 Task: Create a Sprint called Sprint0000000210 in Scrum Project Project0000000070 in Jira. Set Duration of Sprint called Sprint0000000208 in Scrum Project Project0000000070 to 1 week in Jira. Set Duration of Sprint called Sprint0000000209 in Scrum Project Project0000000070 to 2 weeks in Jira. Set Duration of Sprint called Sprint0000000210 in Scrum Project Project0000000070 to 3 weeks in Jira. Create ChildIssue0000000681 as Child Issue of Issue Issue0000000341 in Backlog  in Scrum Project Project0000000069 in Jira
Action: Mouse moved to (842, 509)
Screenshot: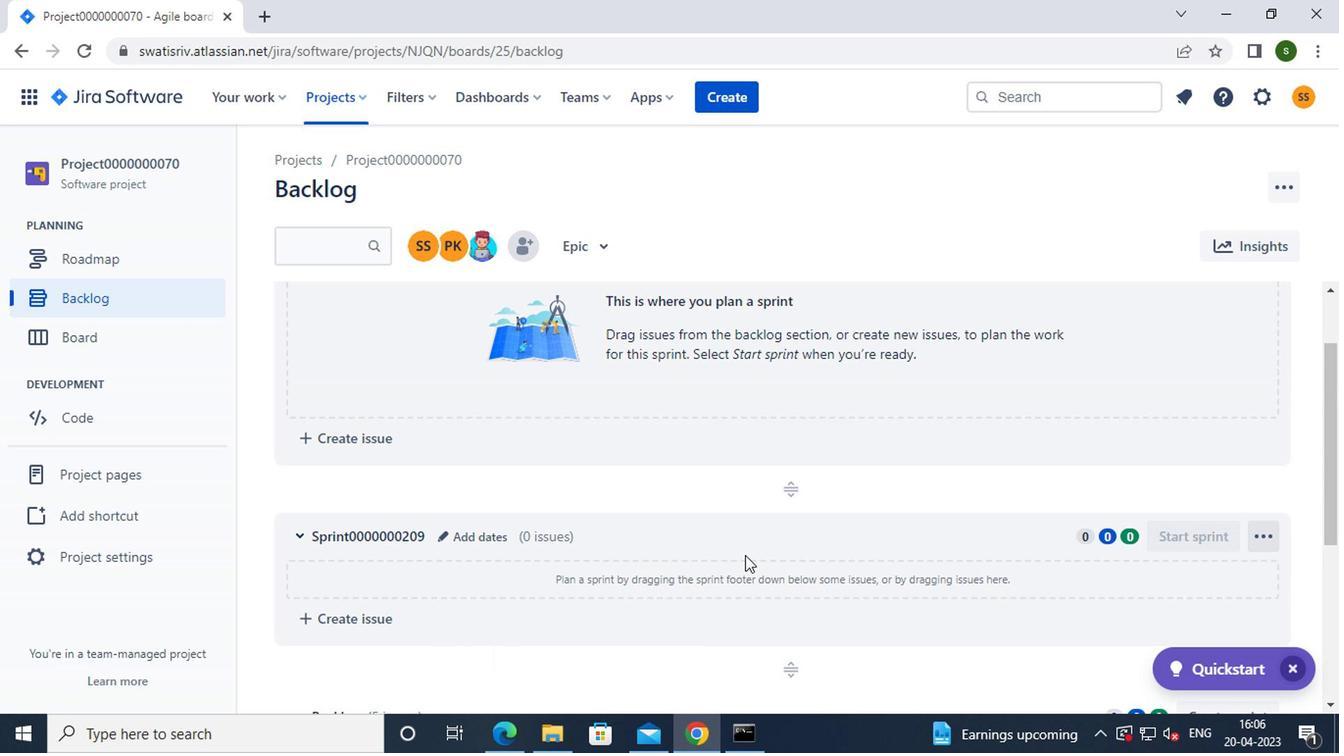 
Action: Mouse scrolled (842, 507) with delta (0, -1)
Screenshot: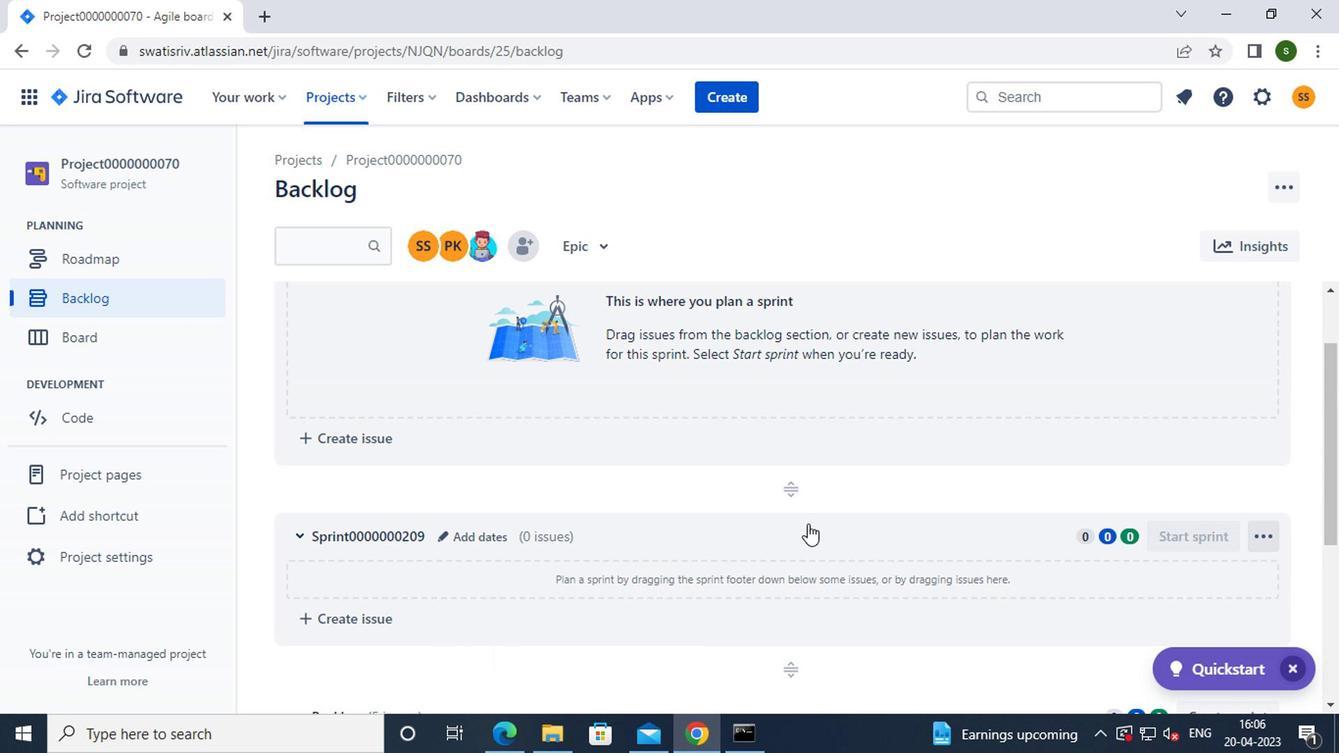 
Action: Mouse scrolled (842, 507) with delta (0, -1)
Screenshot: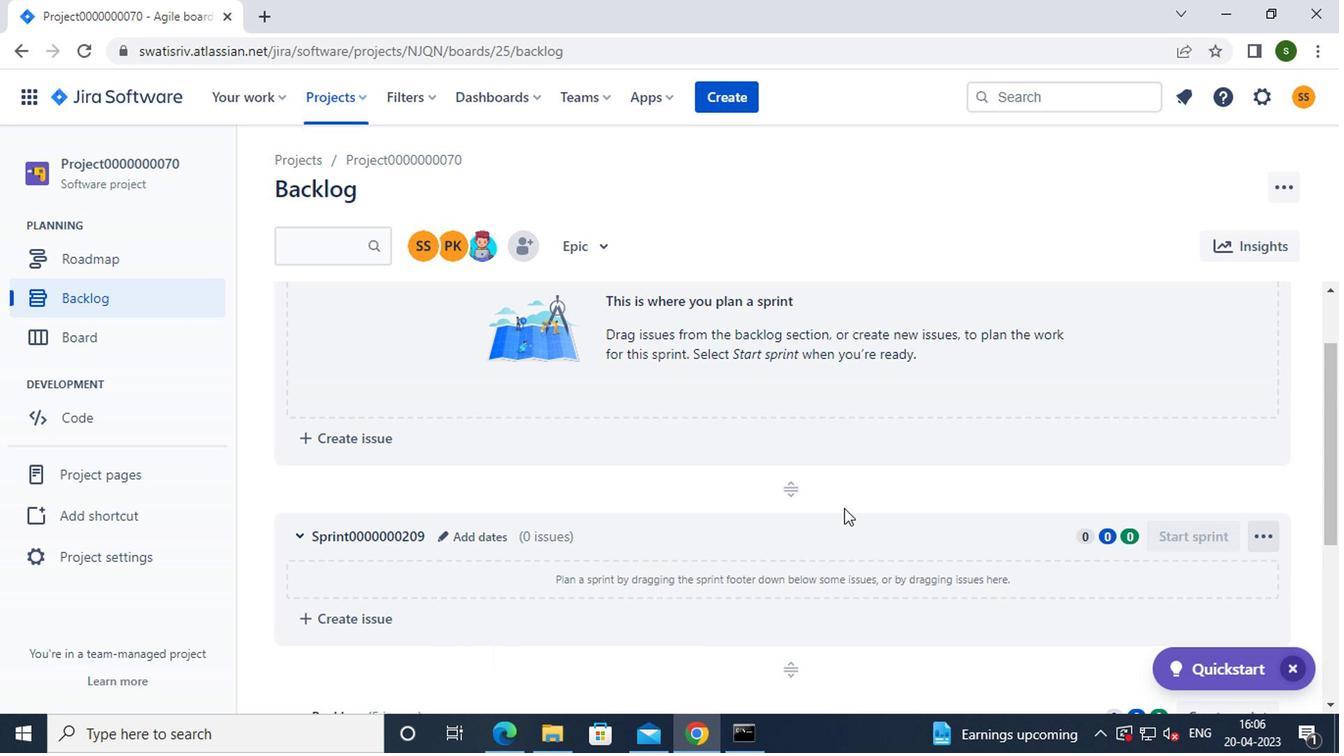 
Action: Mouse moved to (1203, 529)
Screenshot: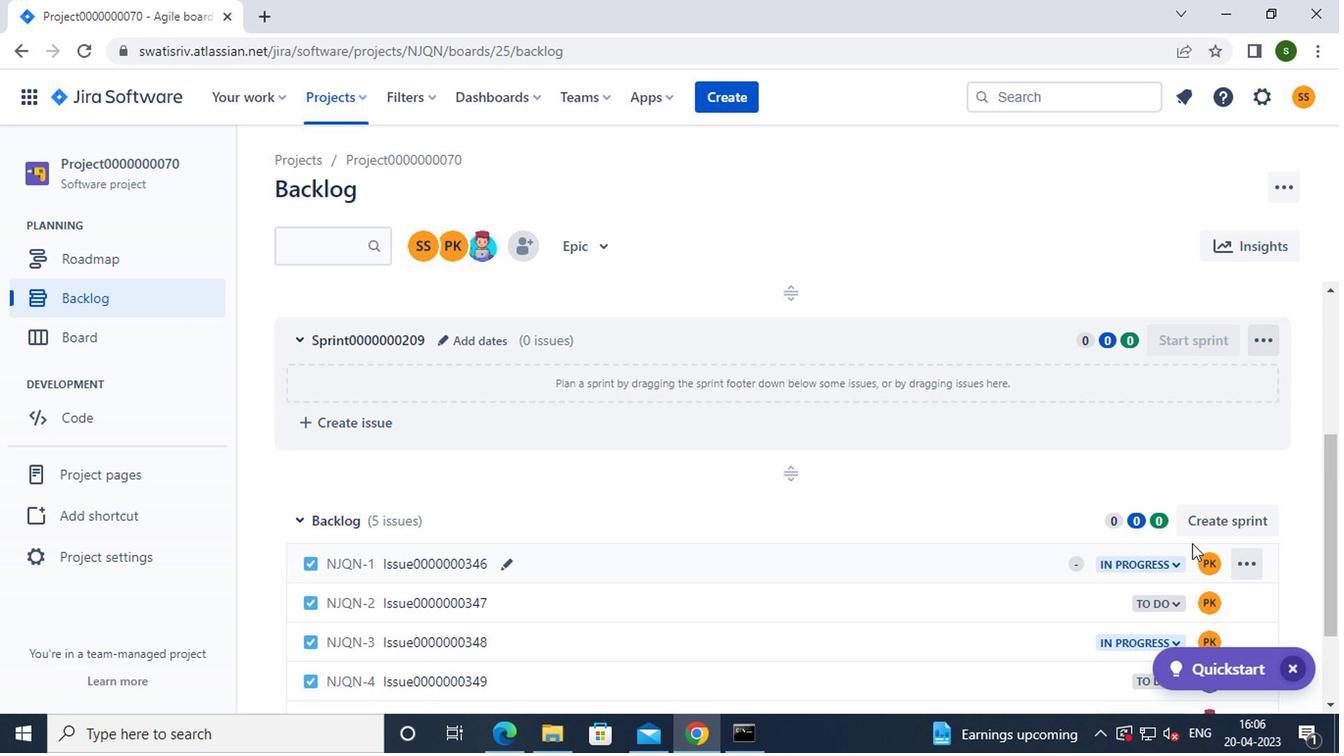 
Action: Mouse pressed left at (1203, 529)
Screenshot: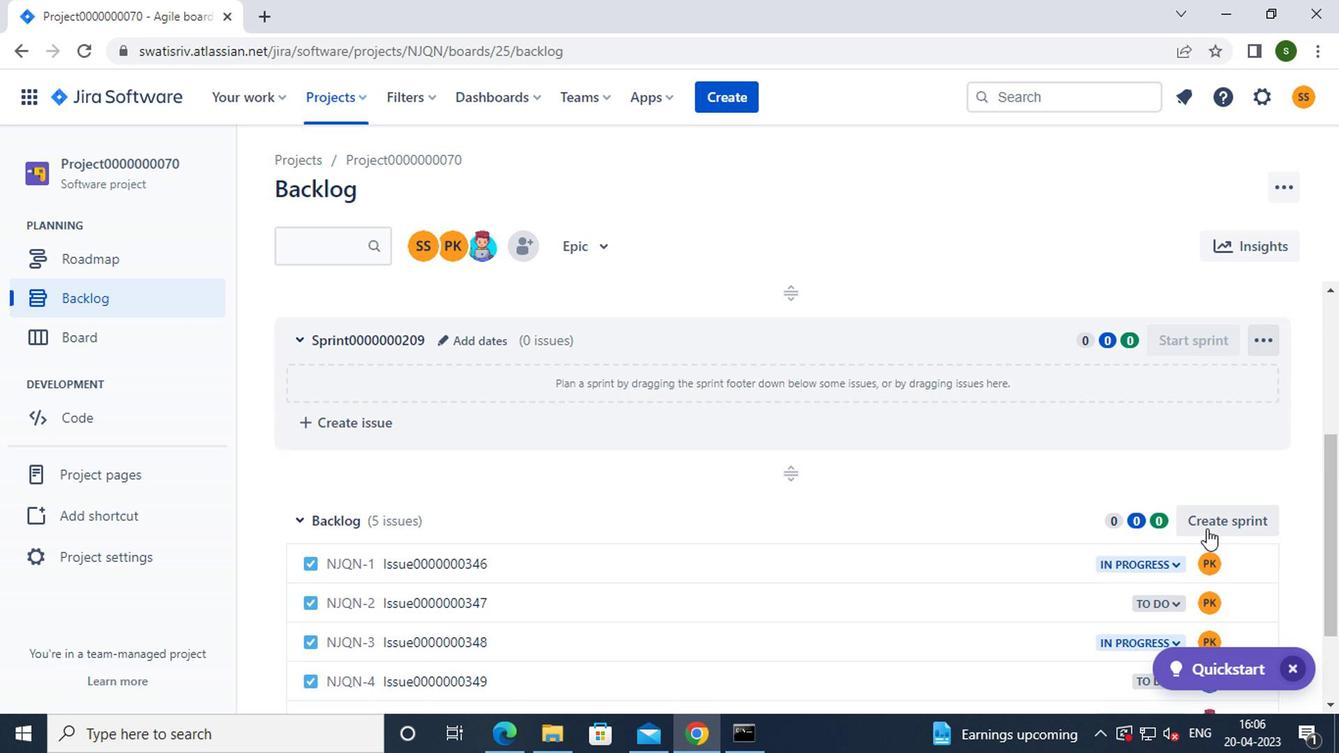 
Action: Mouse moved to (1259, 521)
Screenshot: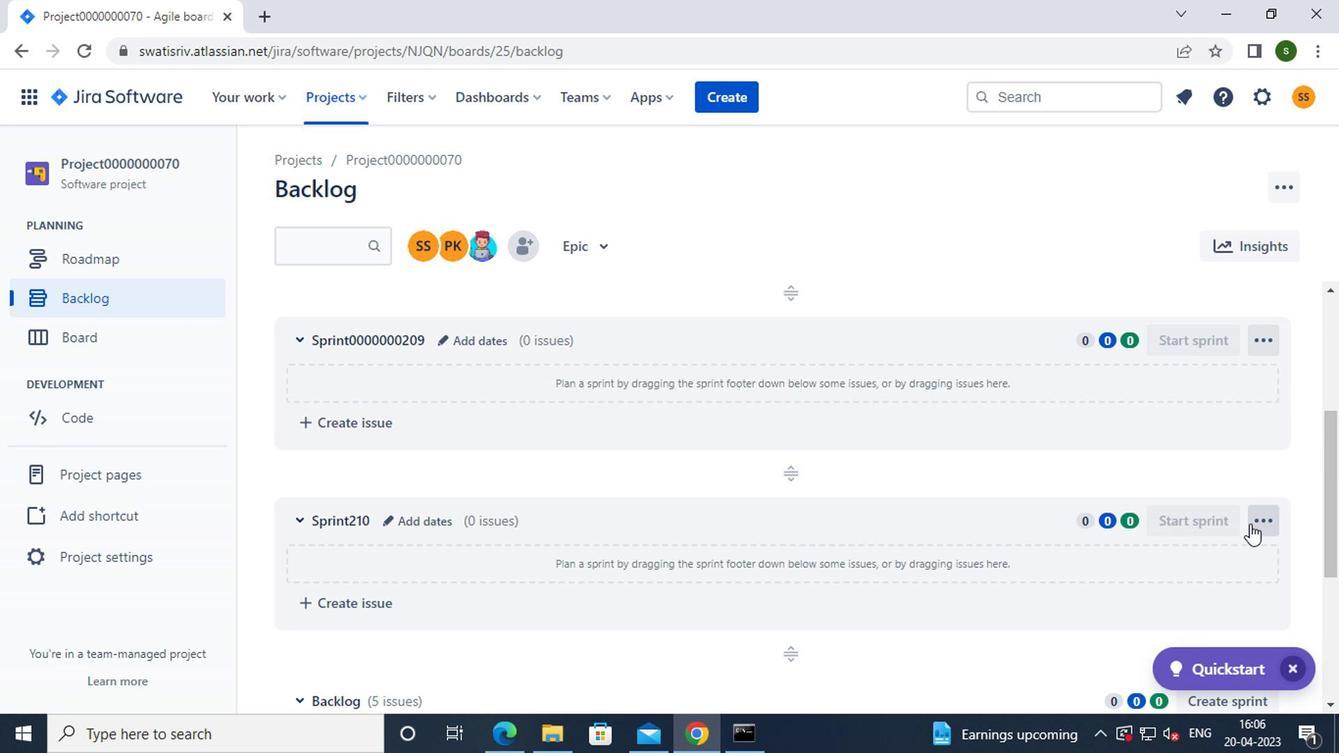 
Action: Mouse pressed left at (1259, 521)
Screenshot: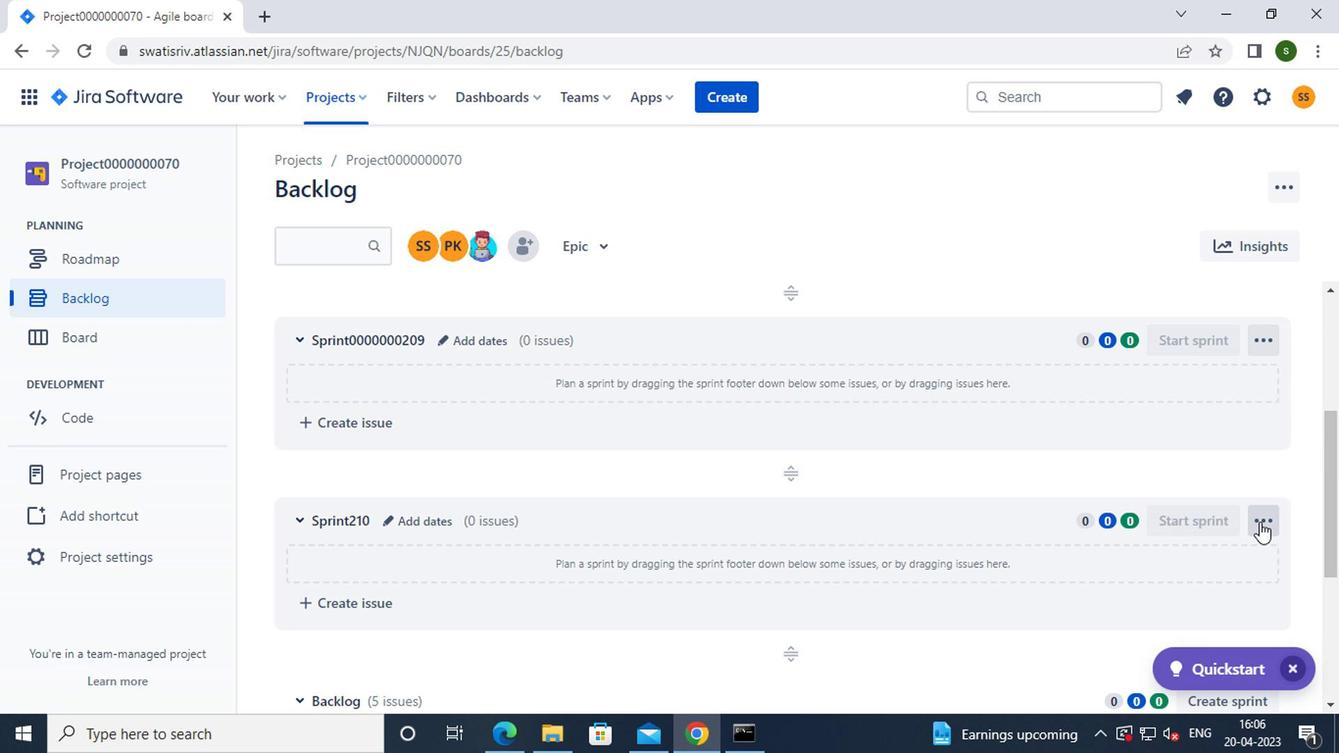 
Action: Mouse moved to (1212, 593)
Screenshot: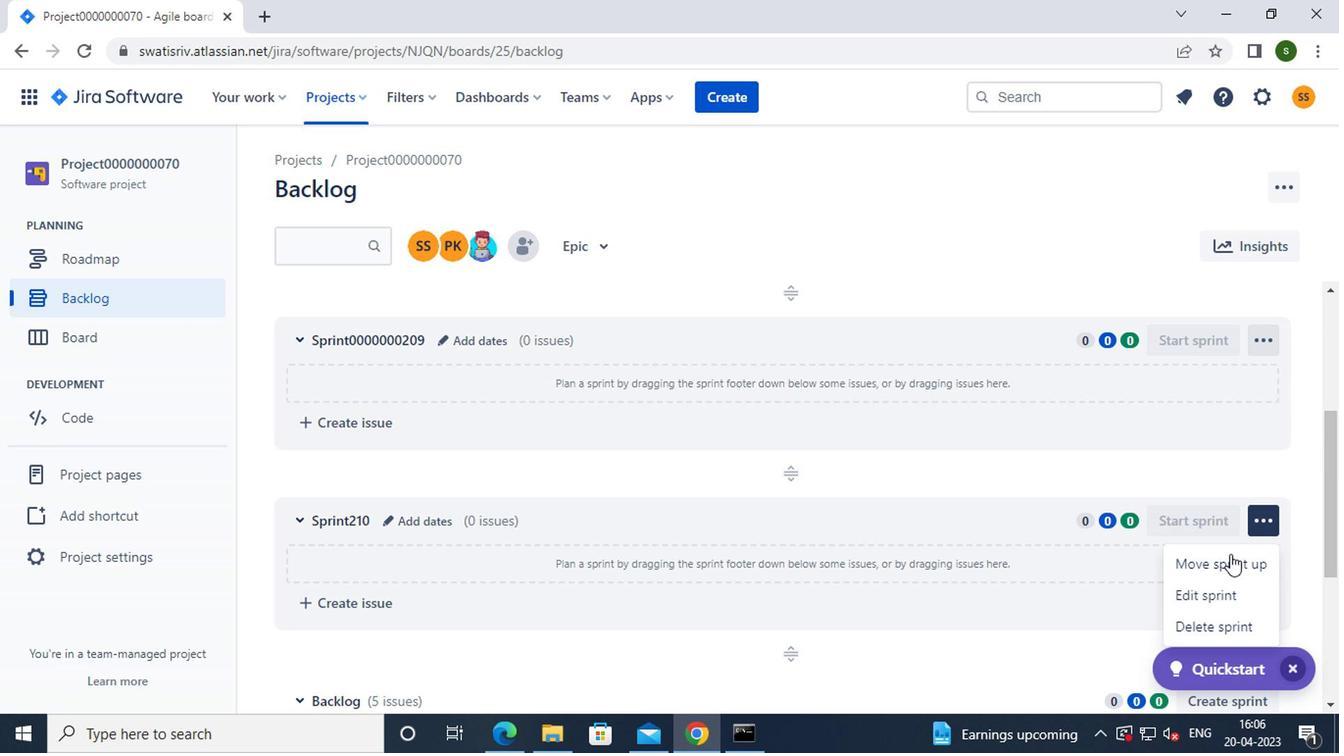 
Action: Mouse pressed left at (1212, 593)
Screenshot: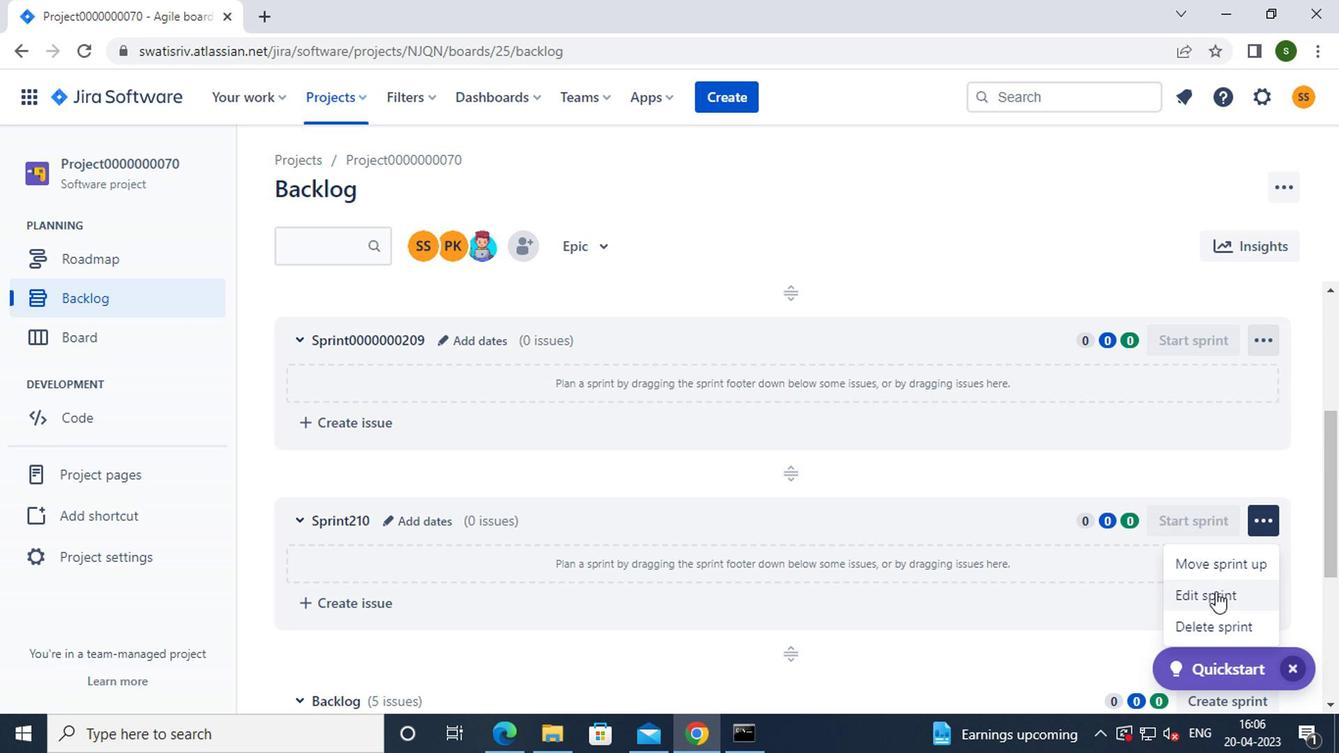 
Action: Mouse moved to (517, 249)
Screenshot: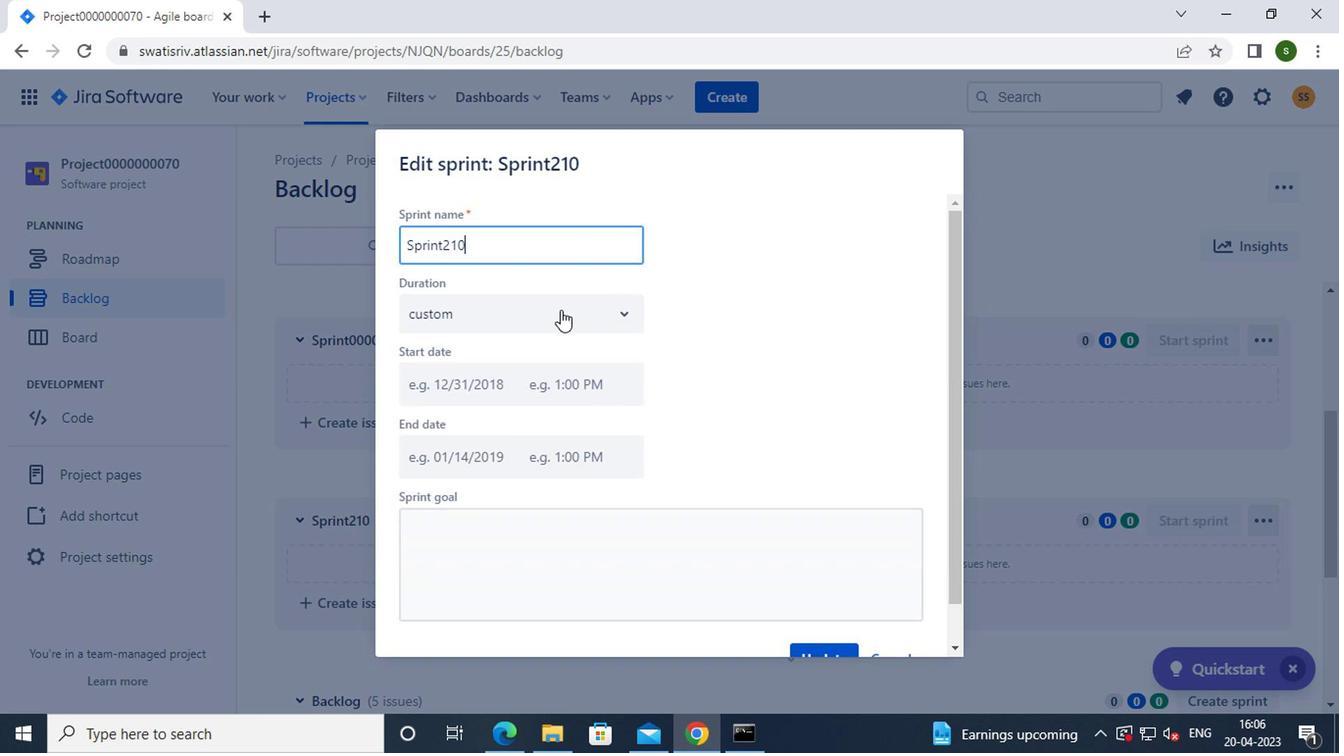 
Action: Key pressed <Key.backspace><Key.backspace><Key.backspace><Key.backspace><Key.backspace><Key.backspace><Key.backspace><Key.backspace><Key.backspace><Key.backspace><Key.backspace><Key.backspace><Key.backspace><Key.caps_lock><Key.caps_lock>s<Key.caps_lock>print0000000210
Screenshot: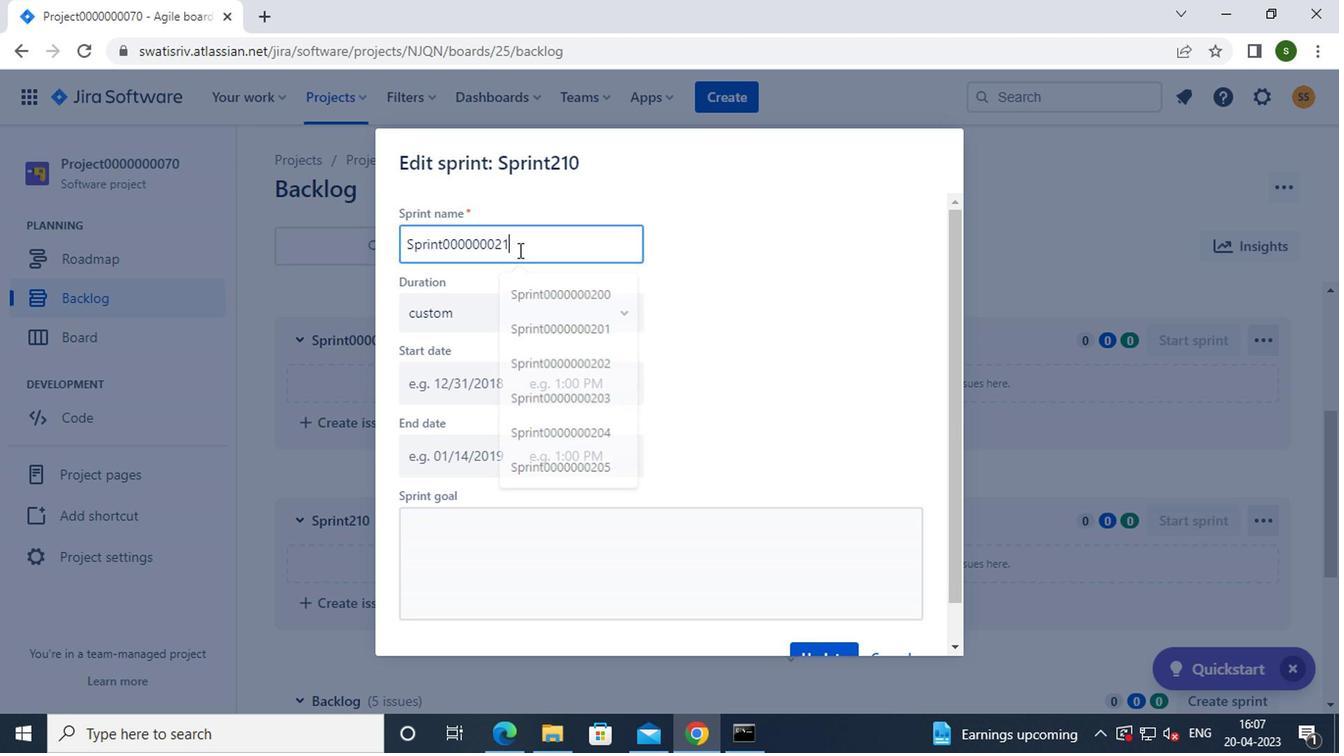 
Action: Mouse moved to (817, 378)
Screenshot: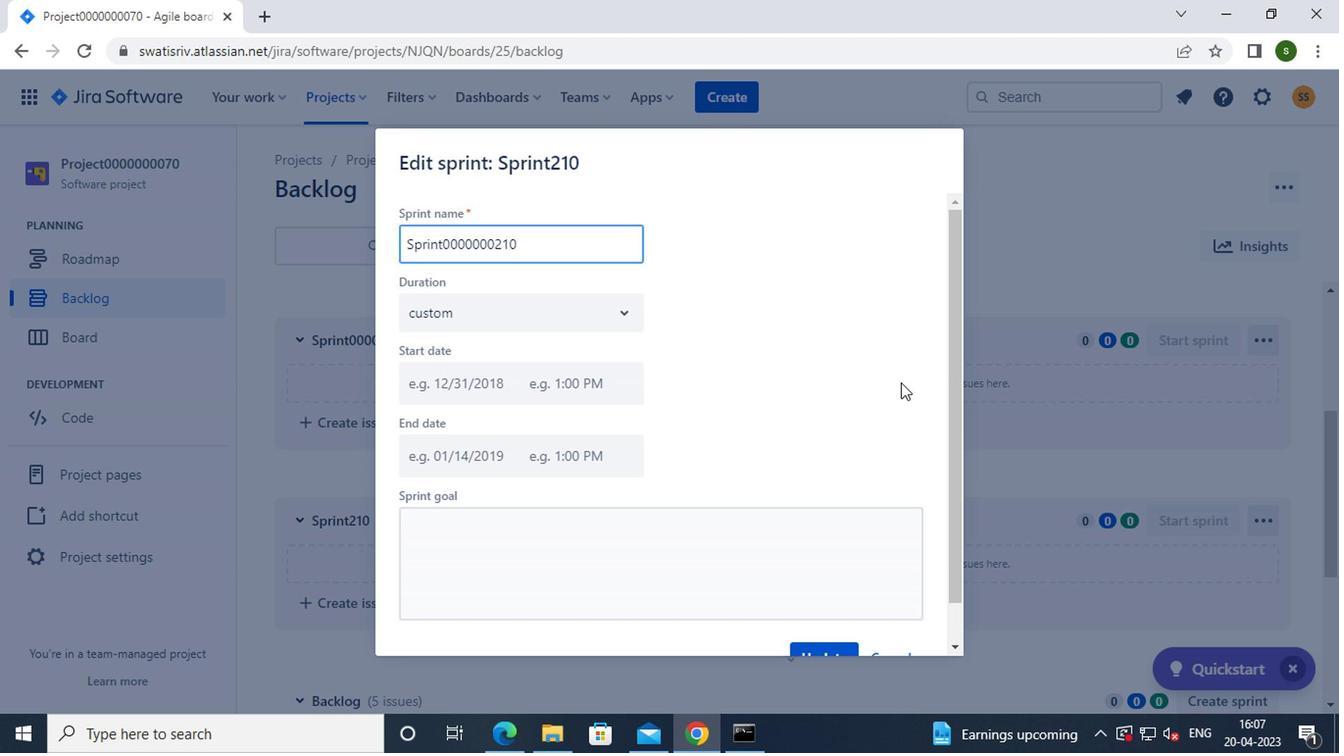 
Action: Mouse scrolled (817, 376) with delta (0, -1)
Screenshot: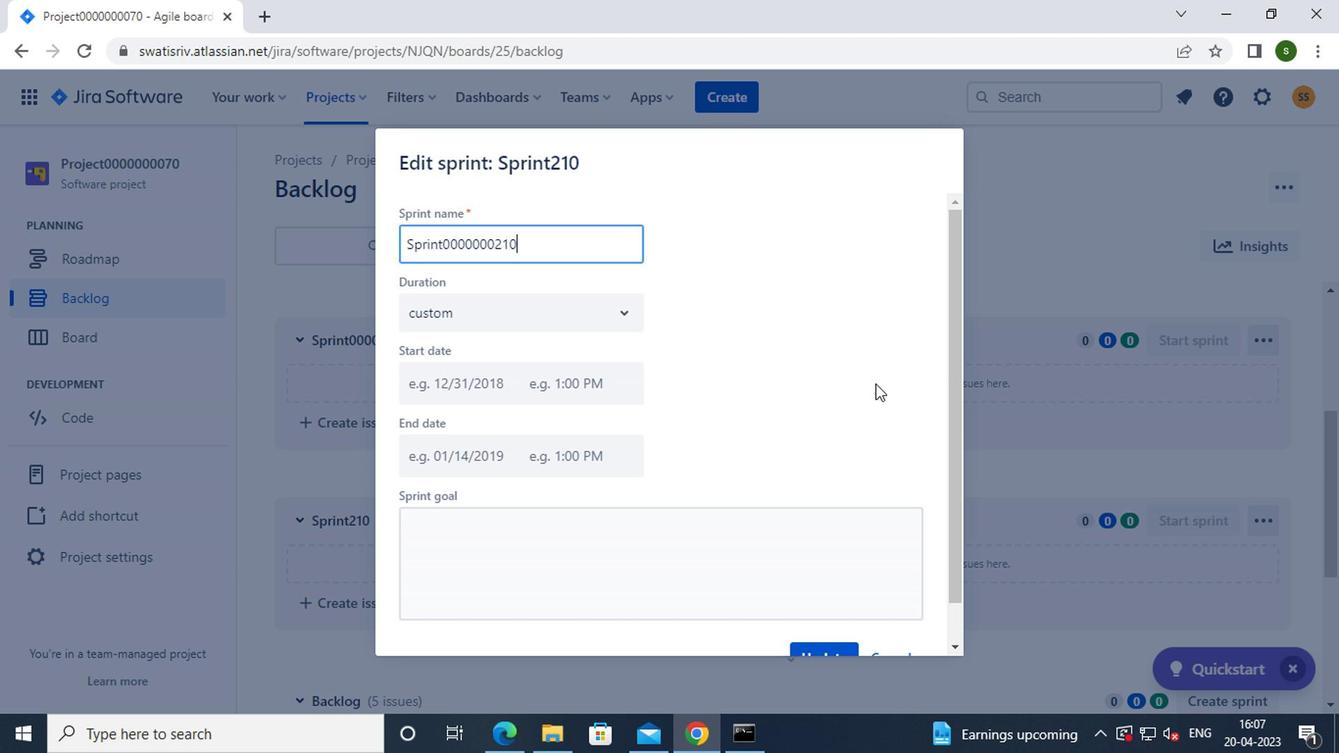 
Action: Mouse scrolled (817, 376) with delta (0, -1)
Screenshot: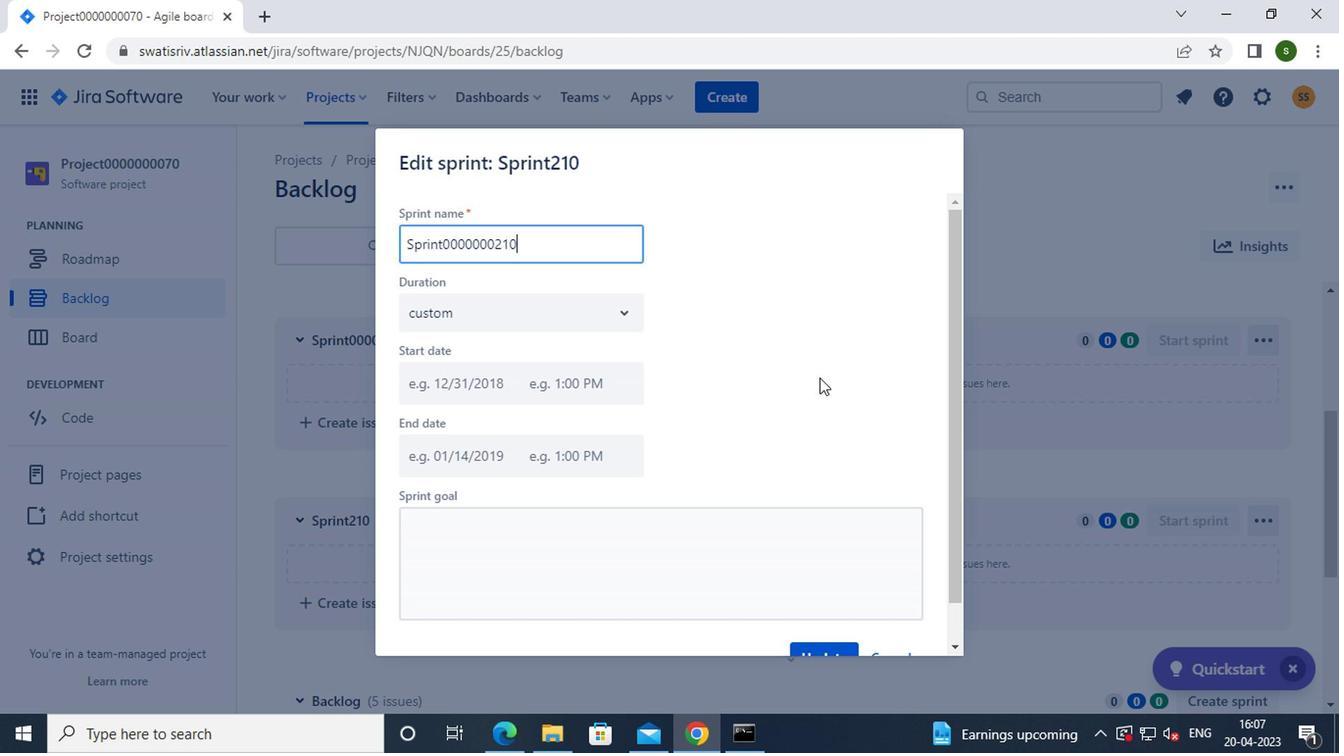 
Action: Mouse scrolled (817, 376) with delta (0, -1)
Screenshot: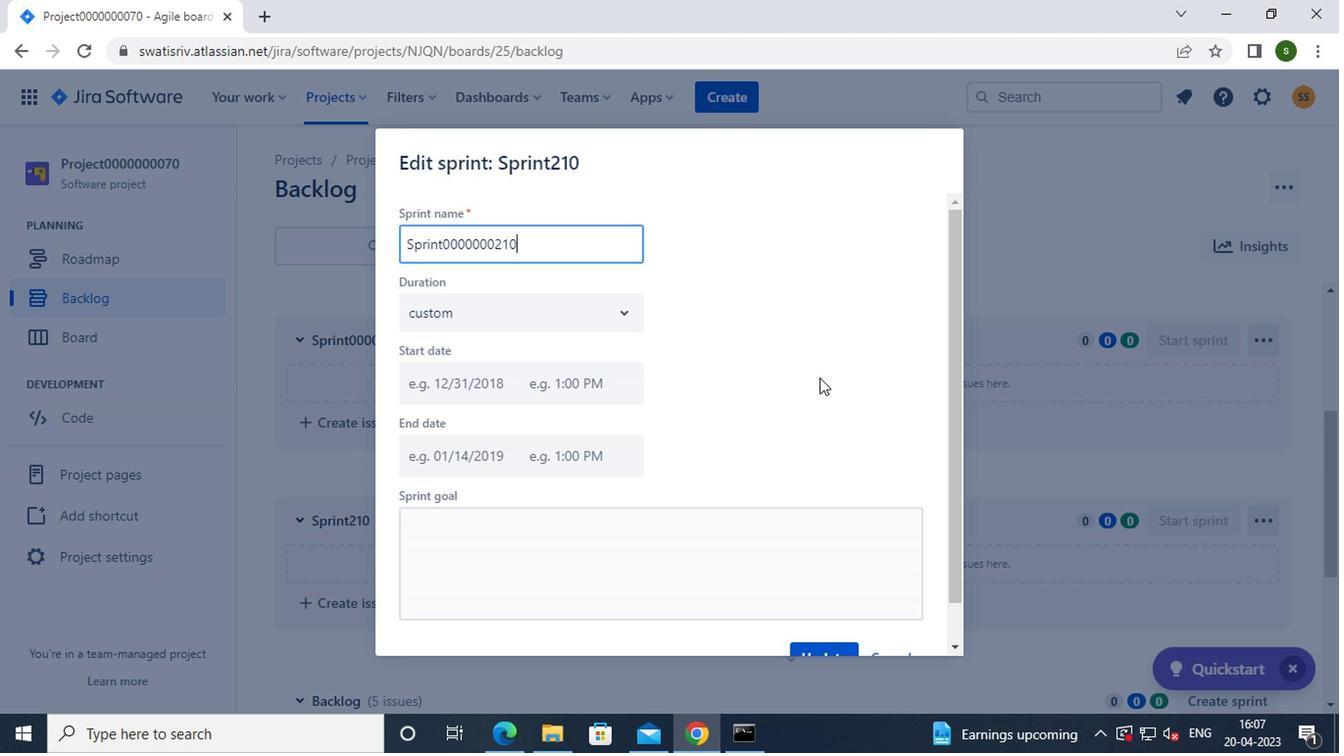 
Action: Mouse moved to (824, 614)
Screenshot: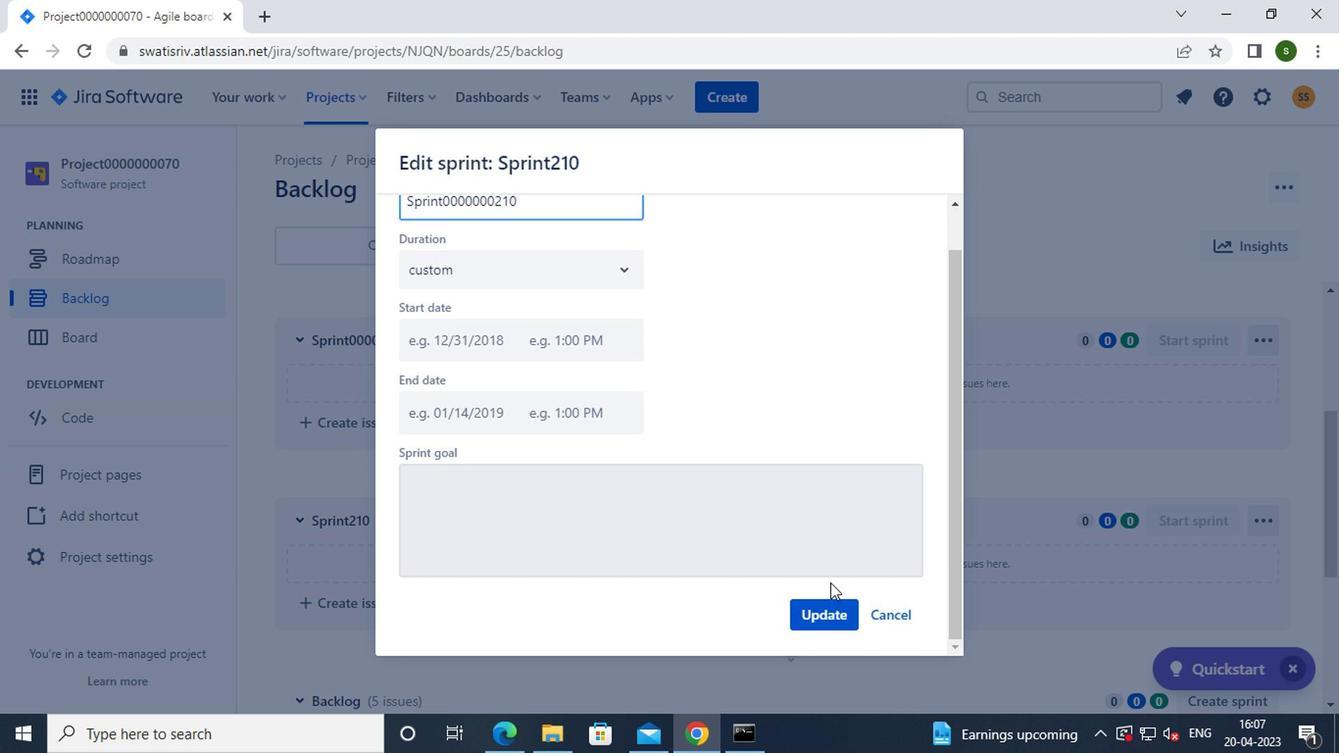 
Action: Mouse pressed left at (824, 614)
Screenshot: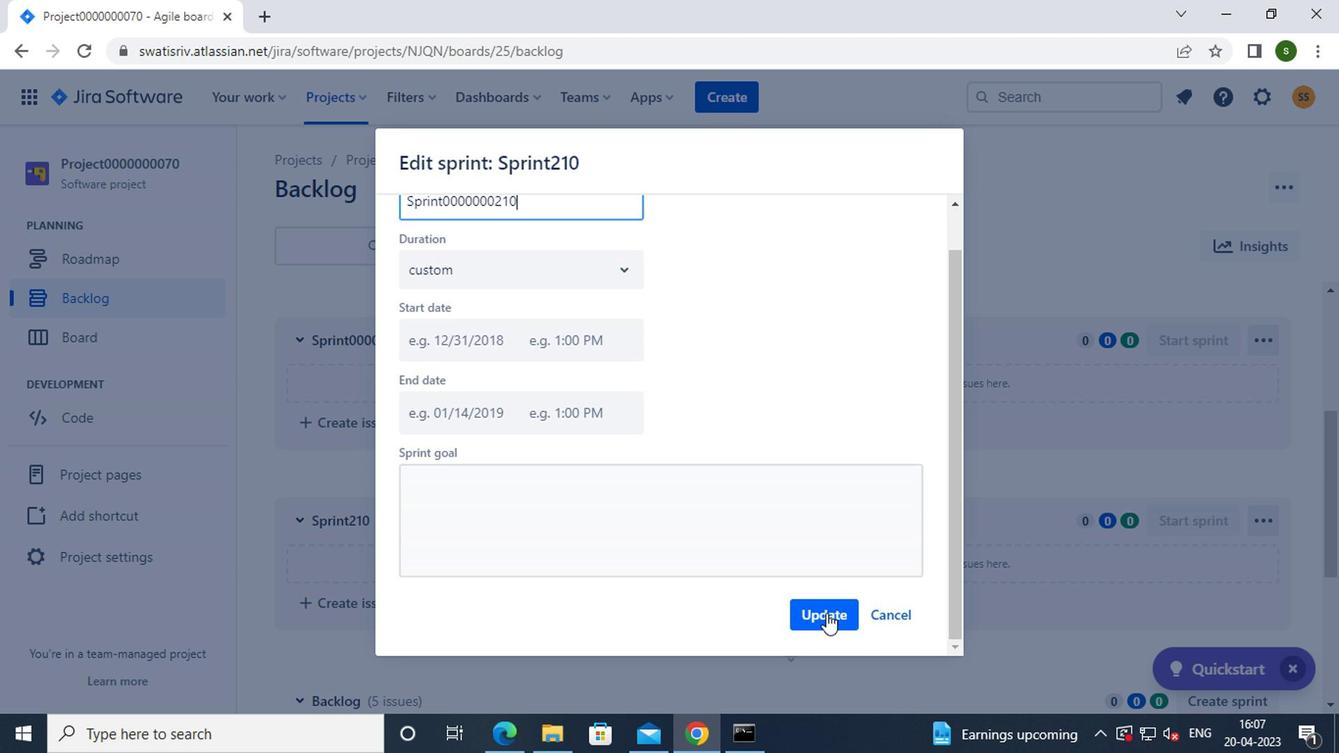 
Action: Mouse moved to (795, 526)
Screenshot: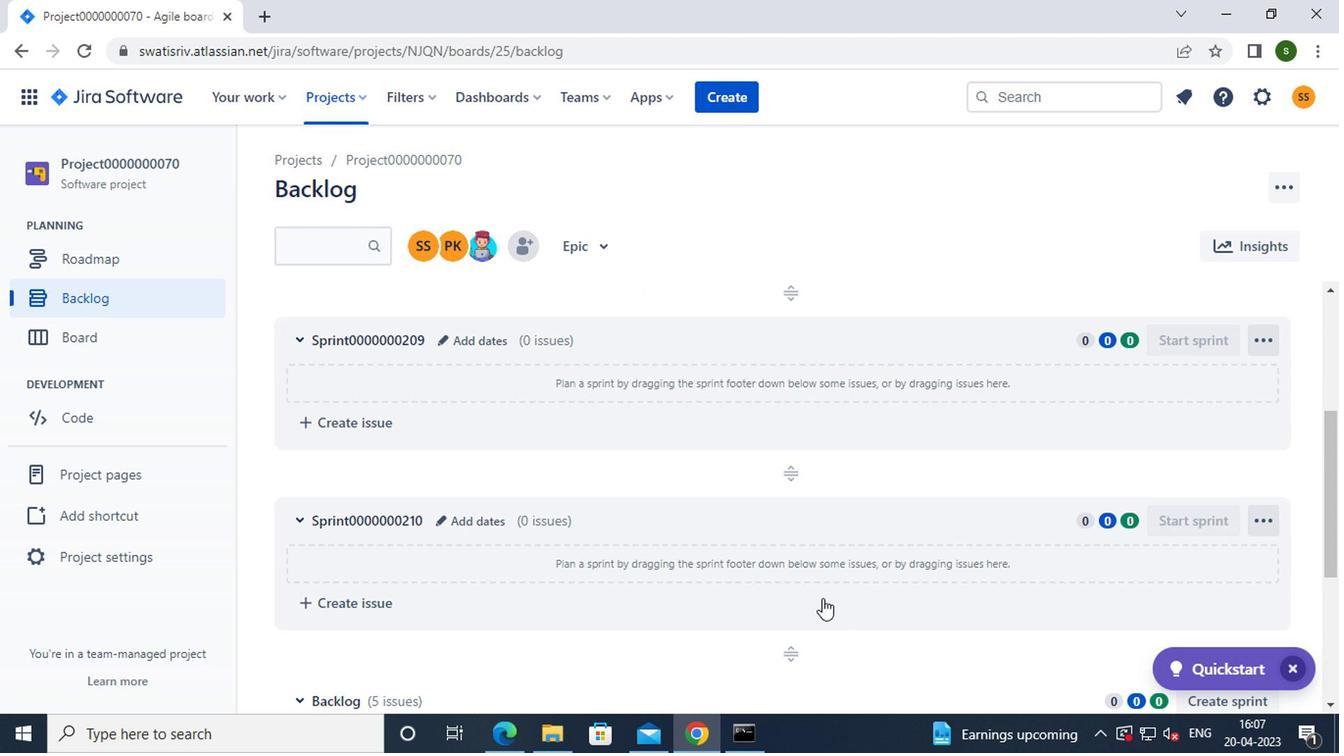 
Action: Mouse scrolled (795, 526) with delta (0, 0)
Screenshot: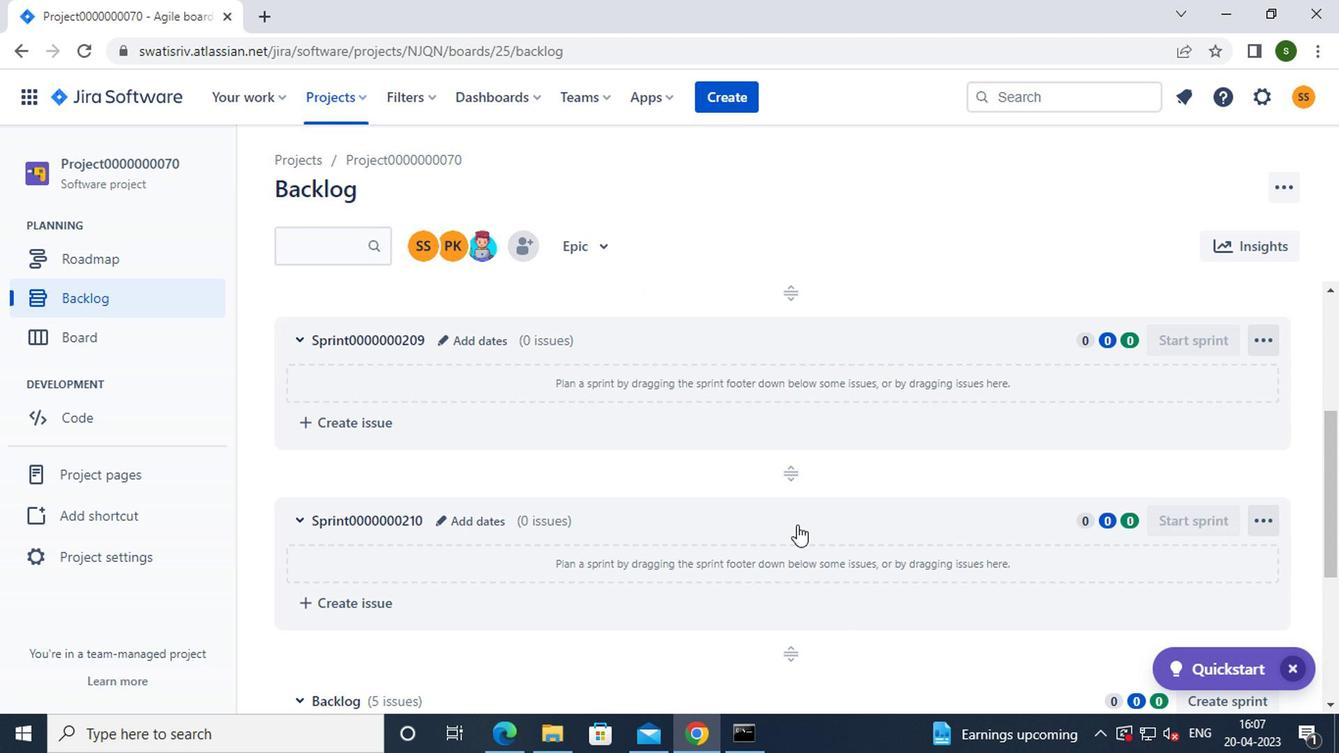 
Action: Mouse scrolled (795, 526) with delta (0, 0)
Screenshot: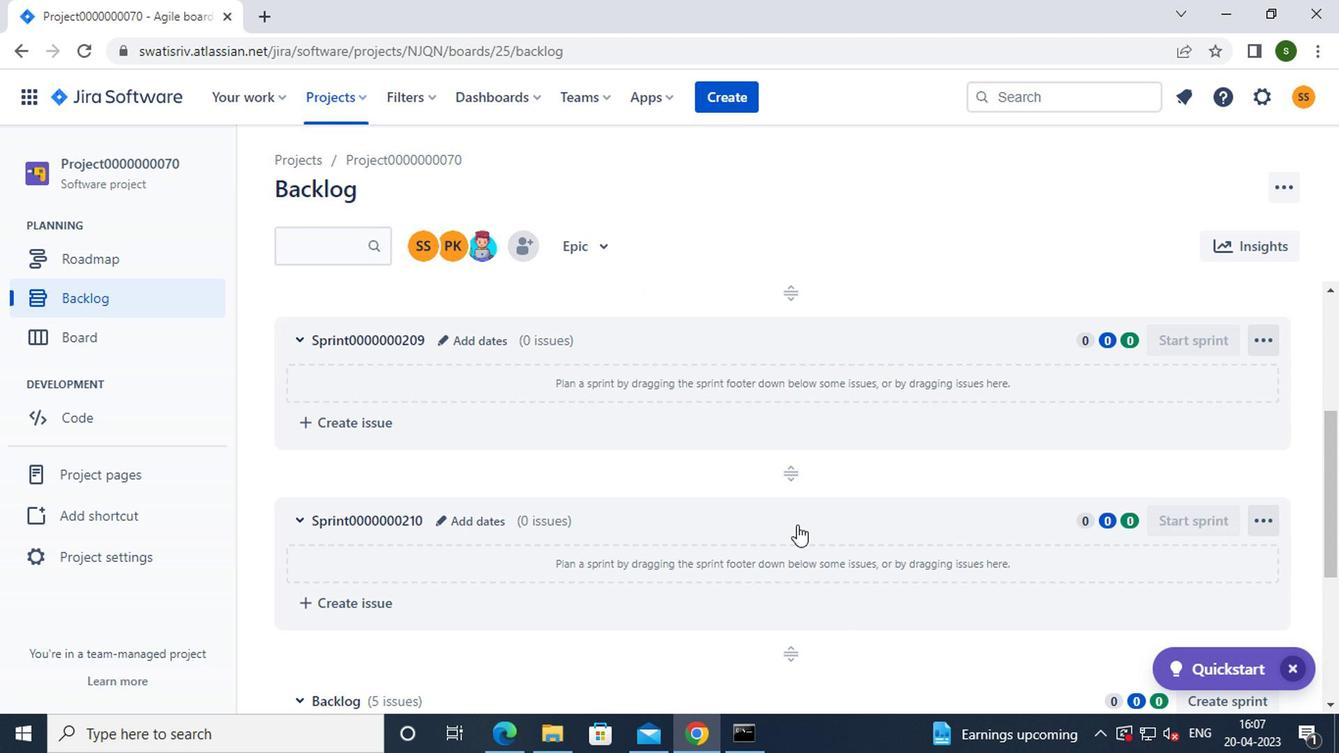 
Action: Mouse moved to (703, 512)
Screenshot: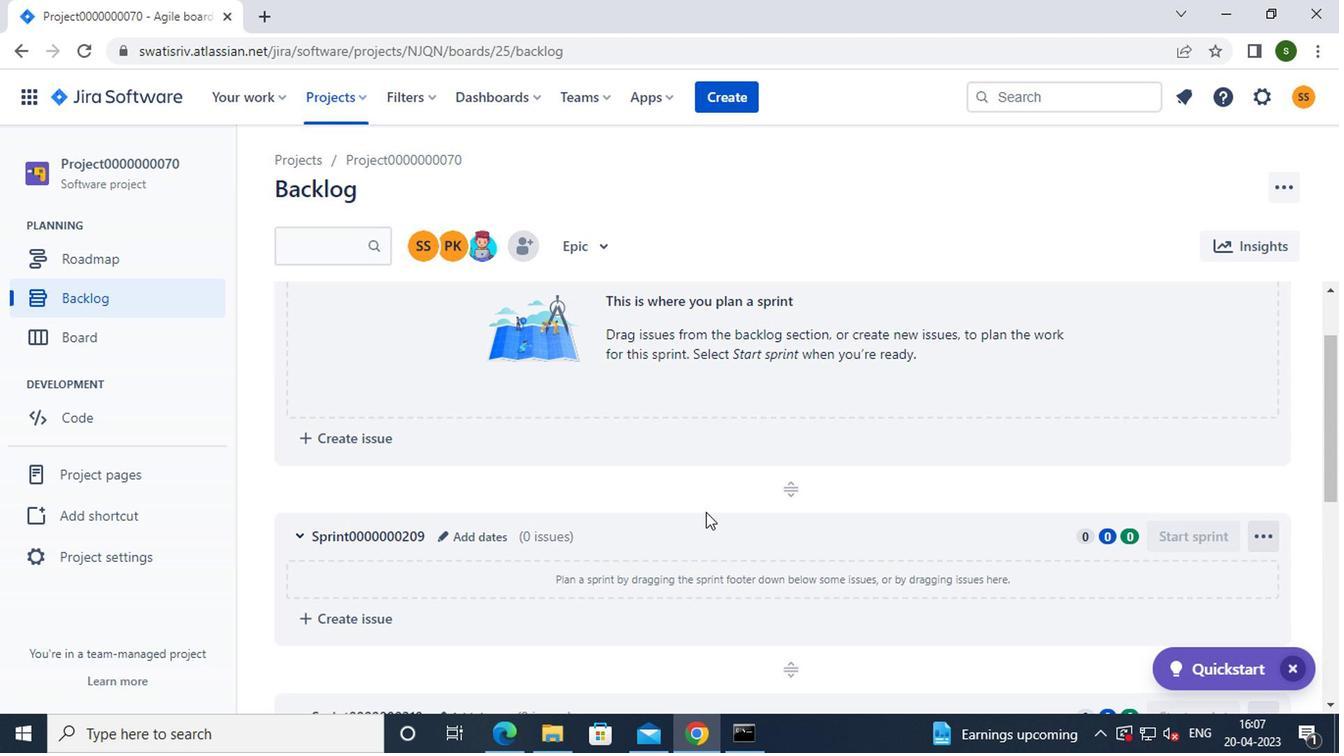
Action: Mouse scrolled (703, 514) with delta (0, 1)
Screenshot: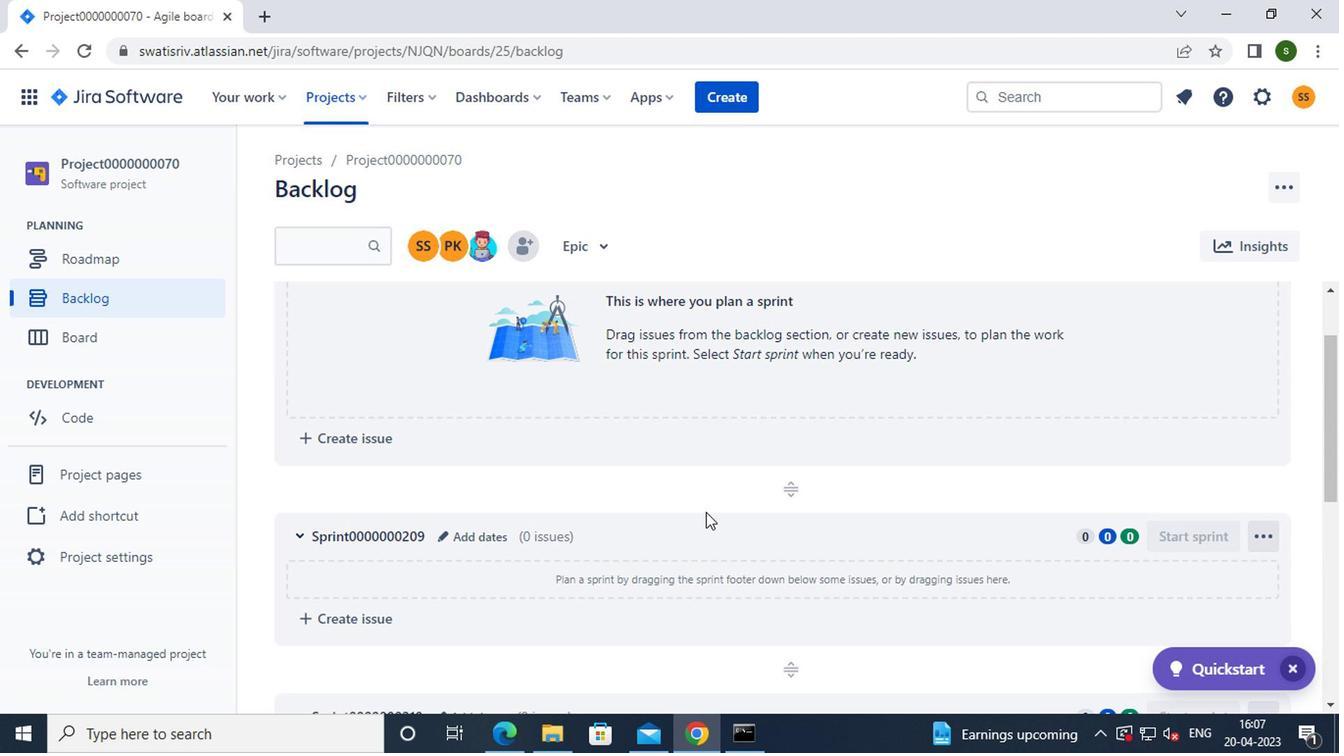 
Action: Mouse scrolled (703, 514) with delta (0, 1)
Screenshot: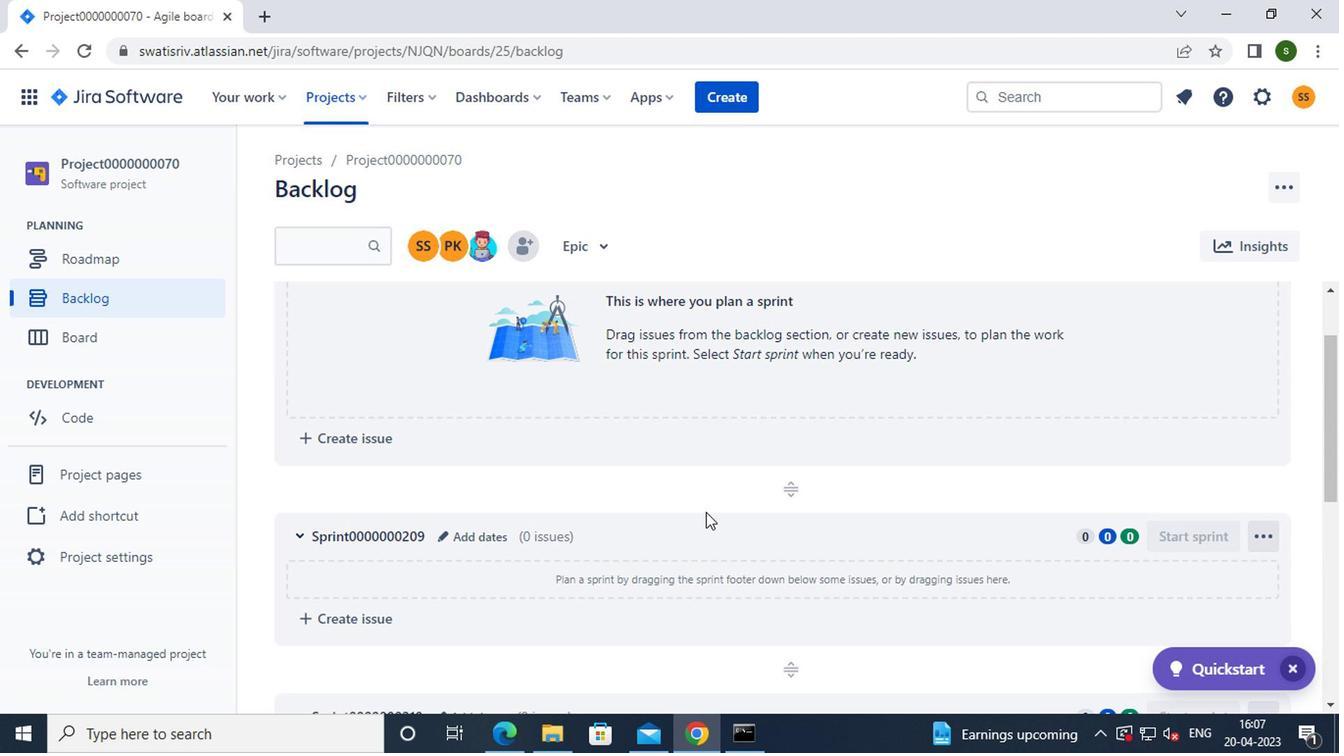 
Action: Mouse scrolled (703, 514) with delta (0, 1)
Screenshot: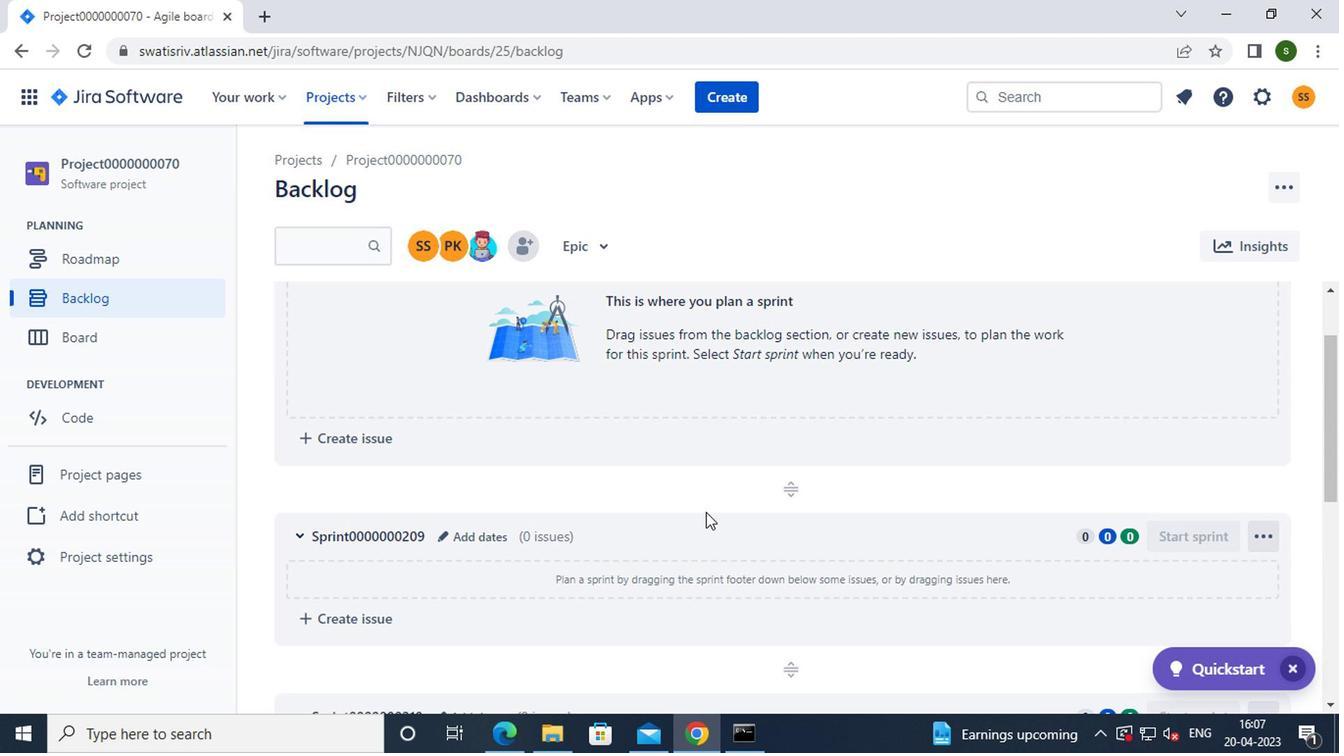 
Action: Mouse moved to (486, 312)
Screenshot: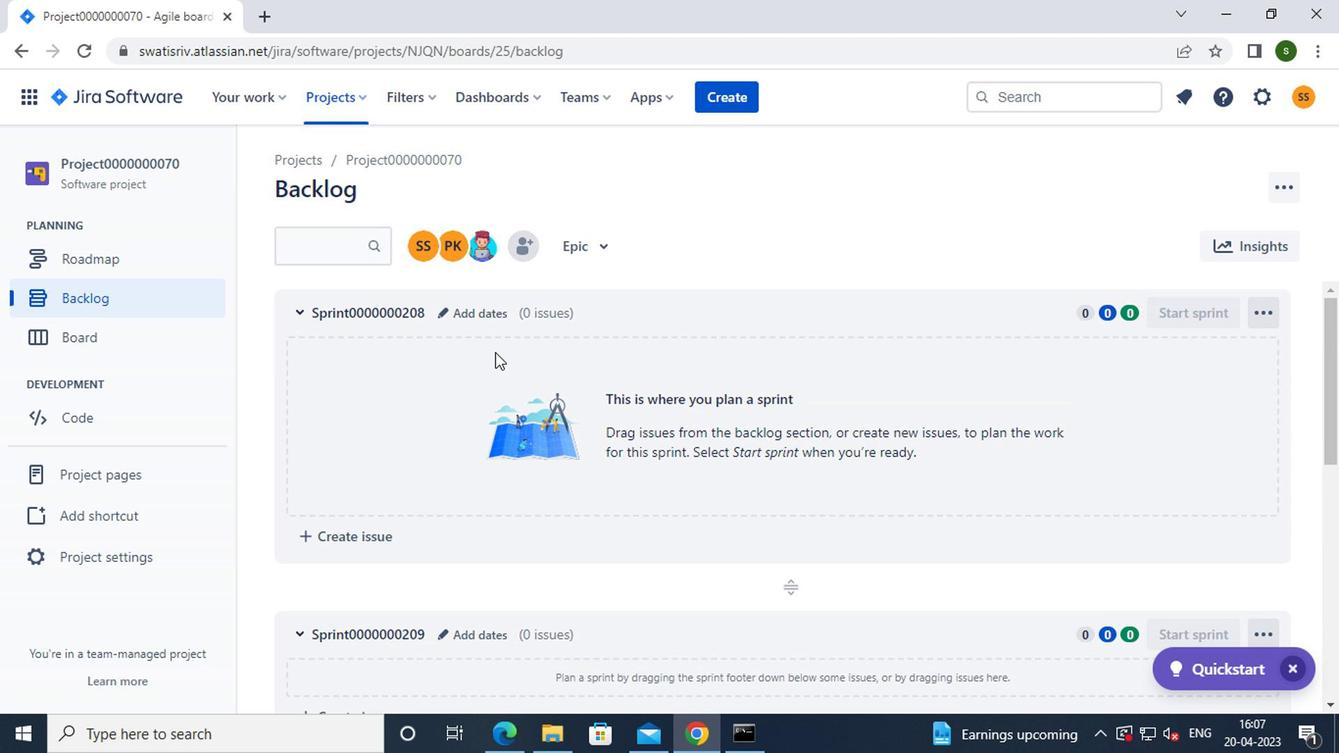 
Action: Mouse pressed left at (486, 312)
Screenshot: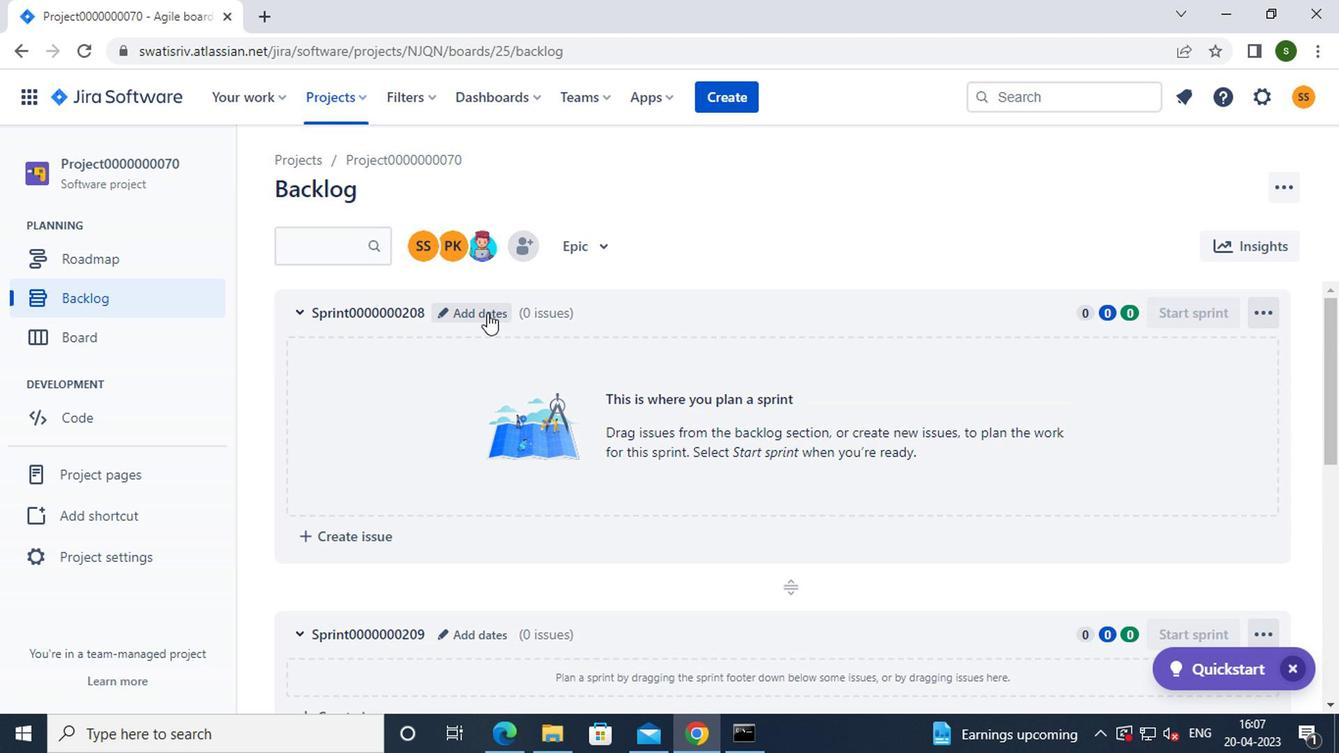 
Action: Mouse moved to (542, 305)
Screenshot: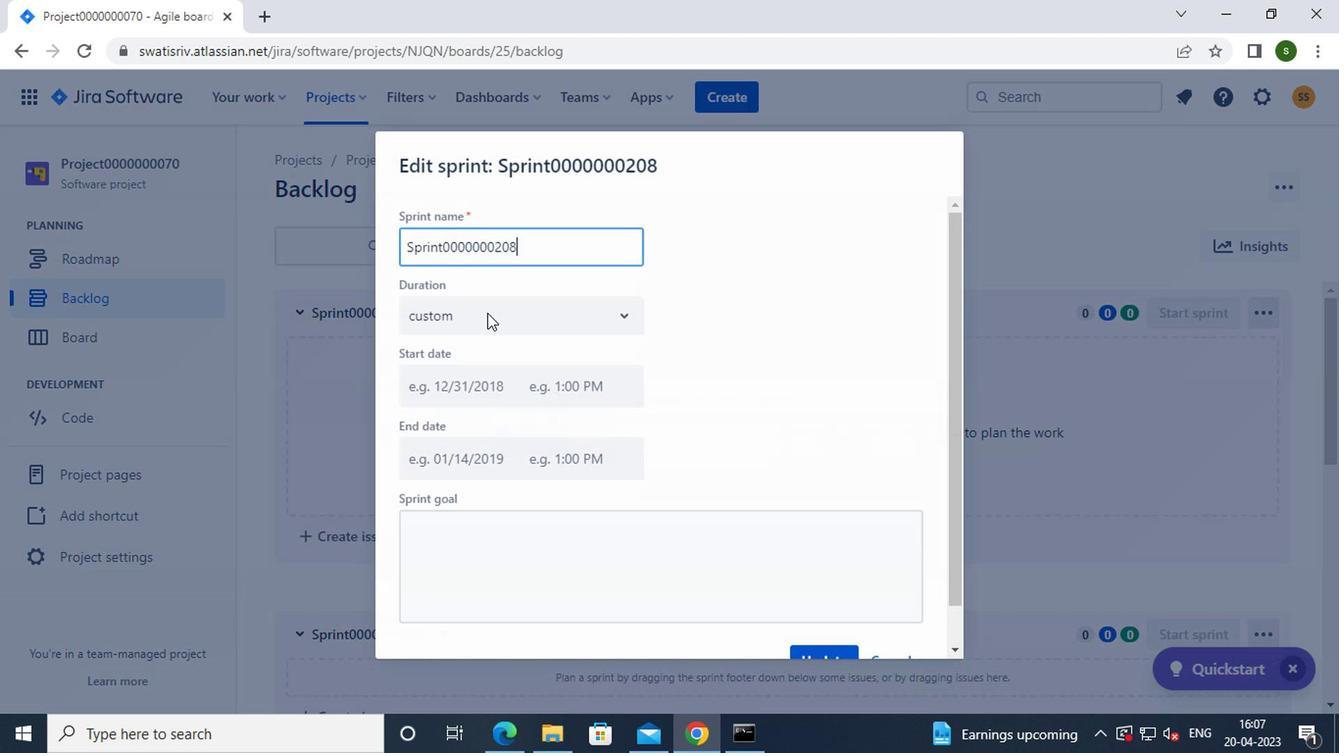 
Action: Mouse pressed left at (542, 305)
Screenshot: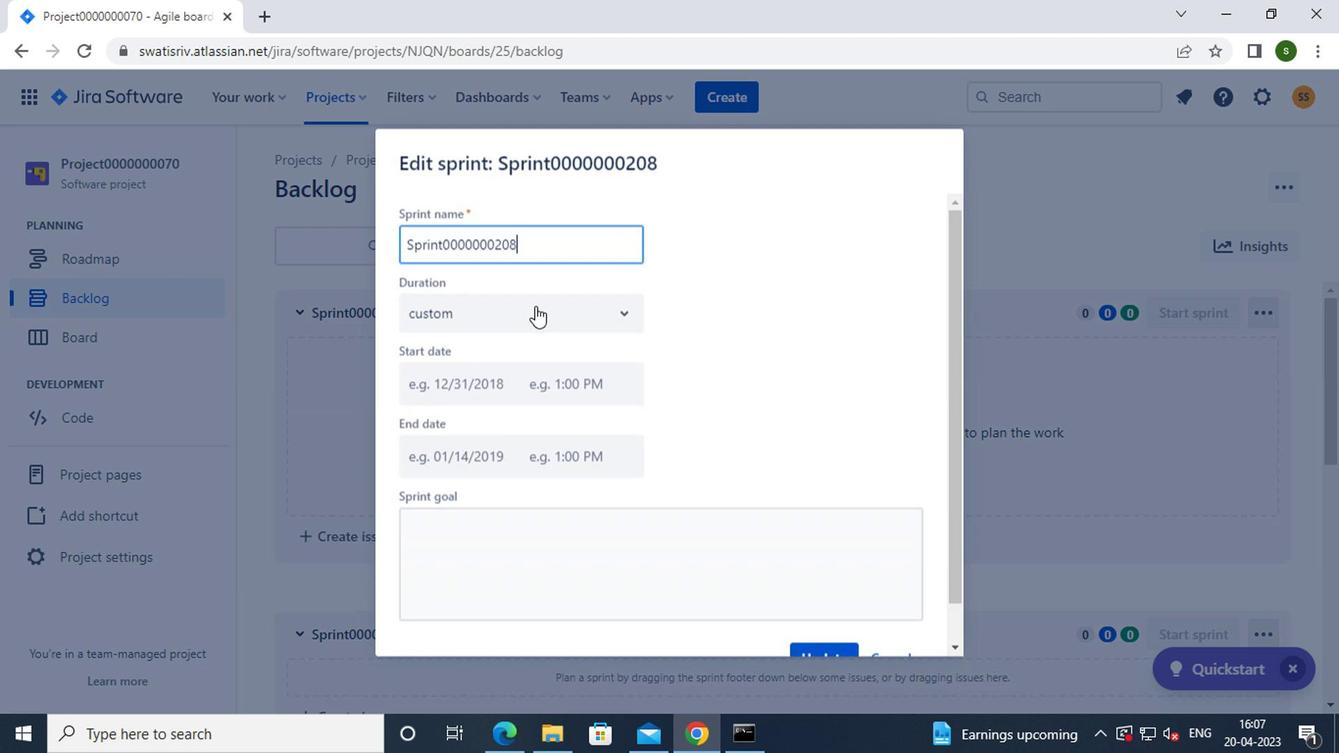 
Action: Mouse moved to (519, 359)
Screenshot: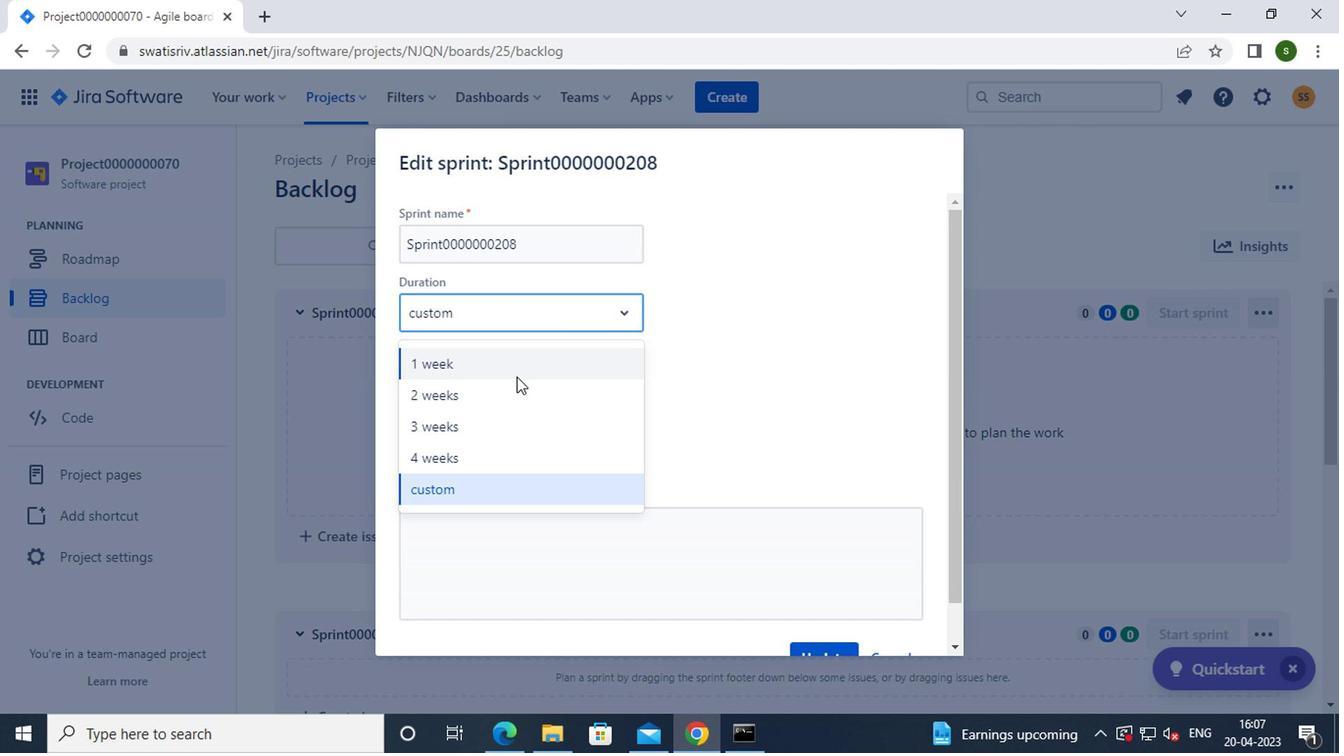 
Action: Mouse pressed left at (519, 359)
Screenshot: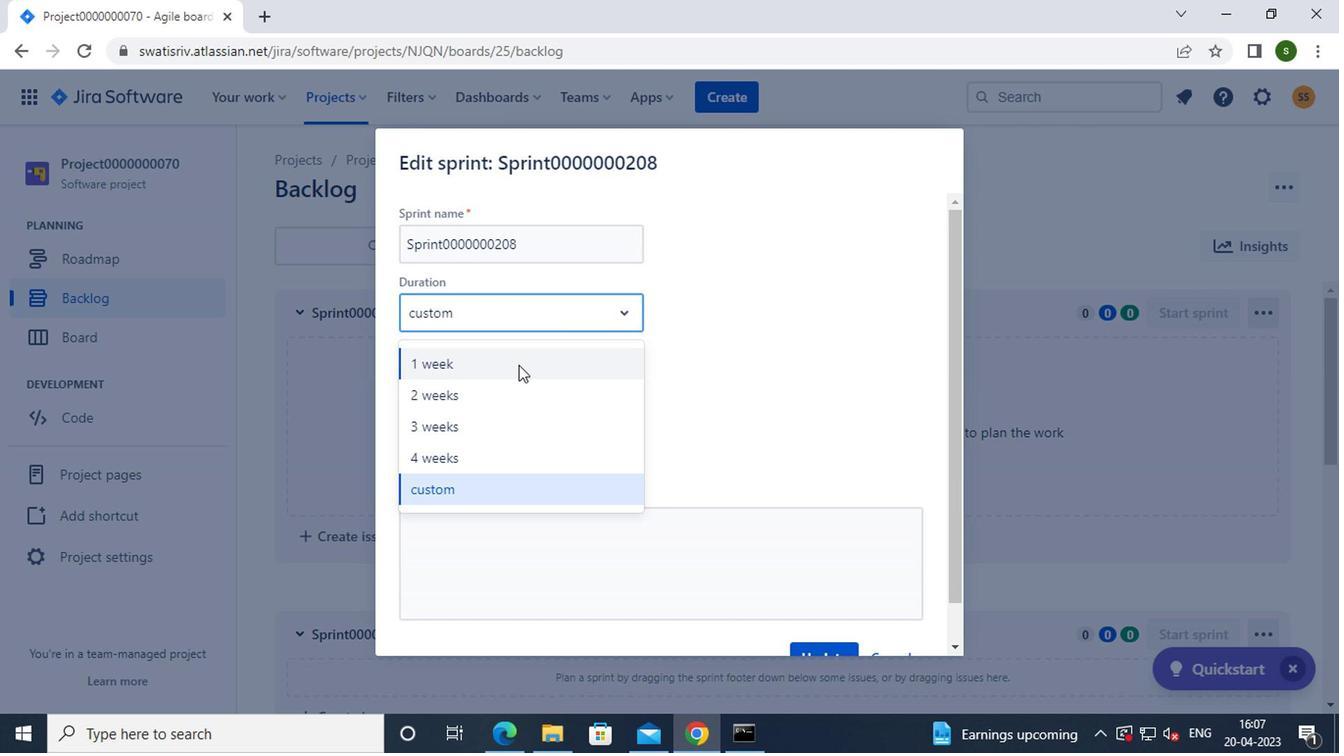 
Action: Mouse moved to (807, 465)
Screenshot: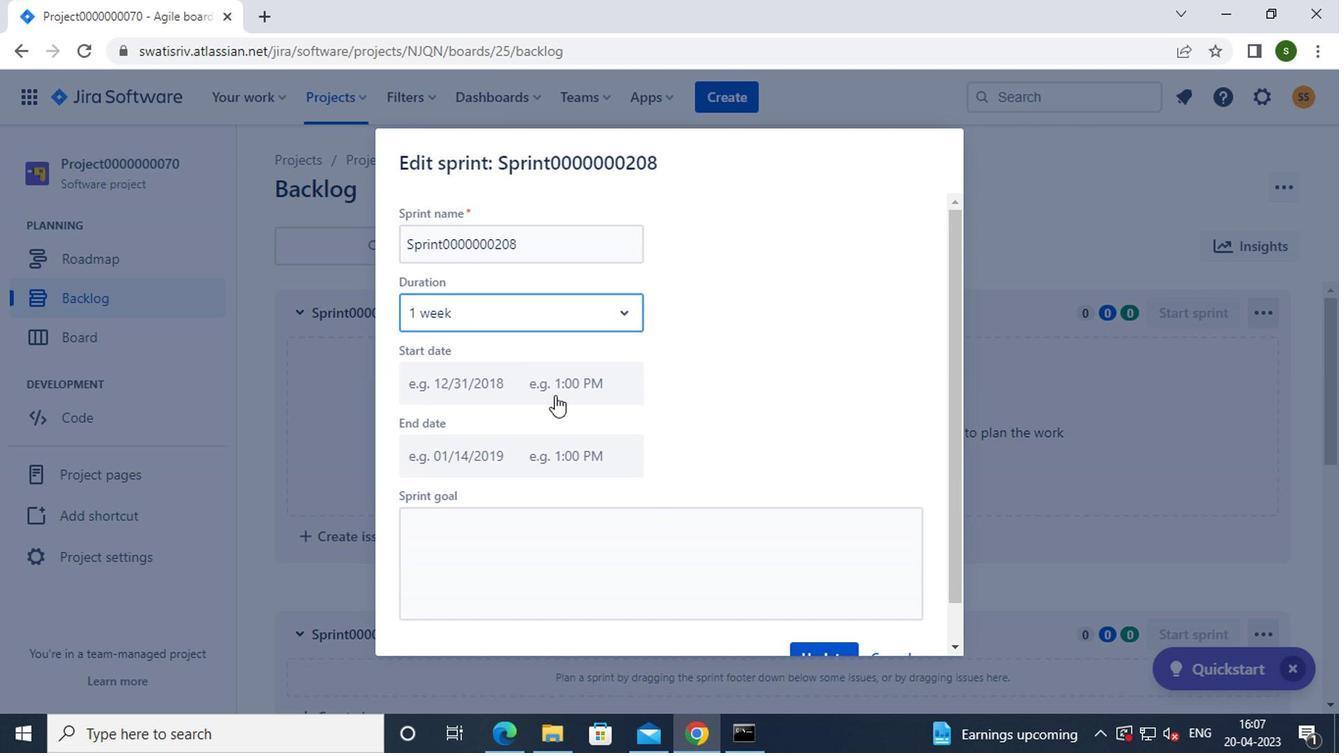
Action: Mouse scrolled (807, 464) with delta (0, 0)
Screenshot: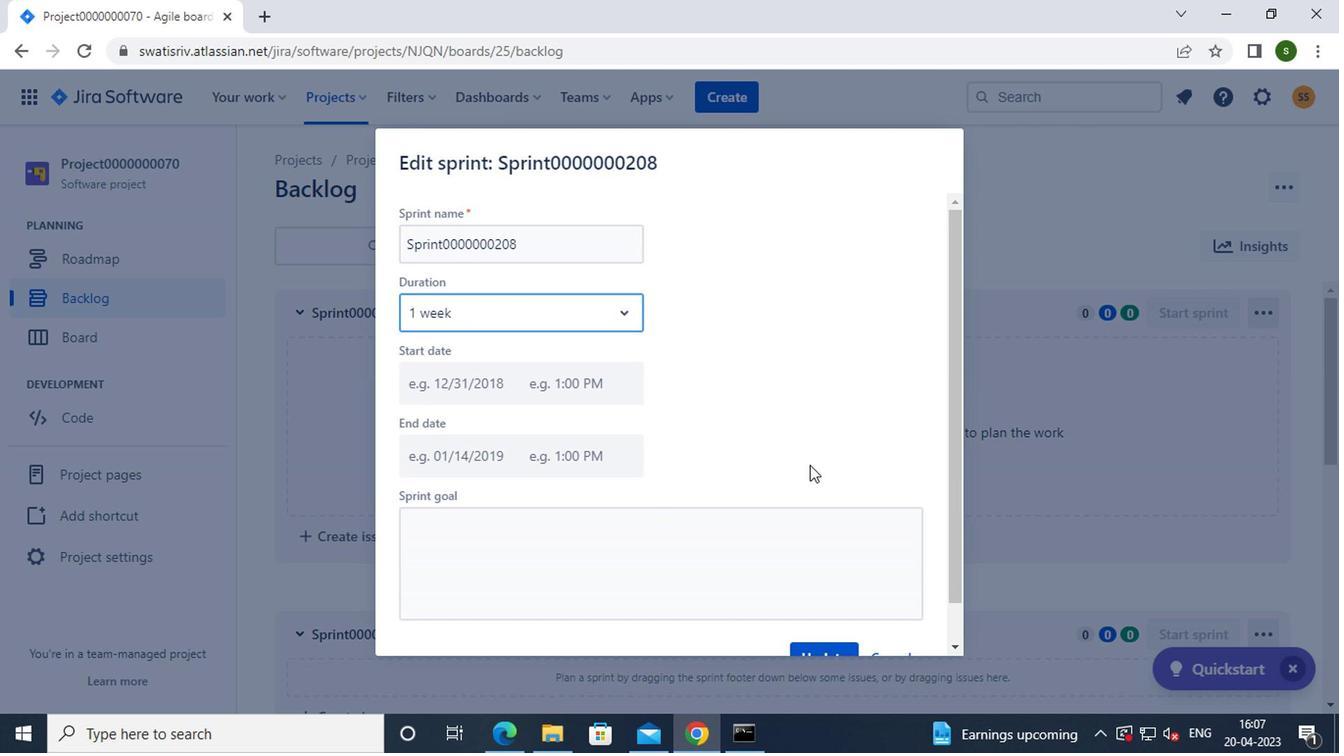 
Action: Mouse scrolled (807, 464) with delta (0, 0)
Screenshot: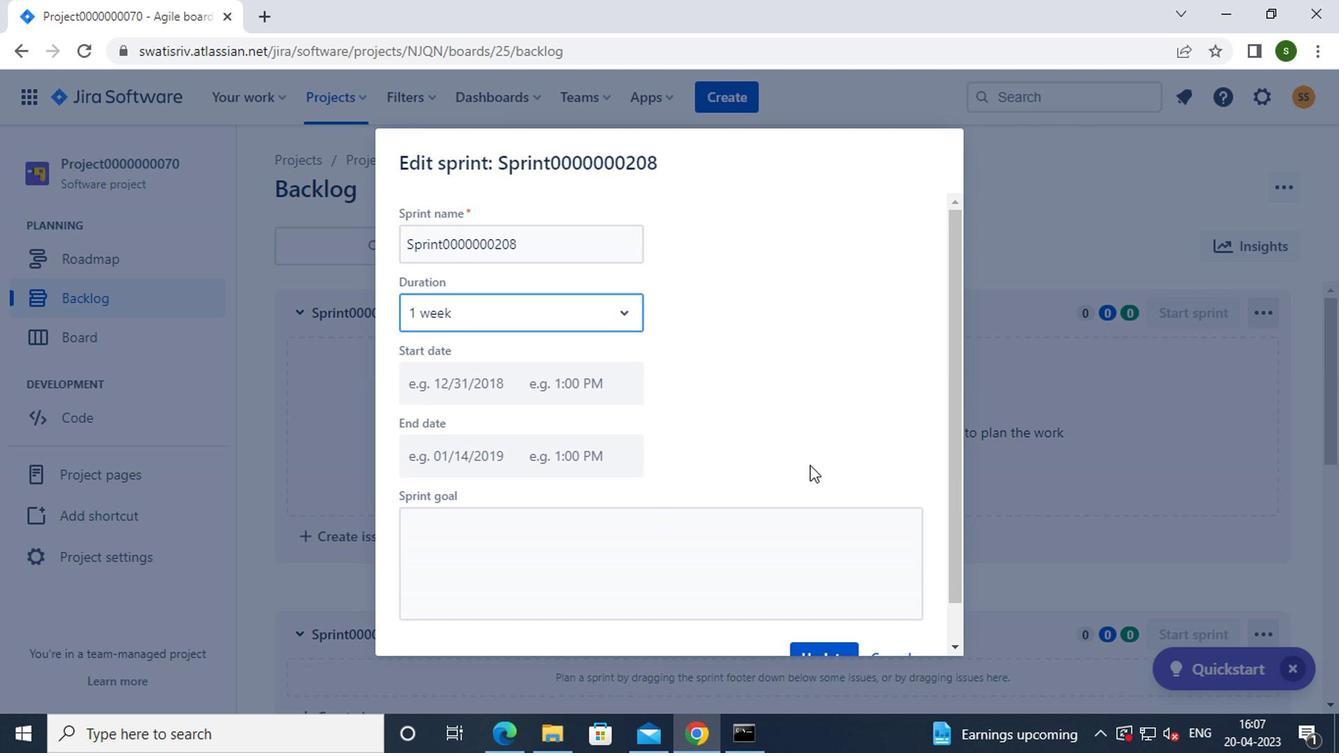 
Action: Mouse moved to (814, 613)
Screenshot: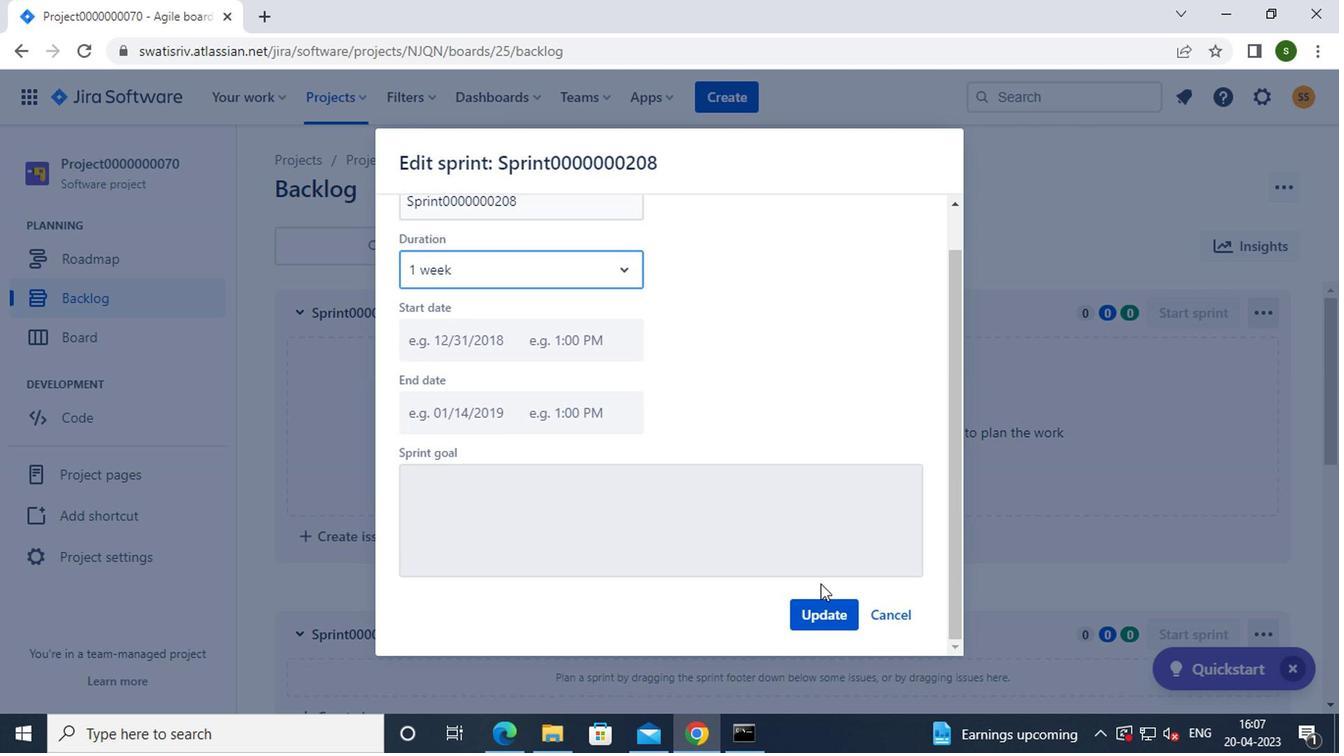 
Action: Mouse pressed left at (814, 613)
Screenshot: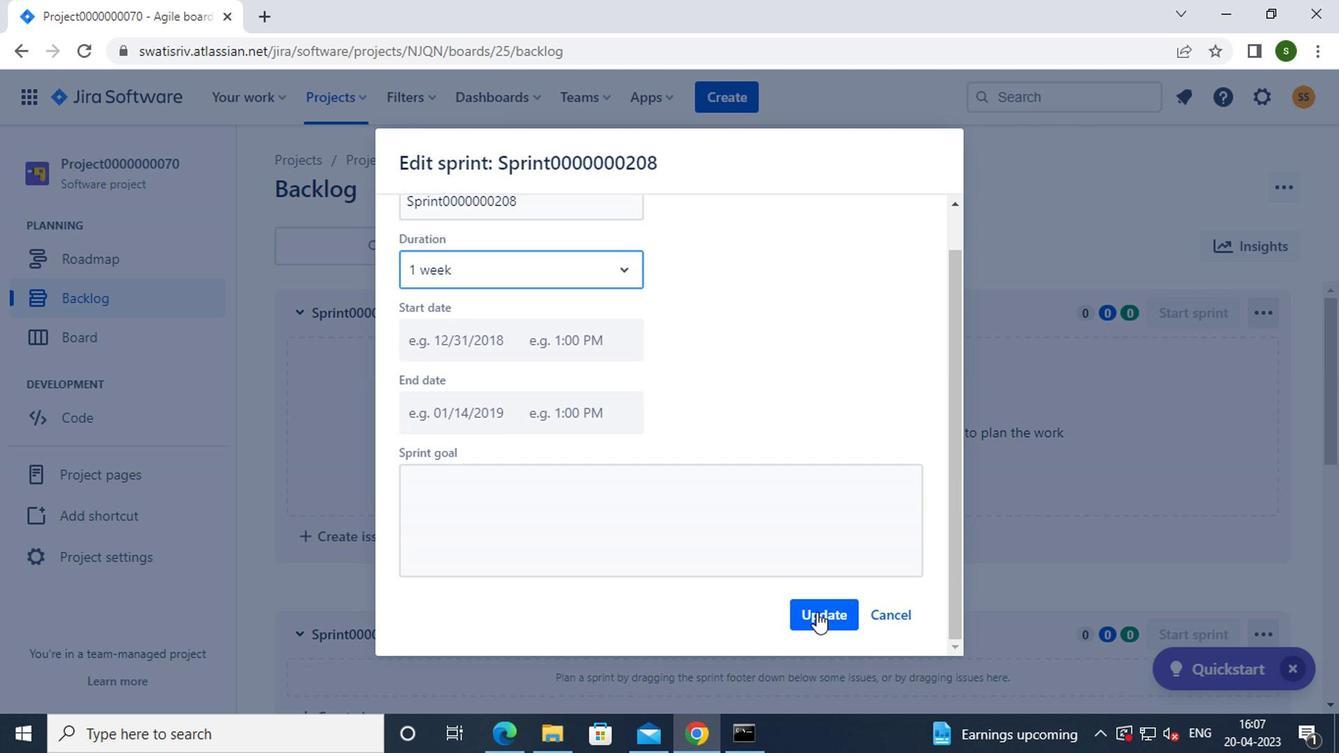 
Action: Mouse moved to (616, 465)
Screenshot: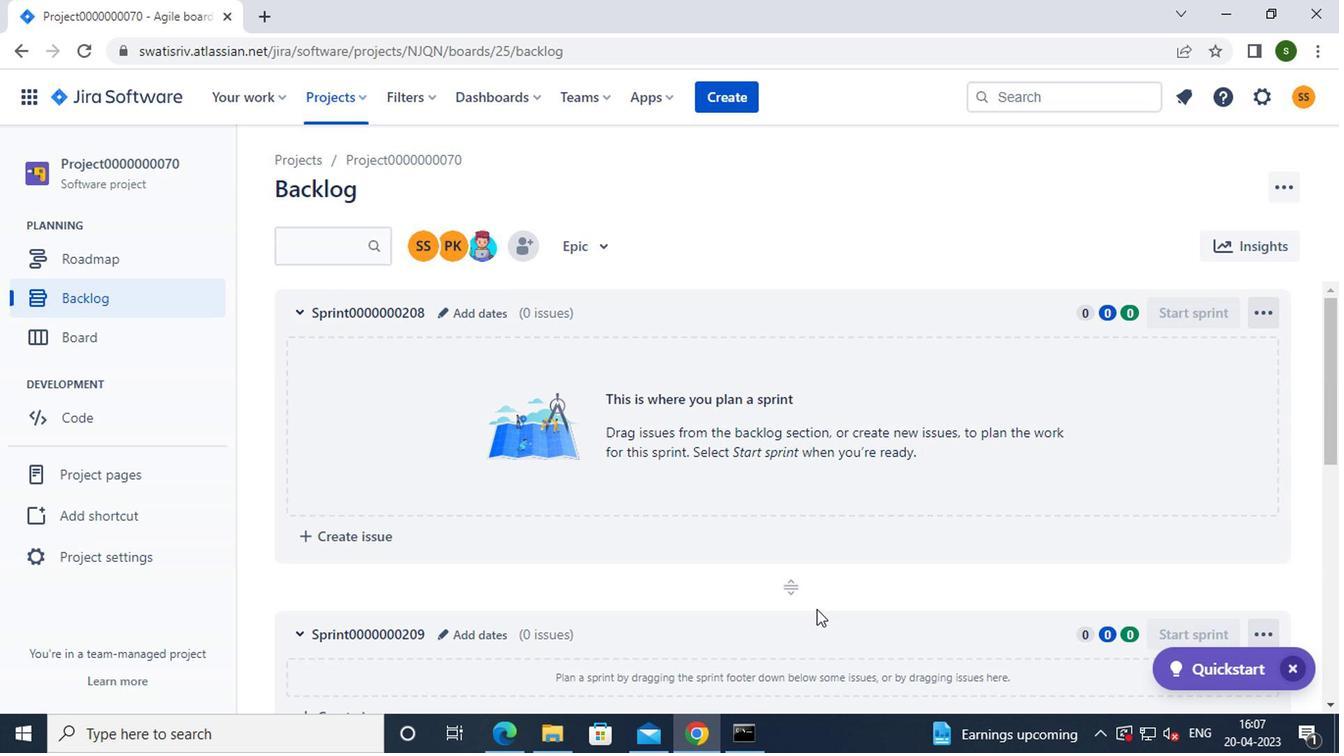 
Action: Mouse scrolled (616, 464) with delta (0, 0)
Screenshot: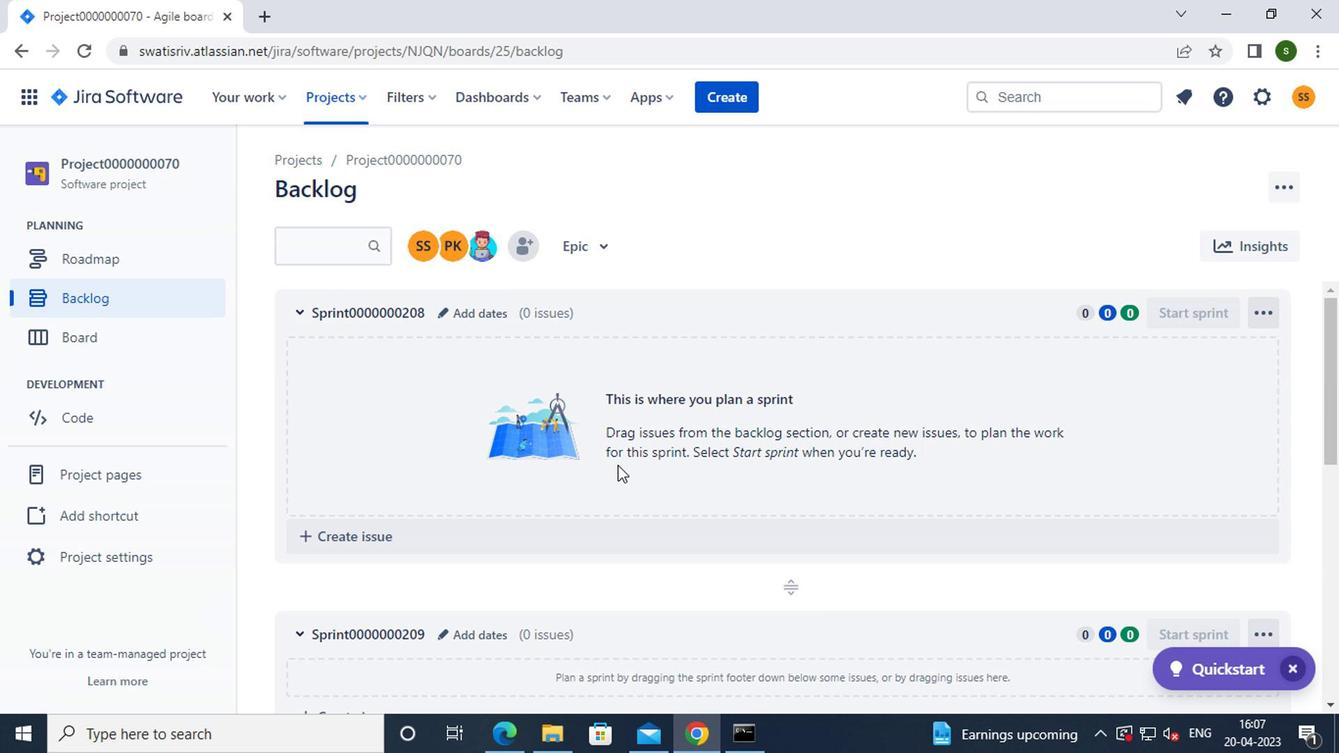 
Action: Mouse scrolled (616, 464) with delta (0, 0)
Screenshot: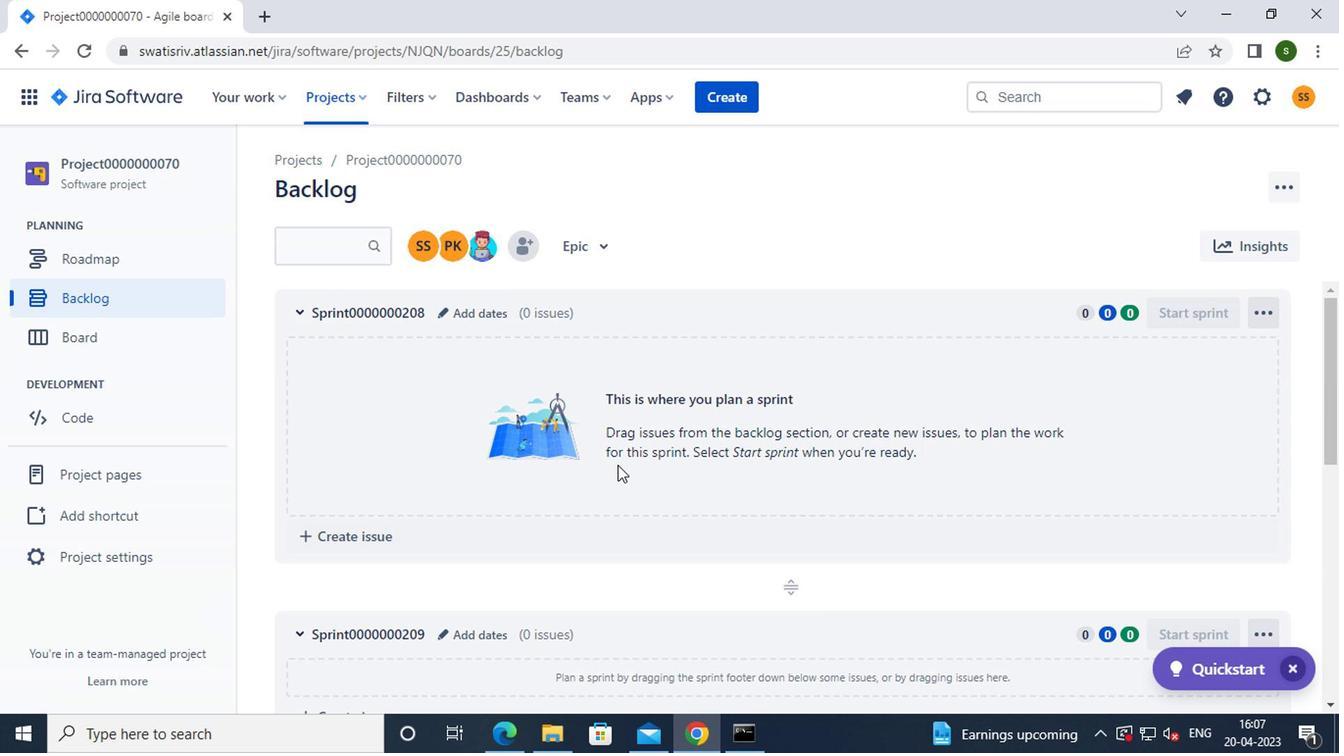 
Action: Mouse scrolled (616, 464) with delta (0, 0)
Screenshot: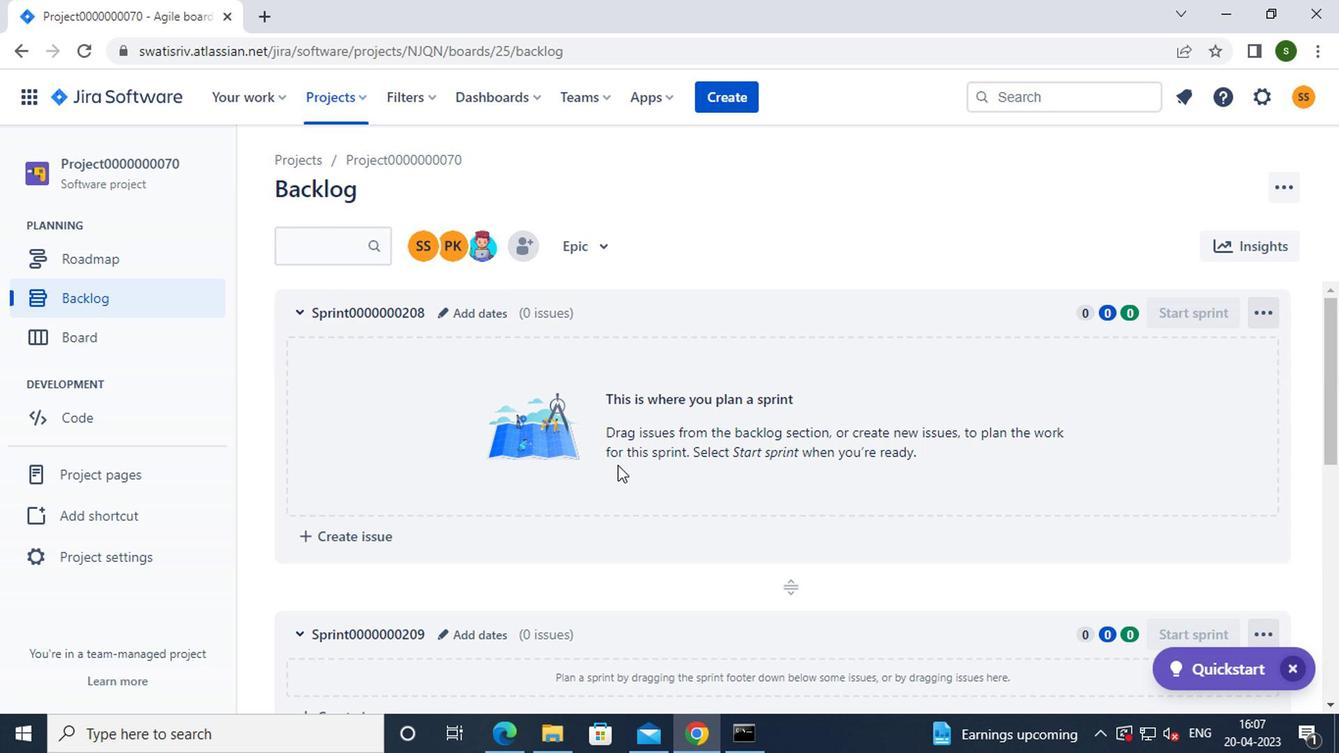 
Action: Mouse moved to (486, 332)
Screenshot: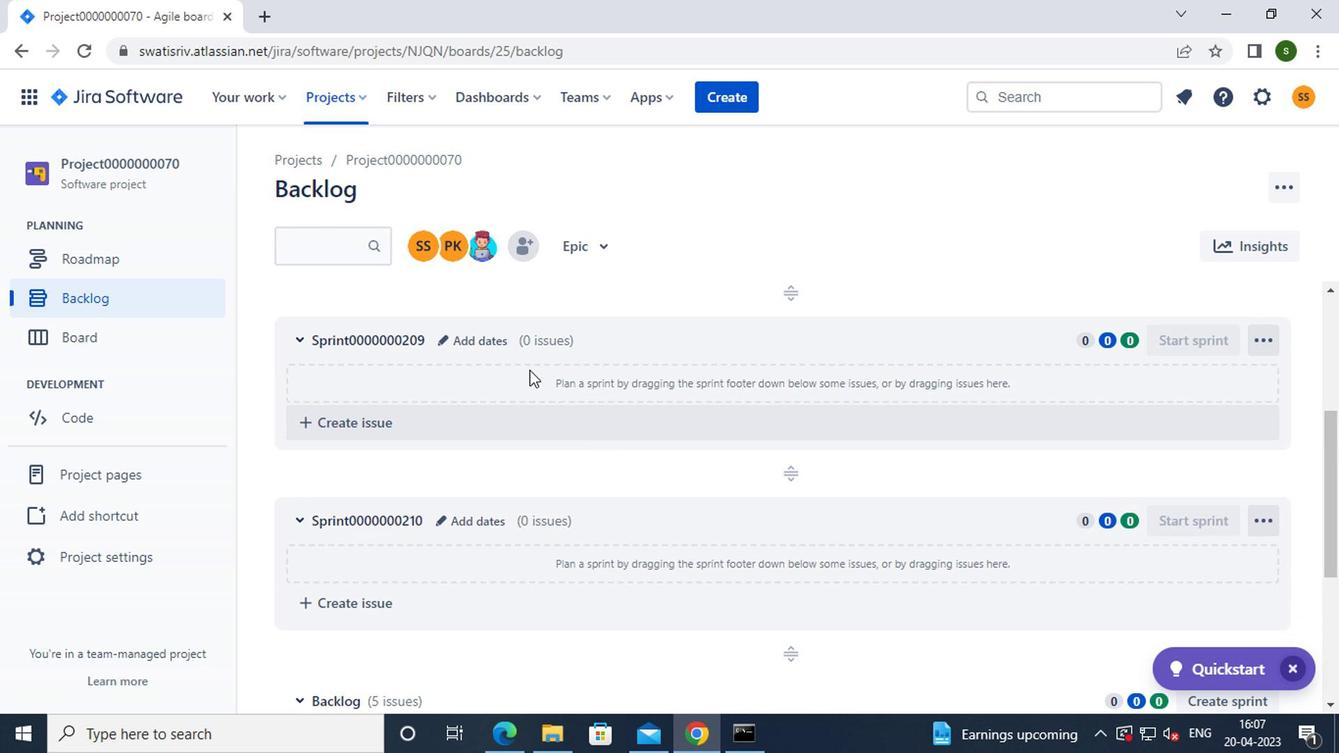 
Action: Mouse pressed left at (486, 332)
Screenshot: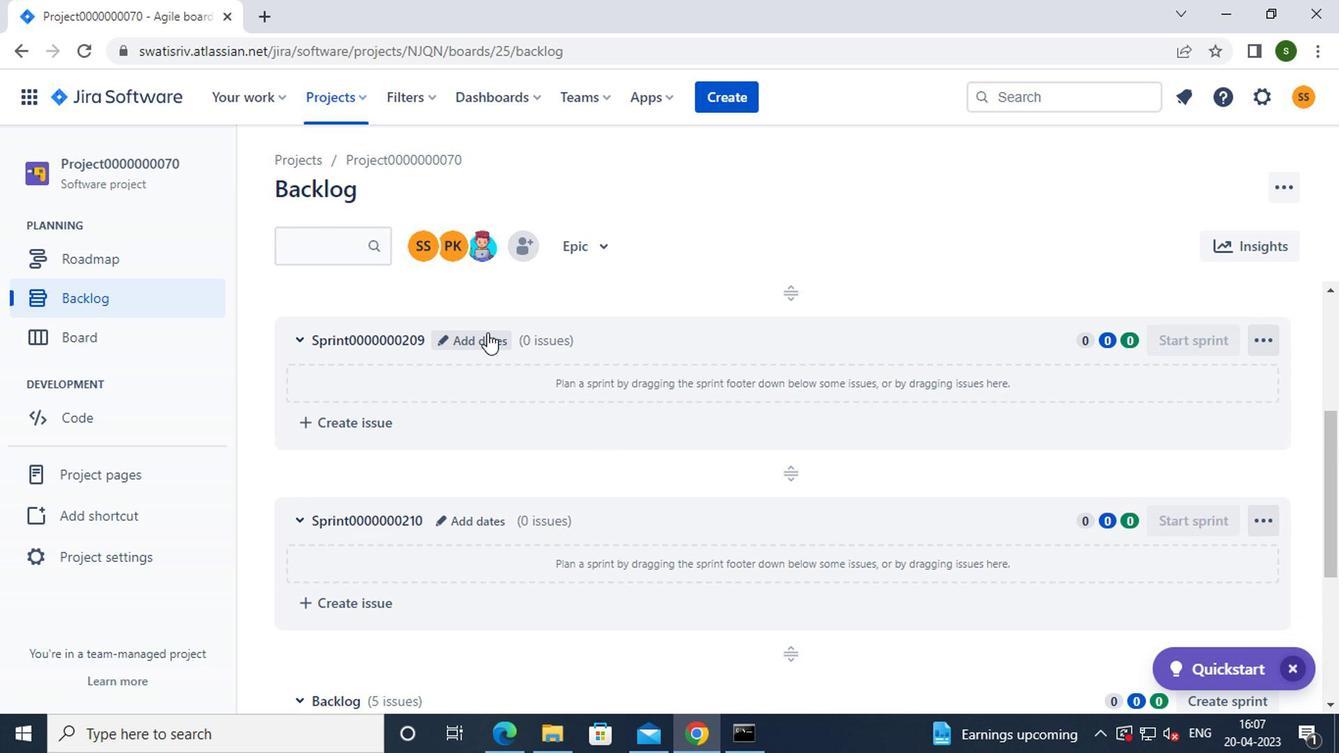 
Action: Mouse moved to (533, 317)
Screenshot: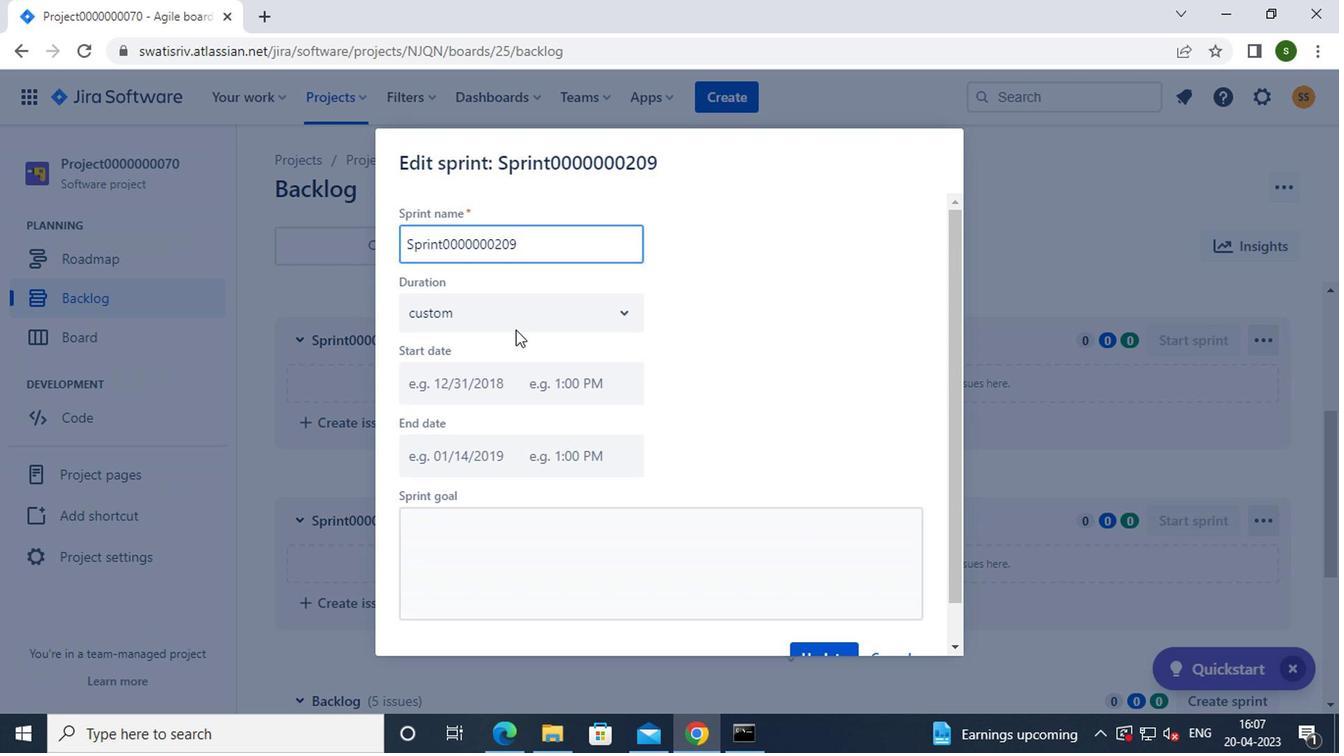 
Action: Mouse pressed left at (533, 317)
Screenshot: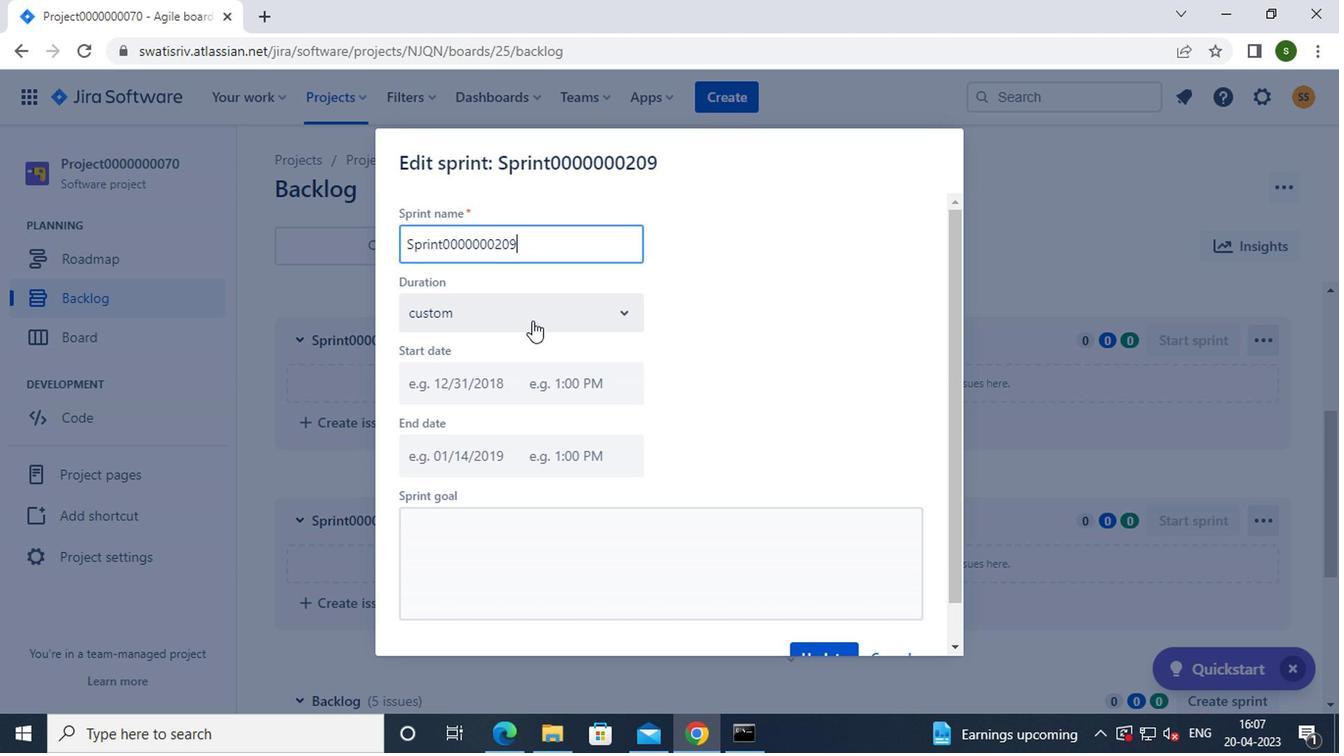 
Action: Mouse moved to (488, 396)
Screenshot: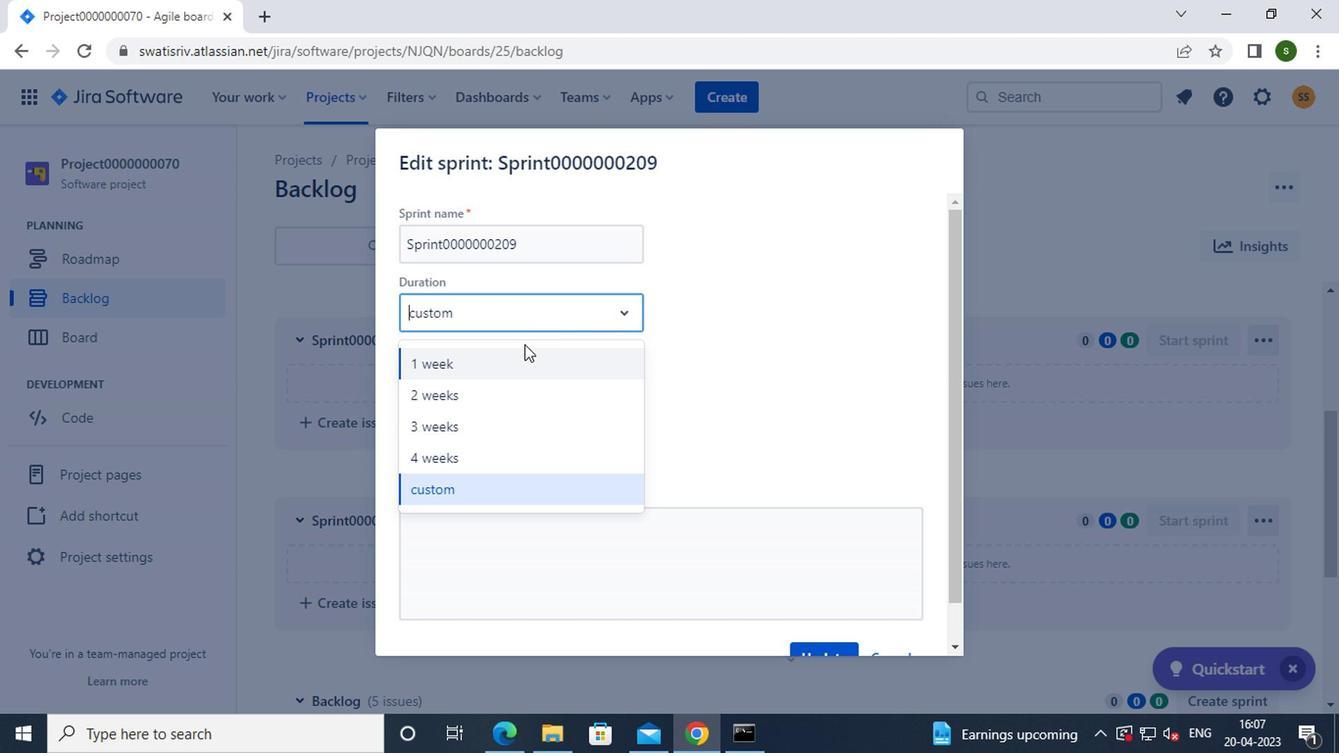 
Action: Mouse pressed left at (488, 396)
Screenshot: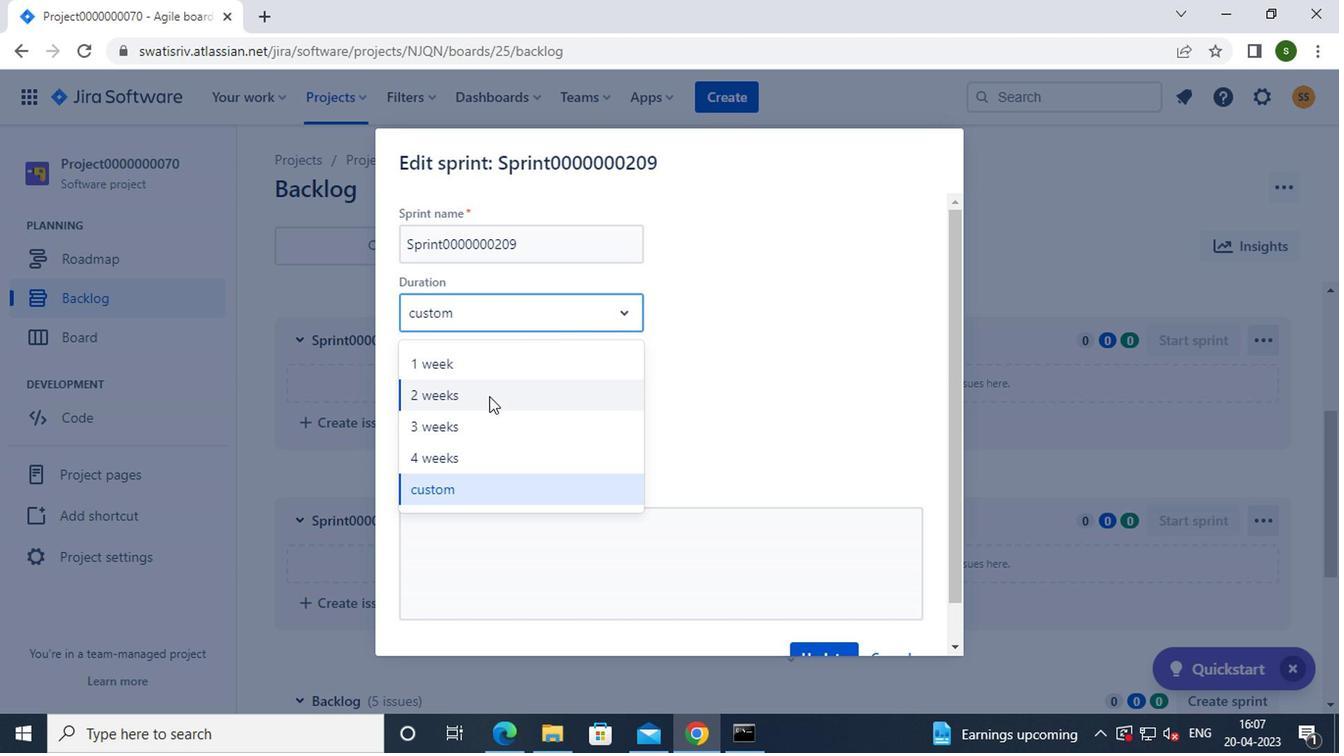
Action: Mouse moved to (830, 500)
Screenshot: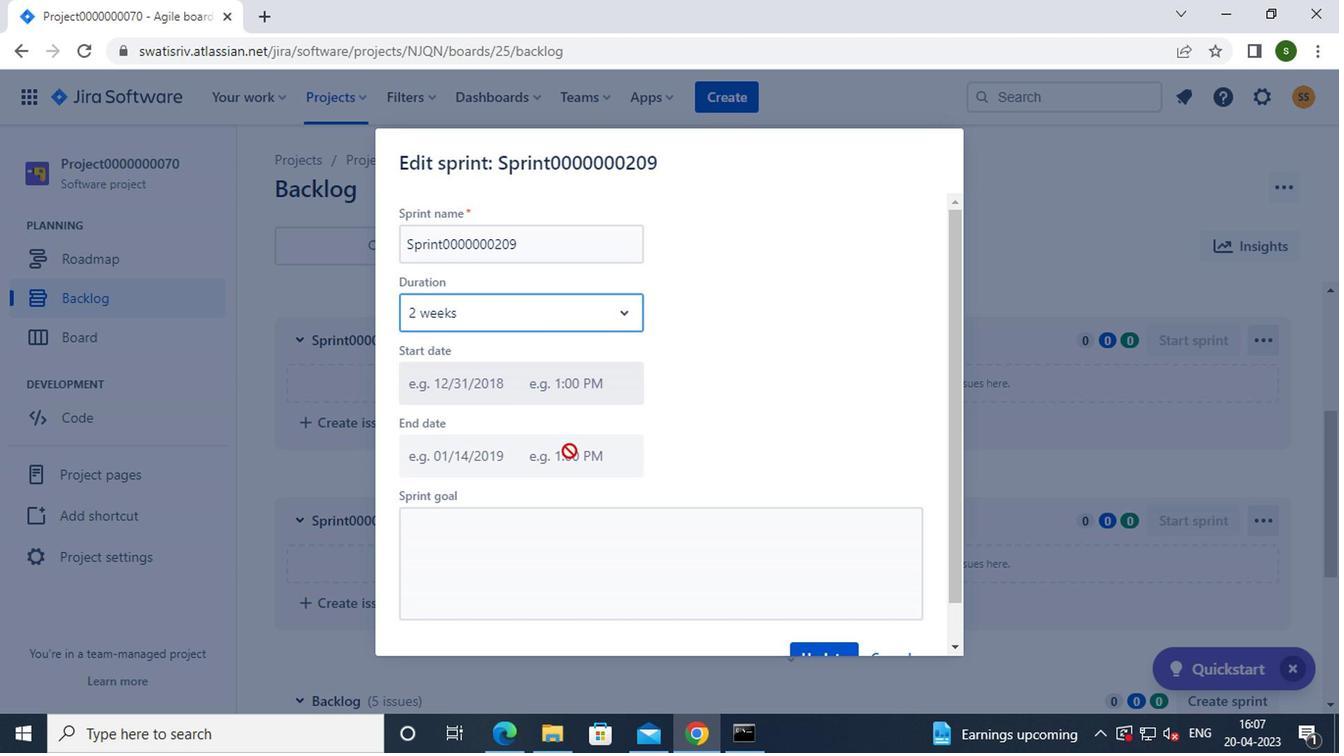 
Action: Mouse scrolled (830, 499) with delta (0, 0)
Screenshot: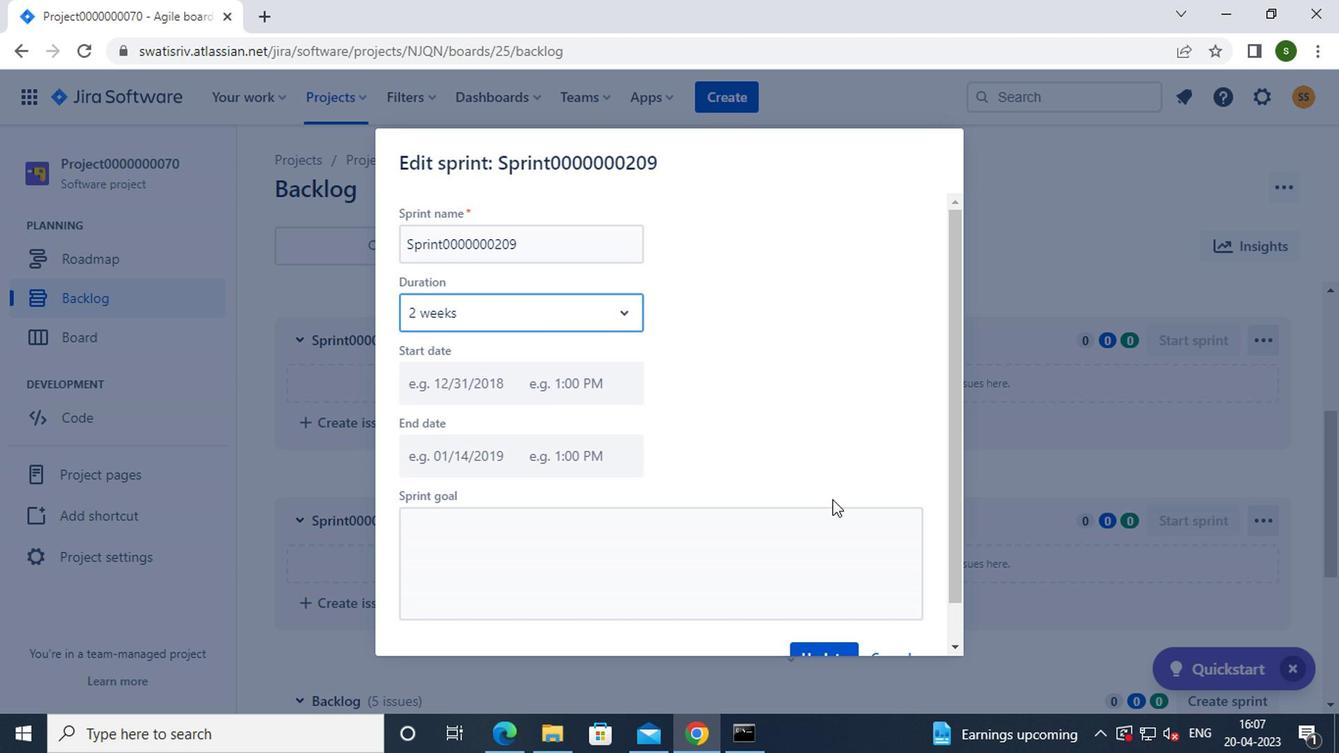 
Action: Mouse moved to (832, 503)
Screenshot: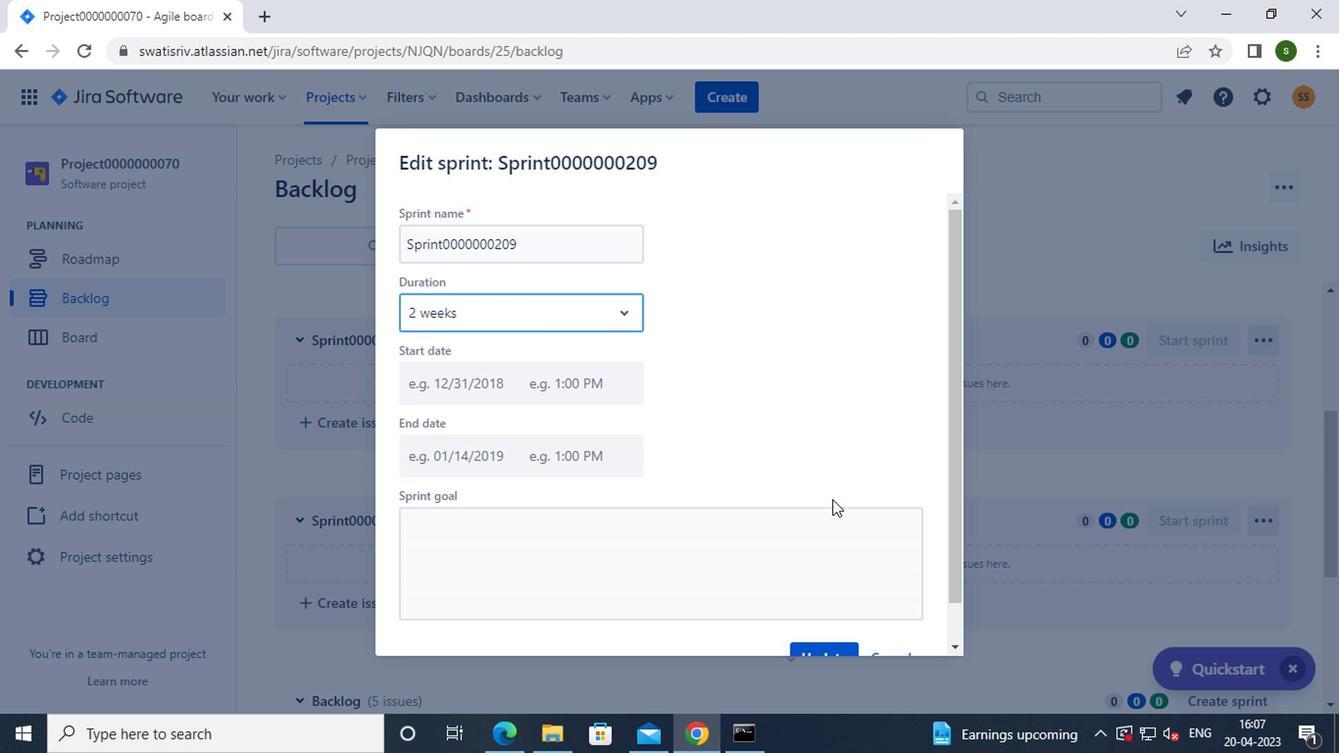 
Action: Mouse scrolled (832, 502) with delta (0, 0)
Screenshot: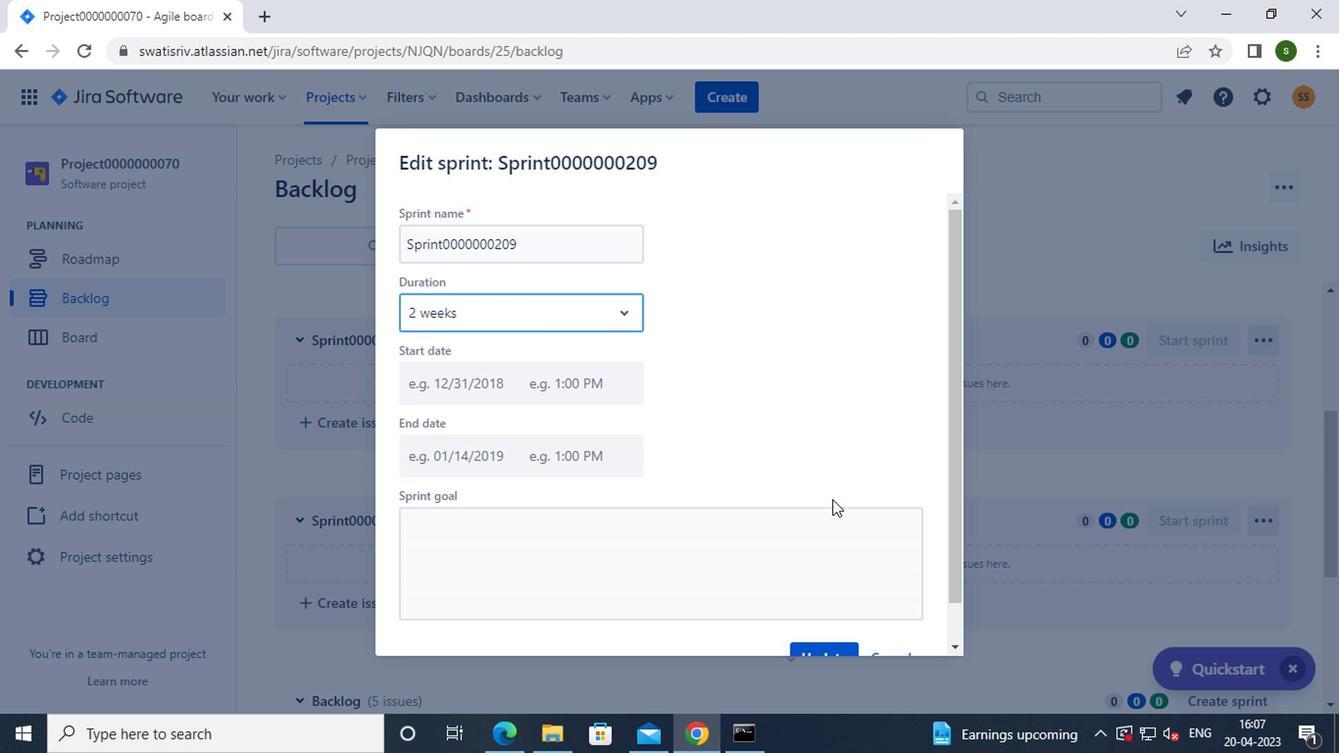 
Action: Mouse moved to (826, 610)
Screenshot: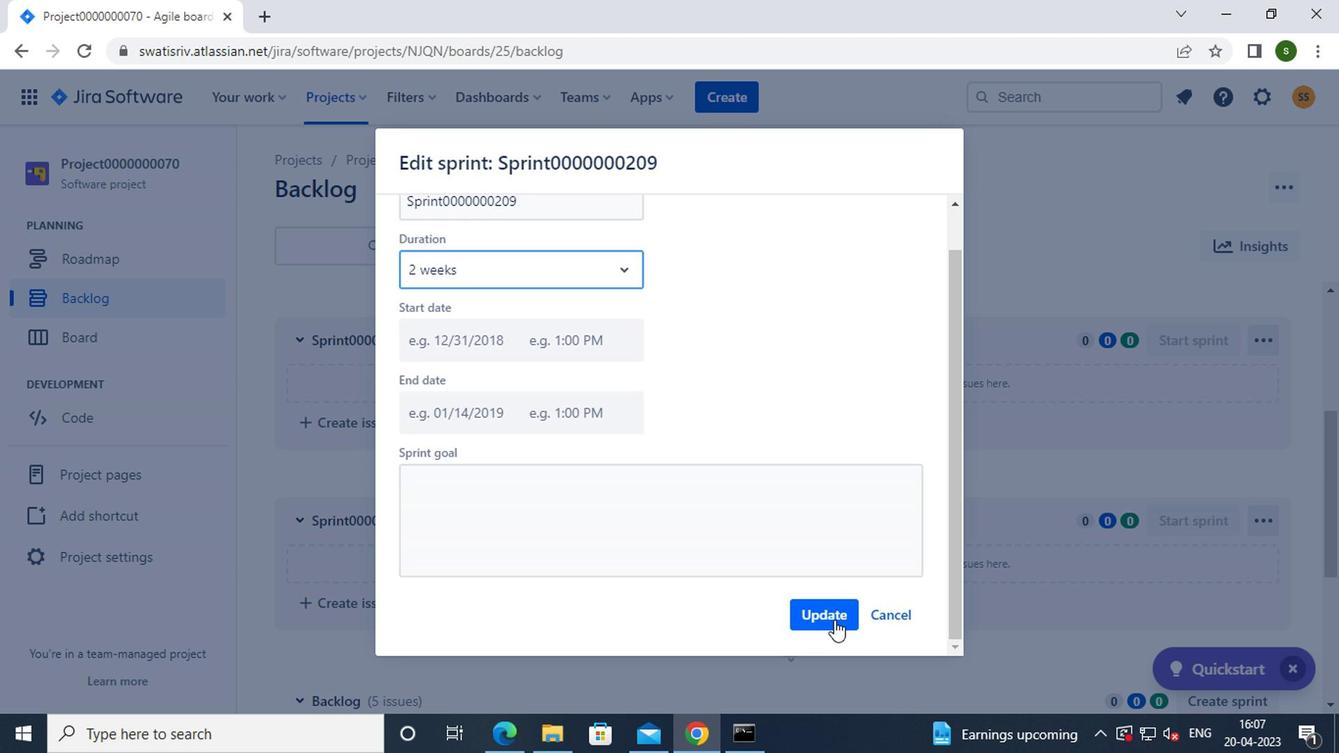 
Action: Mouse pressed left at (826, 610)
Screenshot: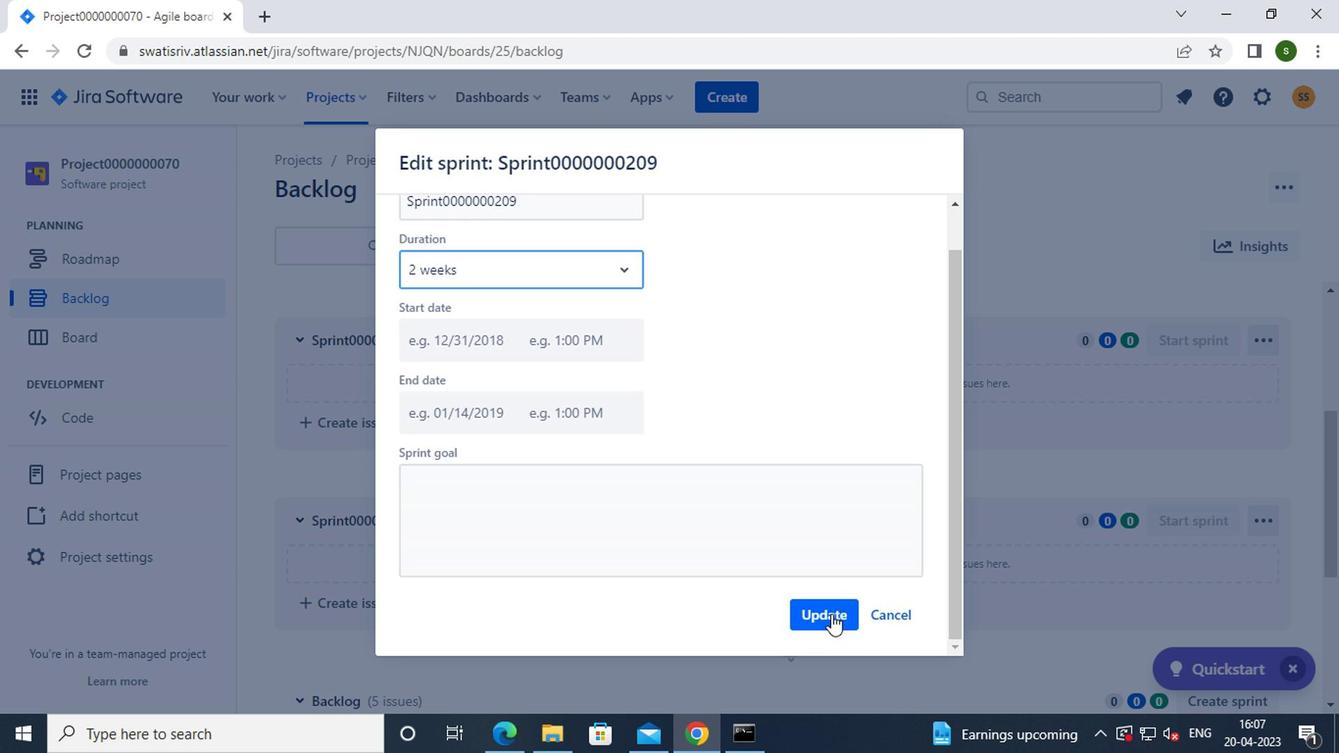 
Action: Mouse moved to (726, 524)
Screenshot: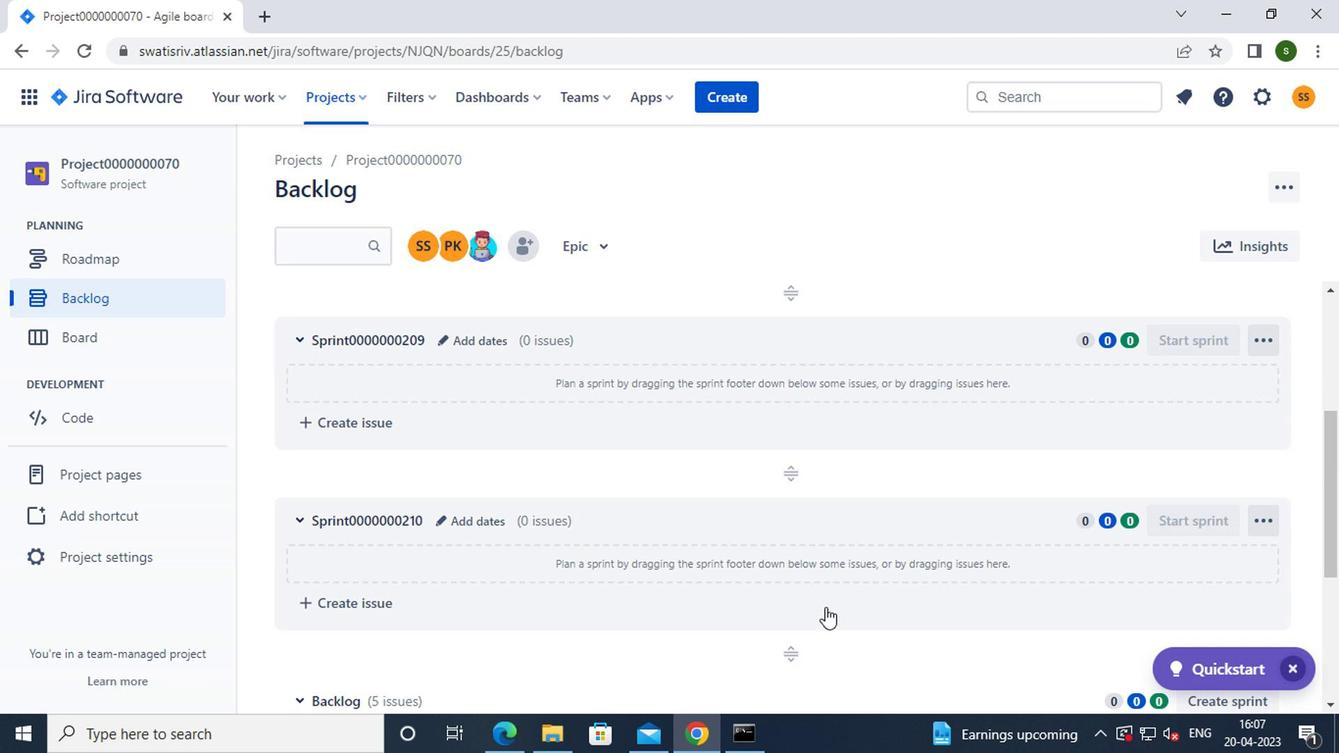 
Action: Mouse scrolled (726, 523) with delta (0, 0)
Screenshot: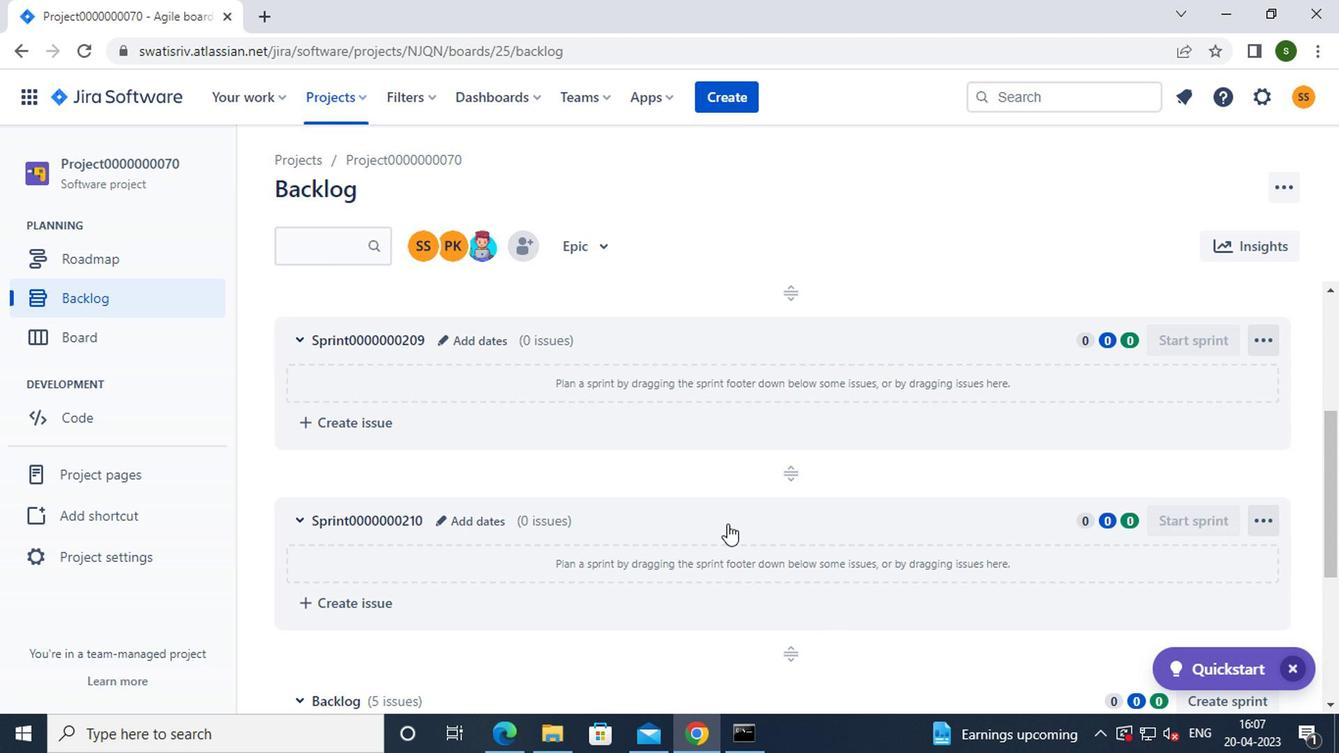 
Action: Mouse moved to (482, 418)
Screenshot: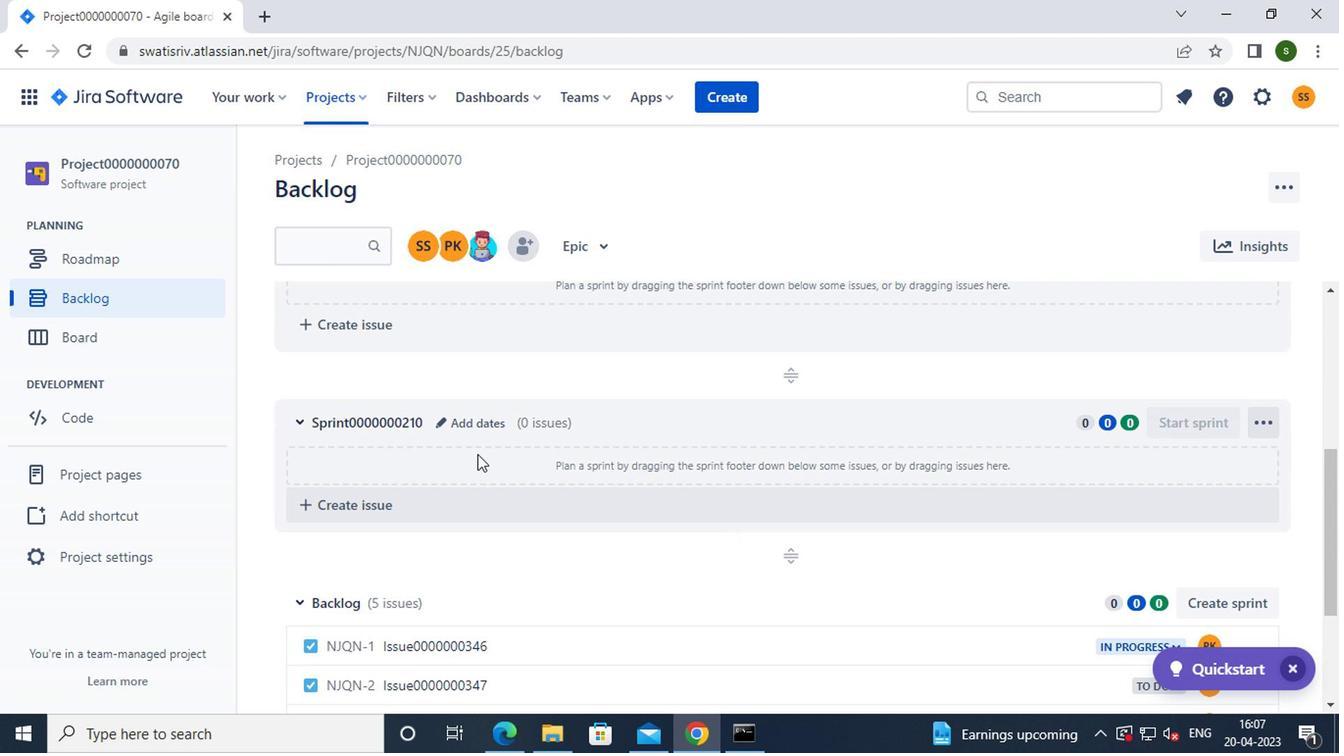 
Action: Mouse pressed left at (482, 418)
Screenshot: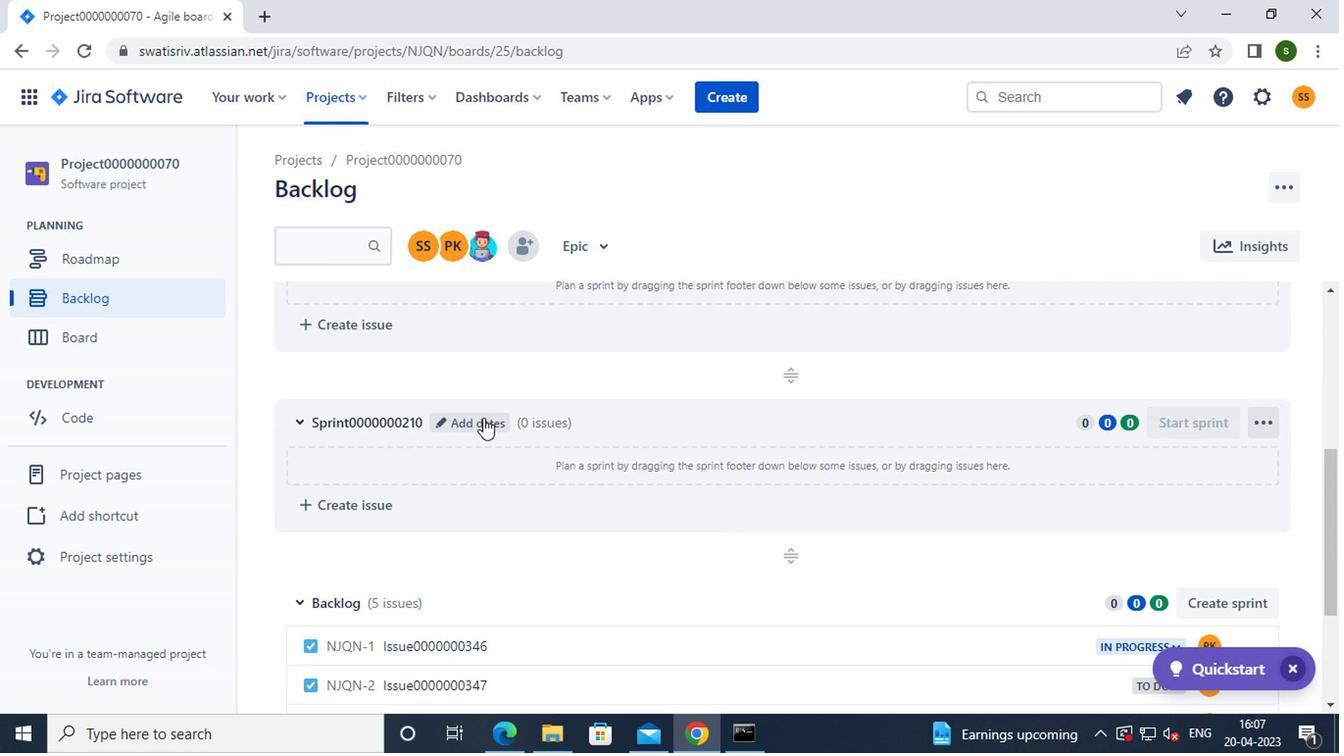 
Action: Mouse moved to (561, 316)
Screenshot: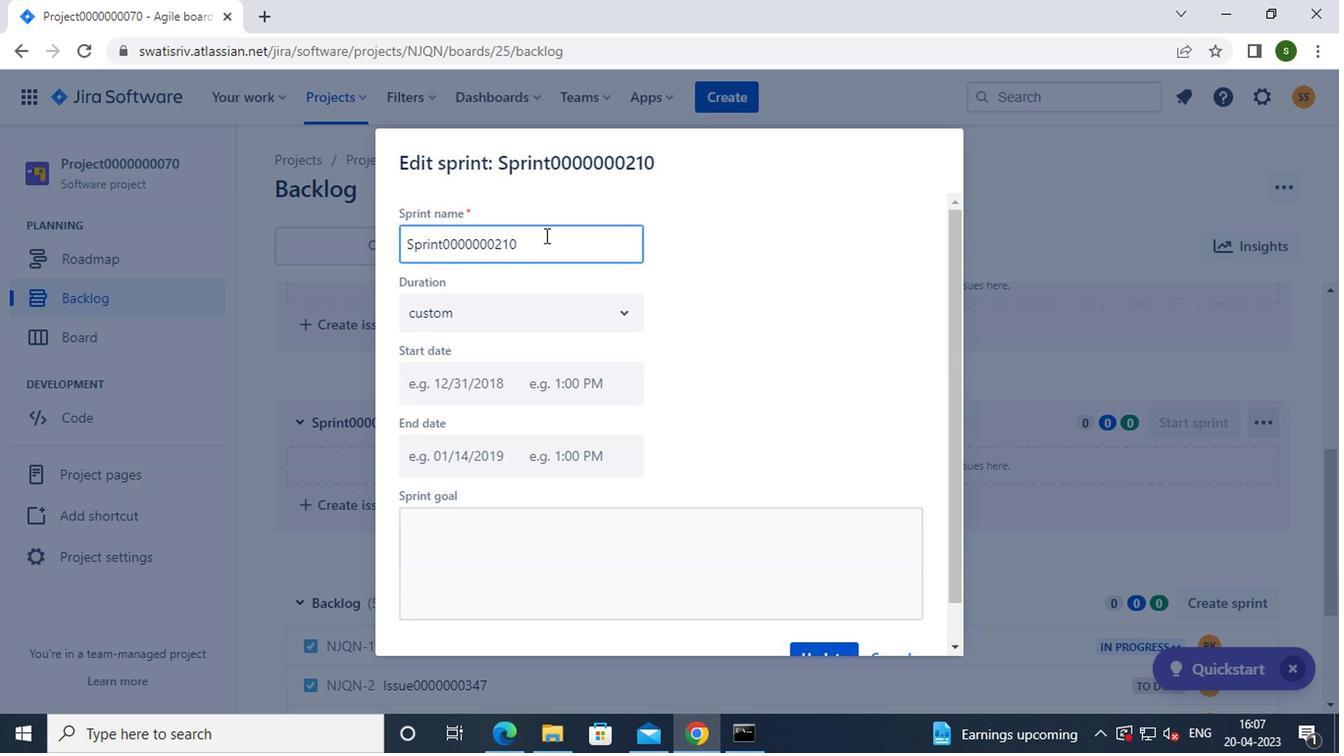 
Action: Mouse pressed left at (561, 316)
Screenshot: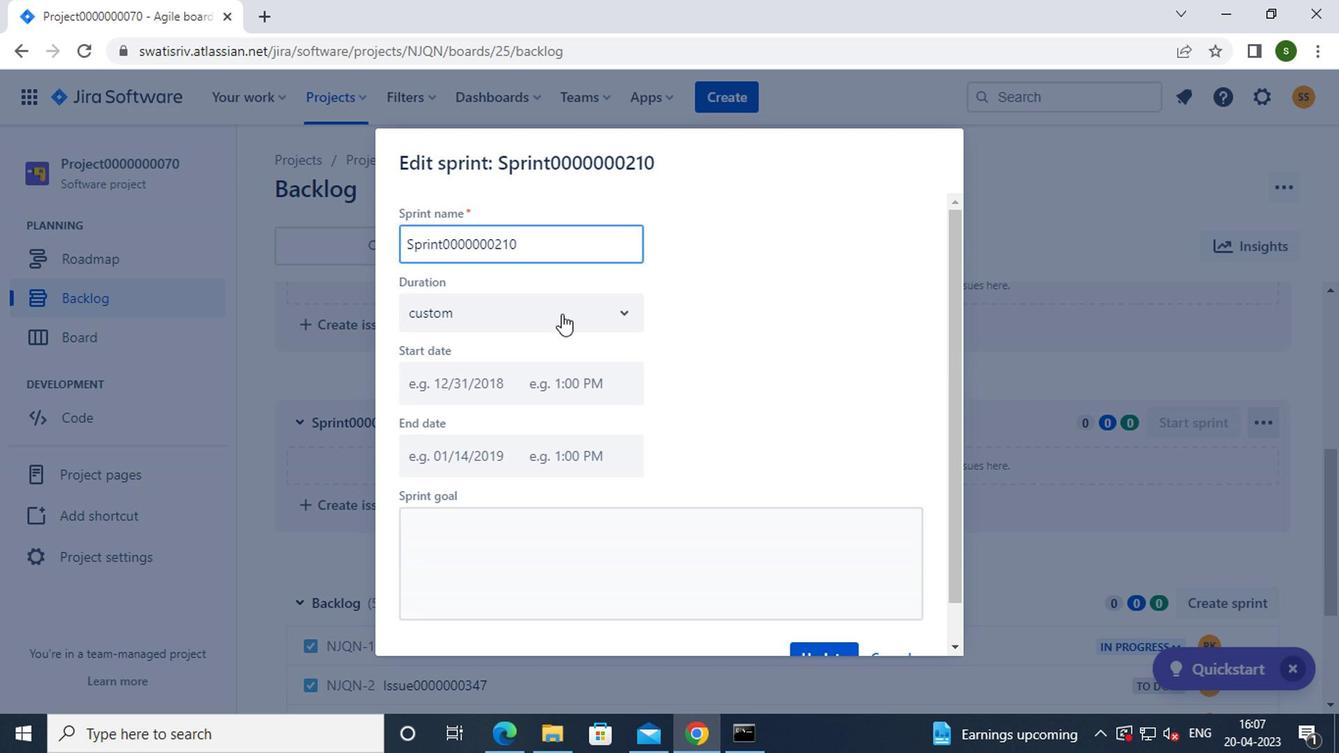 
Action: Mouse moved to (514, 424)
Screenshot: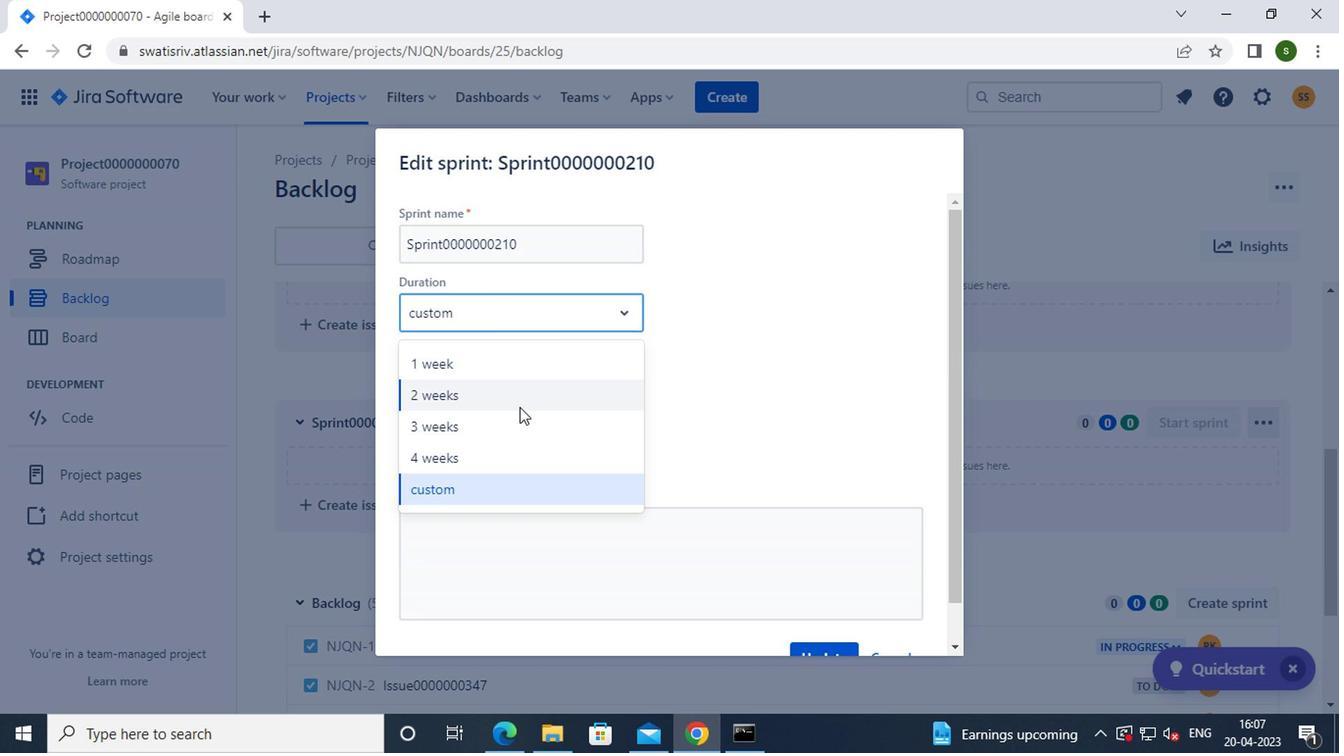
Action: Mouse pressed left at (514, 424)
Screenshot: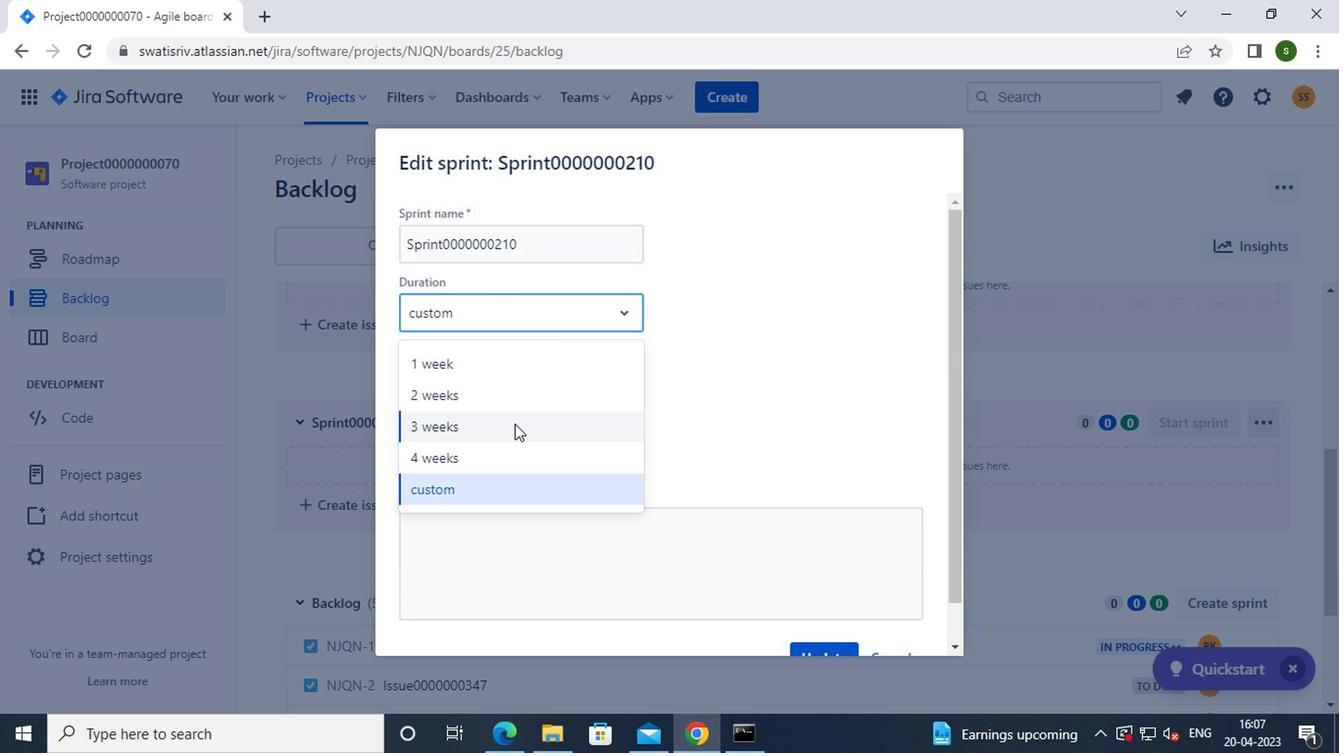 
Action: Mouse moved to (814, 467)
Screenshot: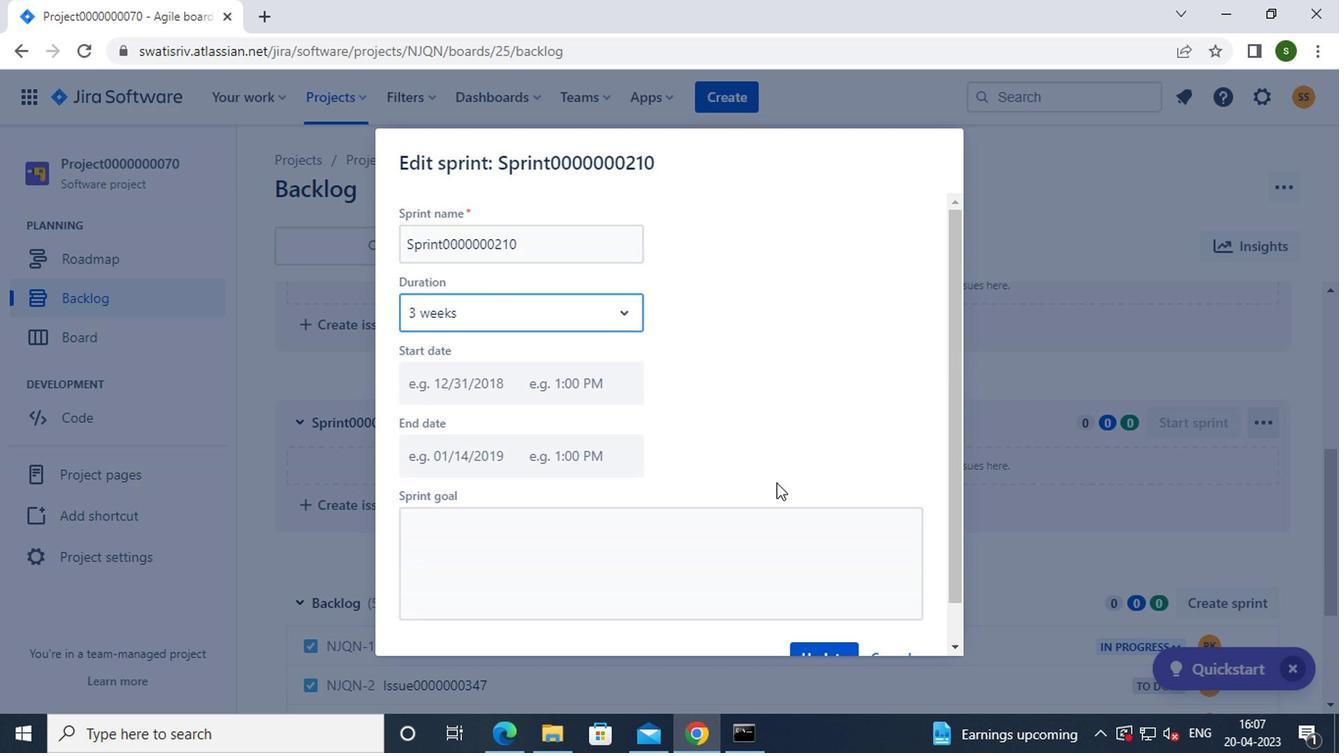 
Action: Mouse scrolled (814, 466) with delta (0, 0)
Screenshot: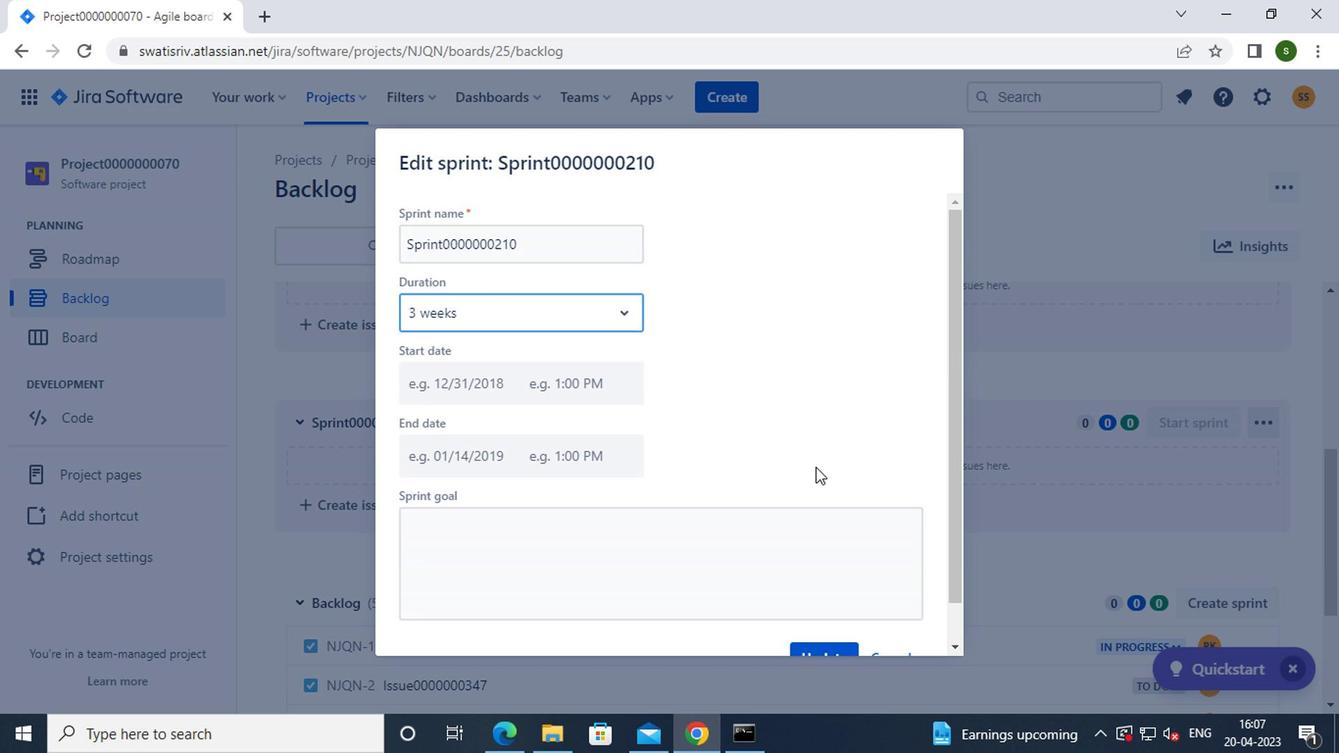 
Action: Mouse scrolled (814, 466) with delta (0, 0)
Screenshot: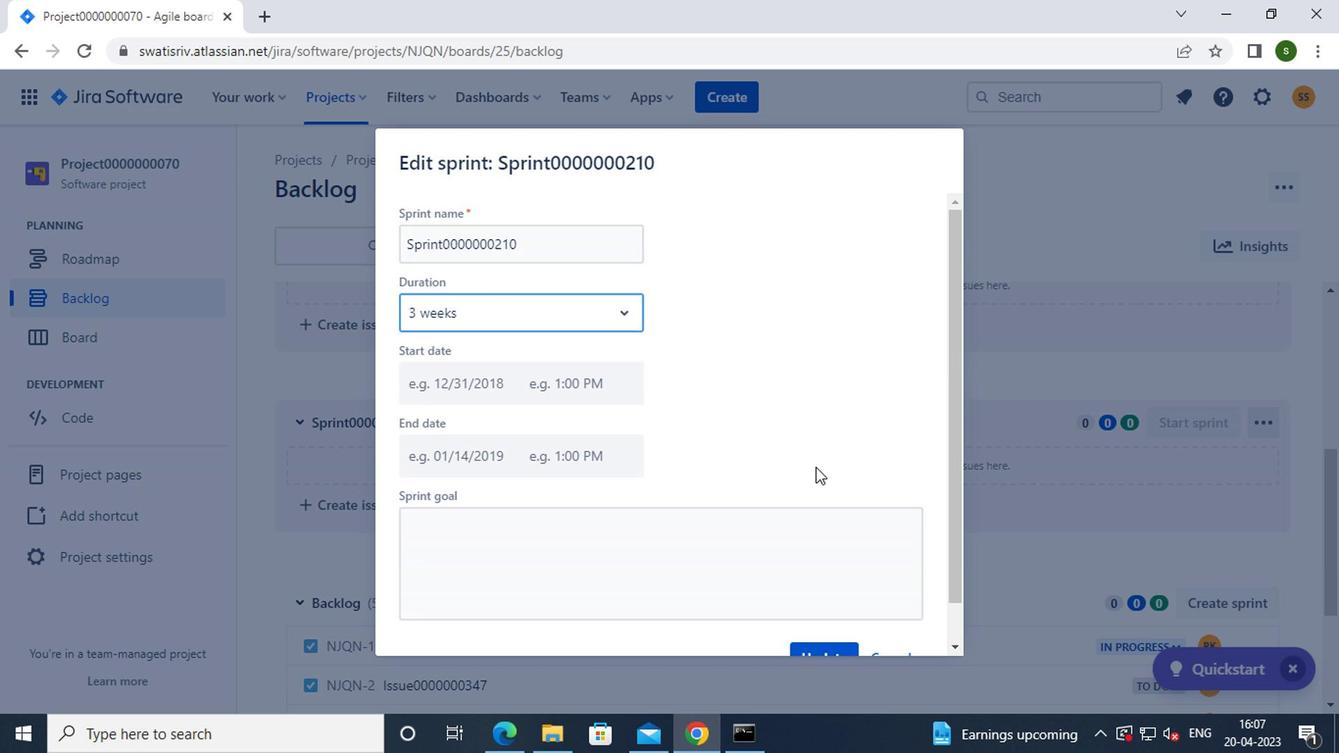 
Action: Mouse moved to (807, 616)
Screenshot: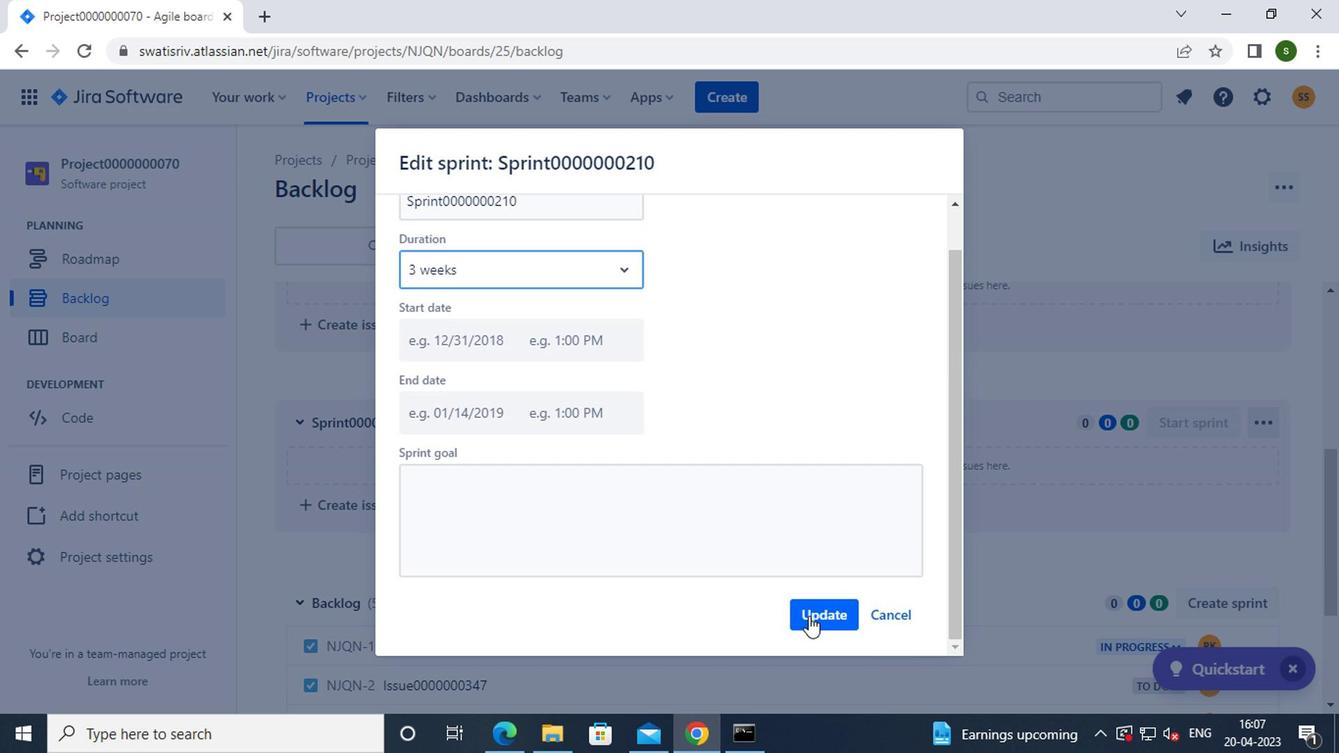 
Action: Mouse pressed left at (807, 616)
Screenshot: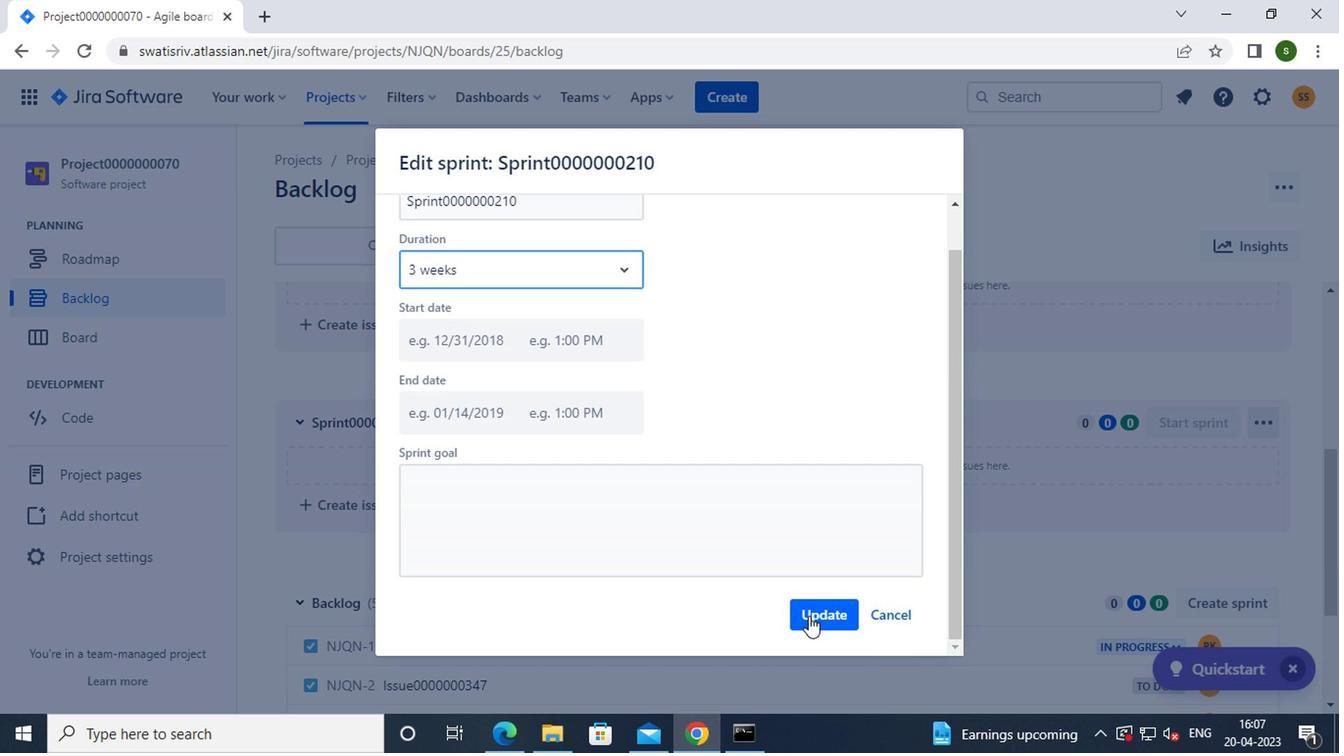 
Action: Mouse moved to (318, 96)
Screenshot: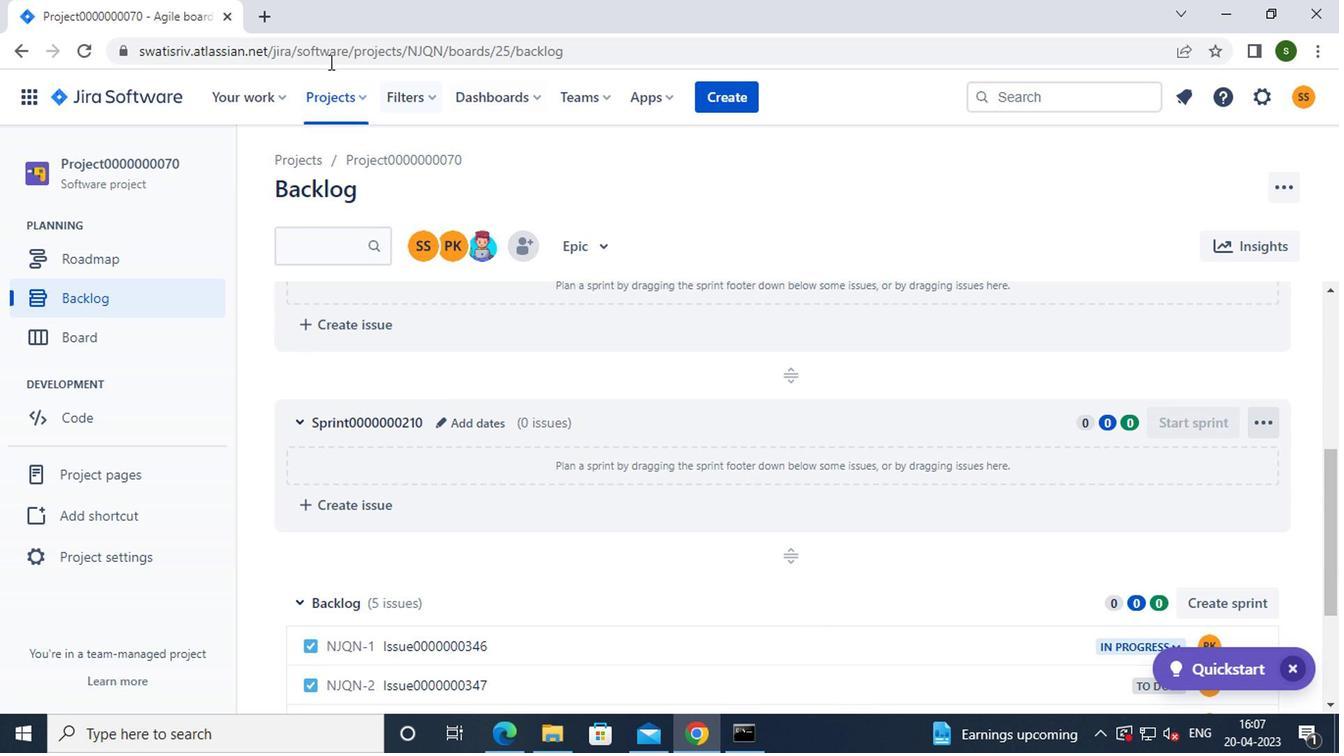 
Action: Mouse pressed left at (318, 96)
Screenshot: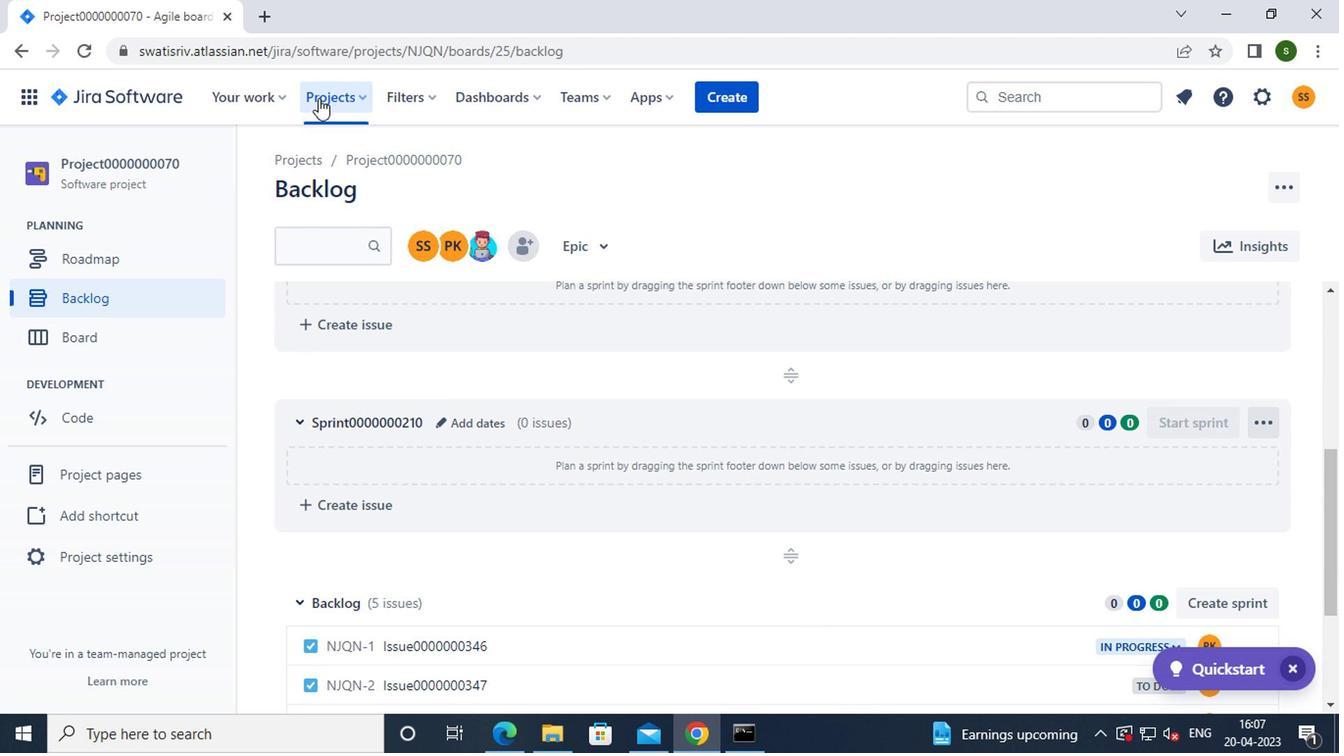 
Action: Mouse moved to (416, 228)
Screenshot: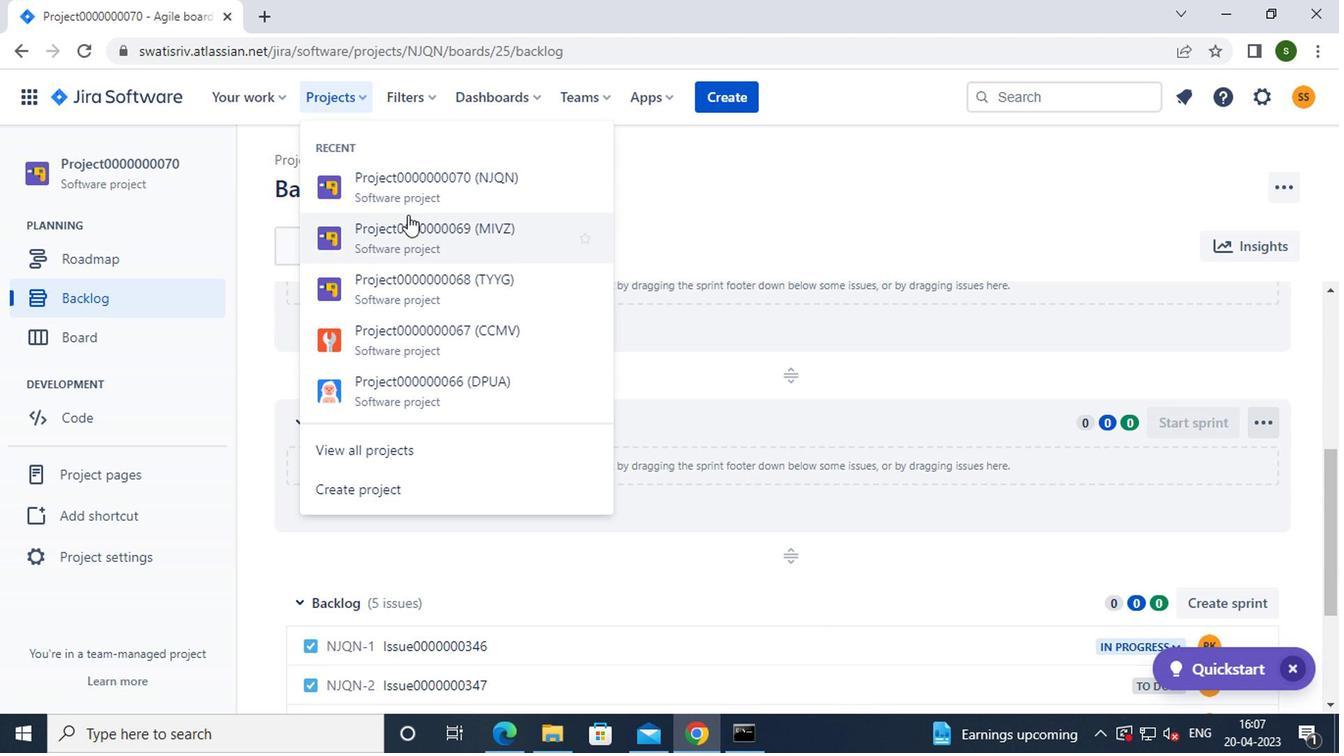 
Action: Mouse pressed left at (416, 228)
Screenshot: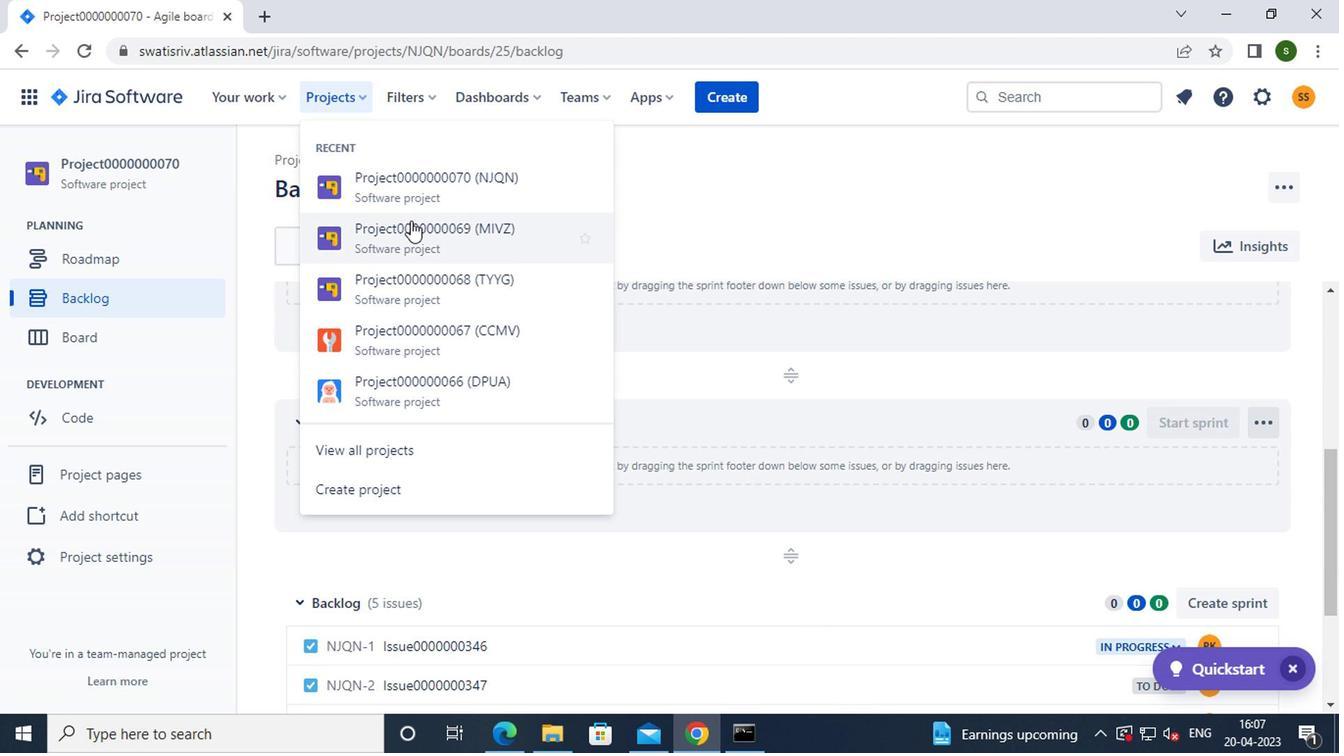 
Action: Mouse moved to (126, 296)
Screenshot: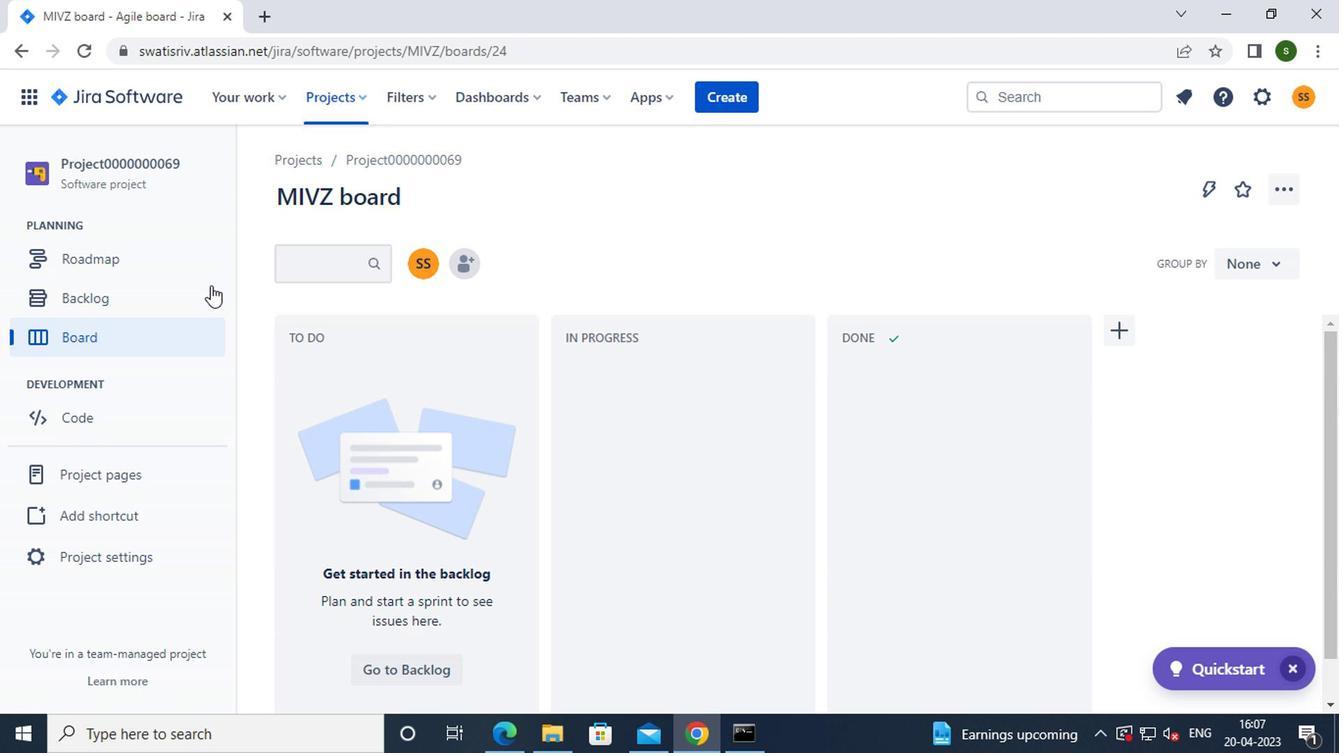 
Action: Mouse pressed left at (126, 296)
Screenshot: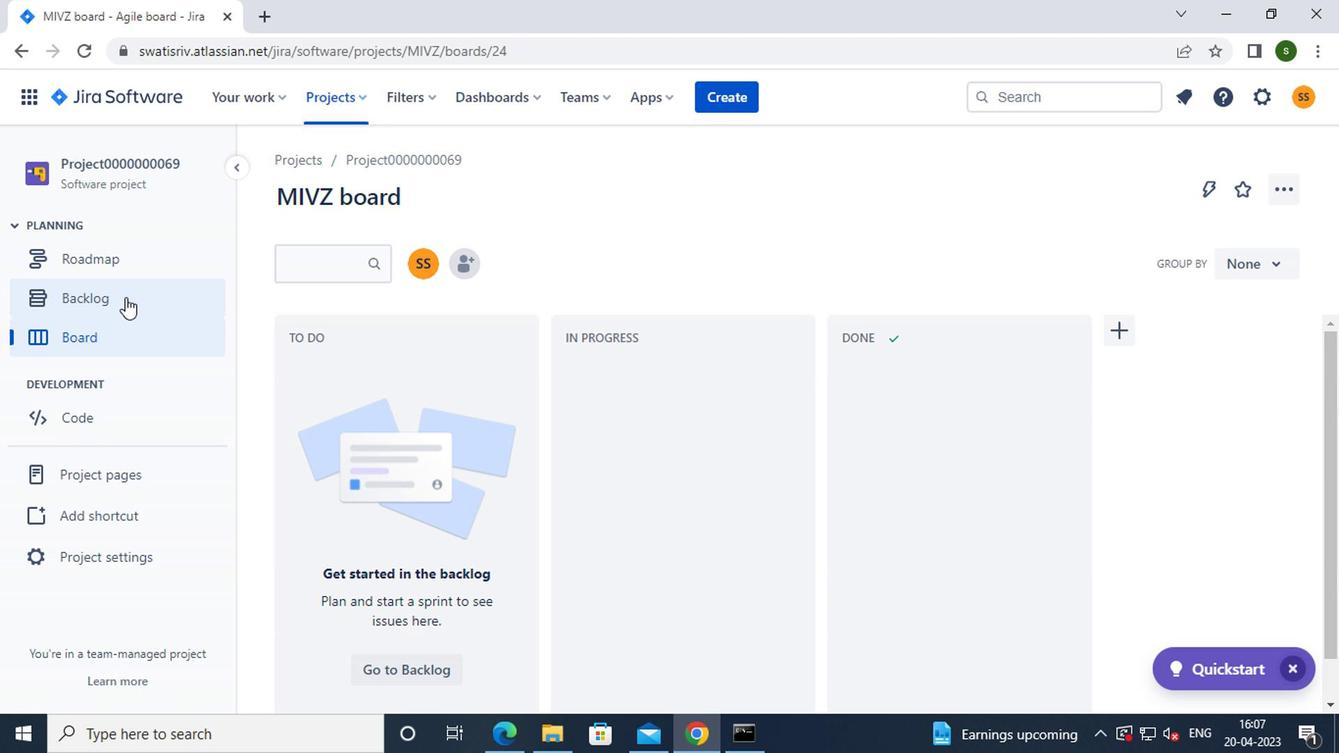 
Action: Mouse moved to (696, 408)
Screenshot: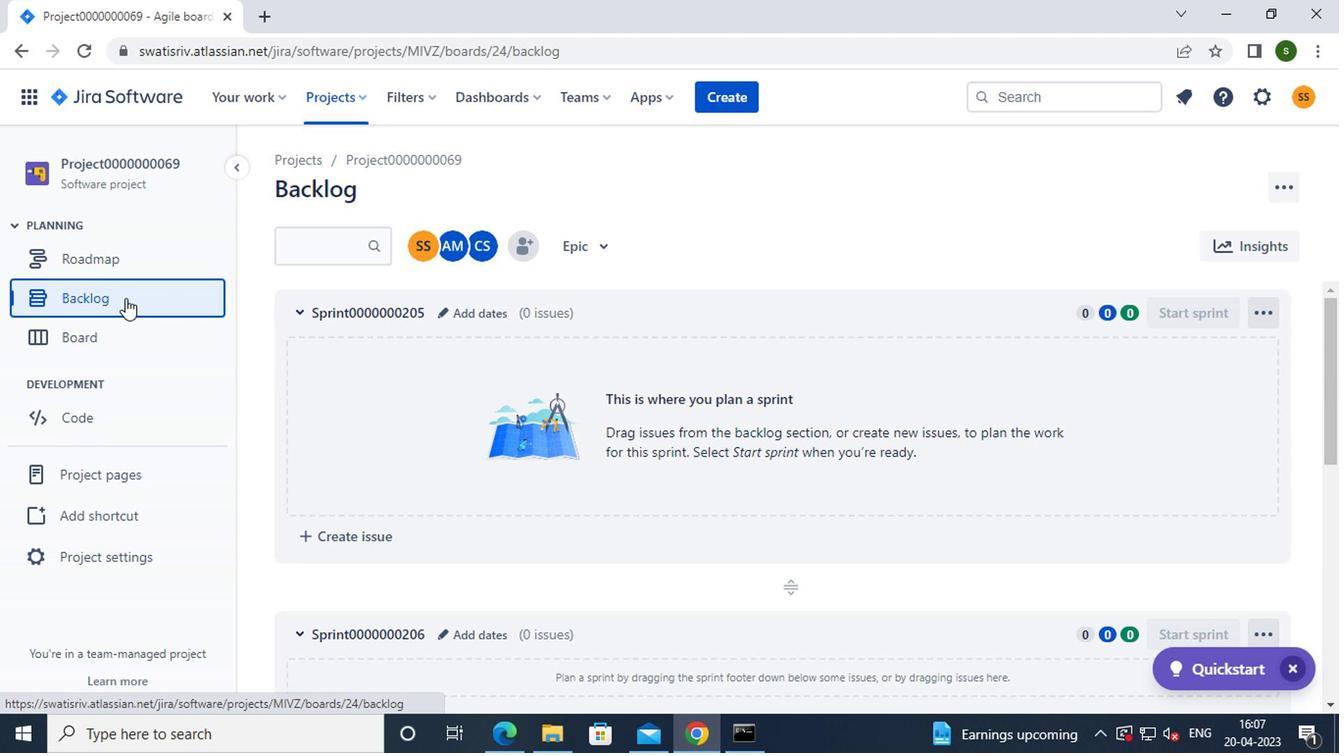 
Action: Mouse scrolled (696, 407) with delta (0, 0)
Screenshot: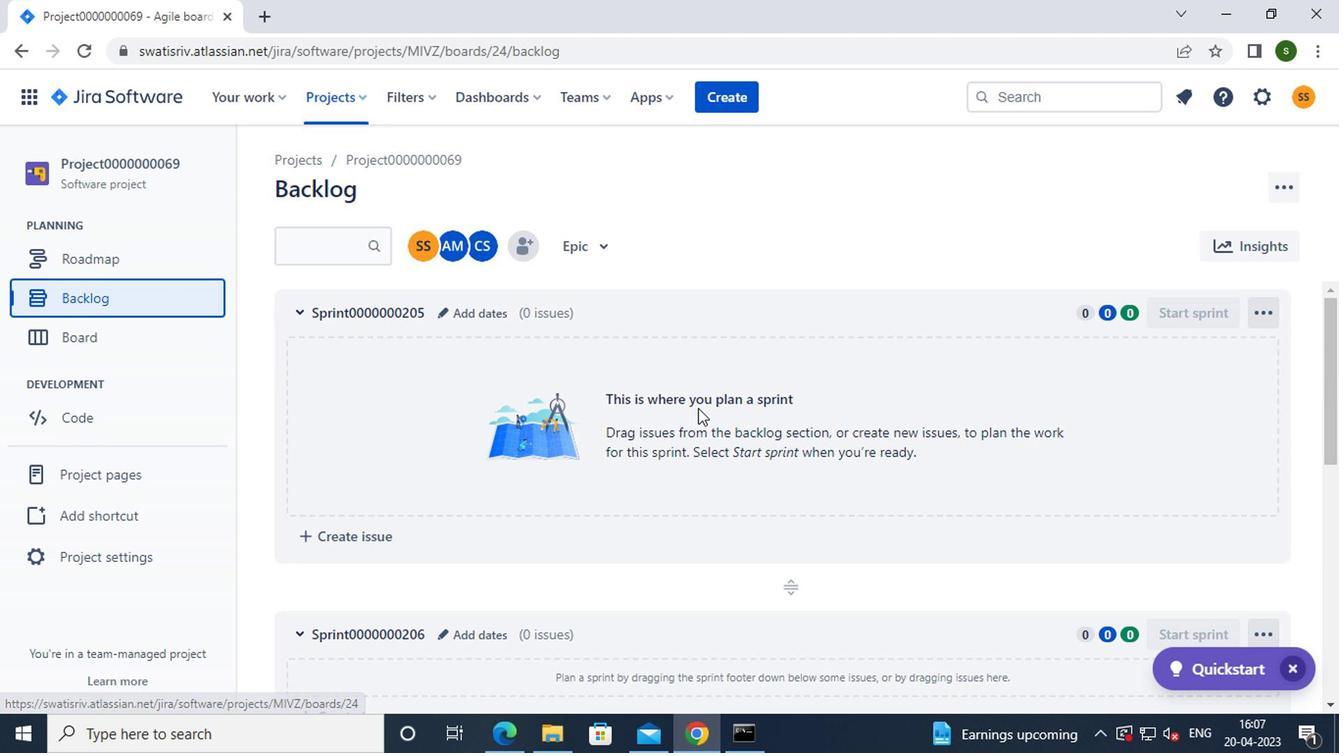 
Action: Mouse scrolled (696, 407) with delta (0, 0)
Screenshot: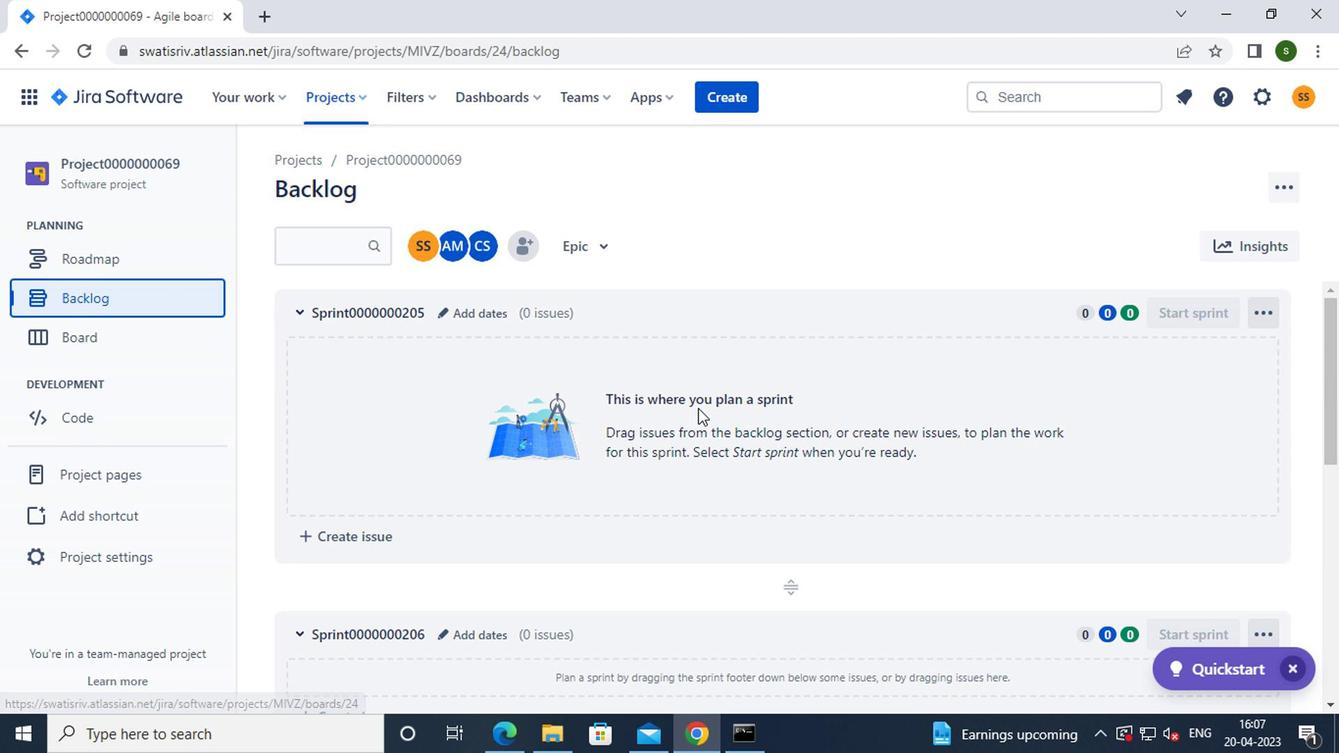 
Action: Mouse scrolled (696, 407) with delta (0, 0)
Screenshot: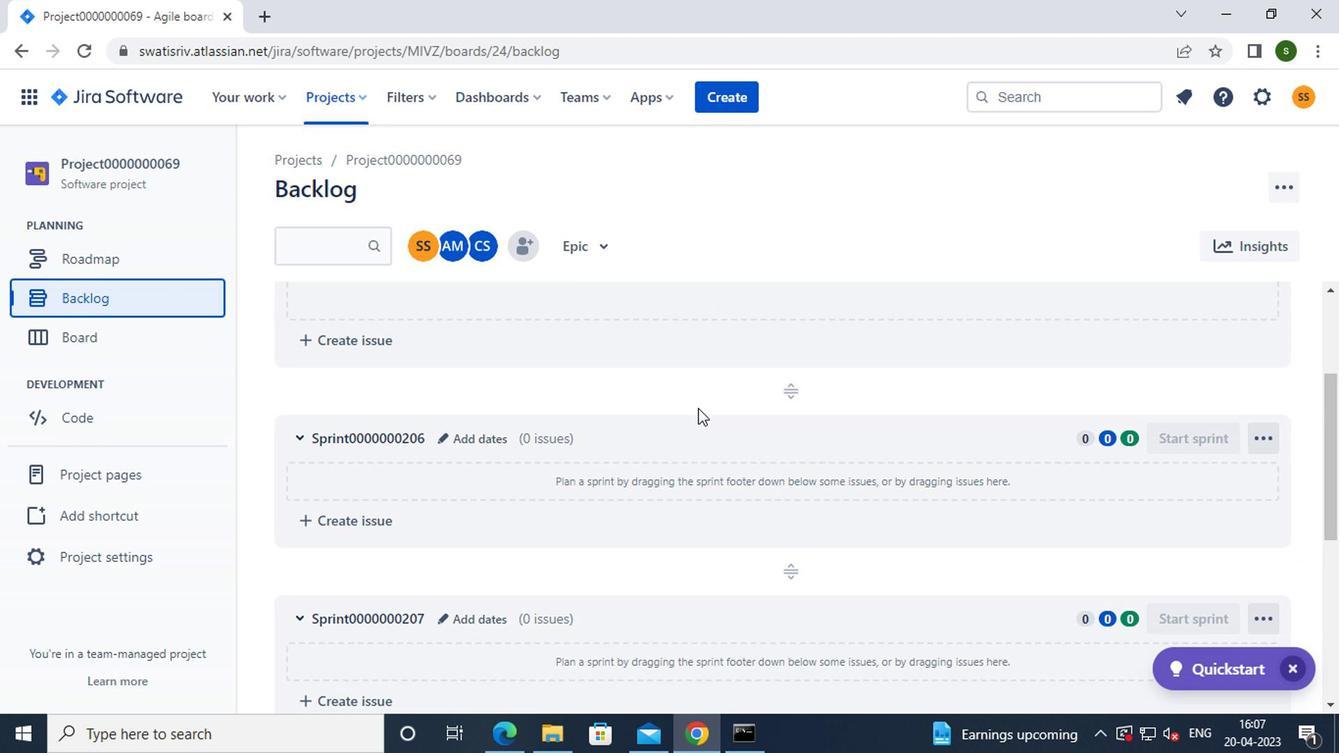 
Action: Mouse scrolled (696, 407) with delta (0, 0)
Screenshot: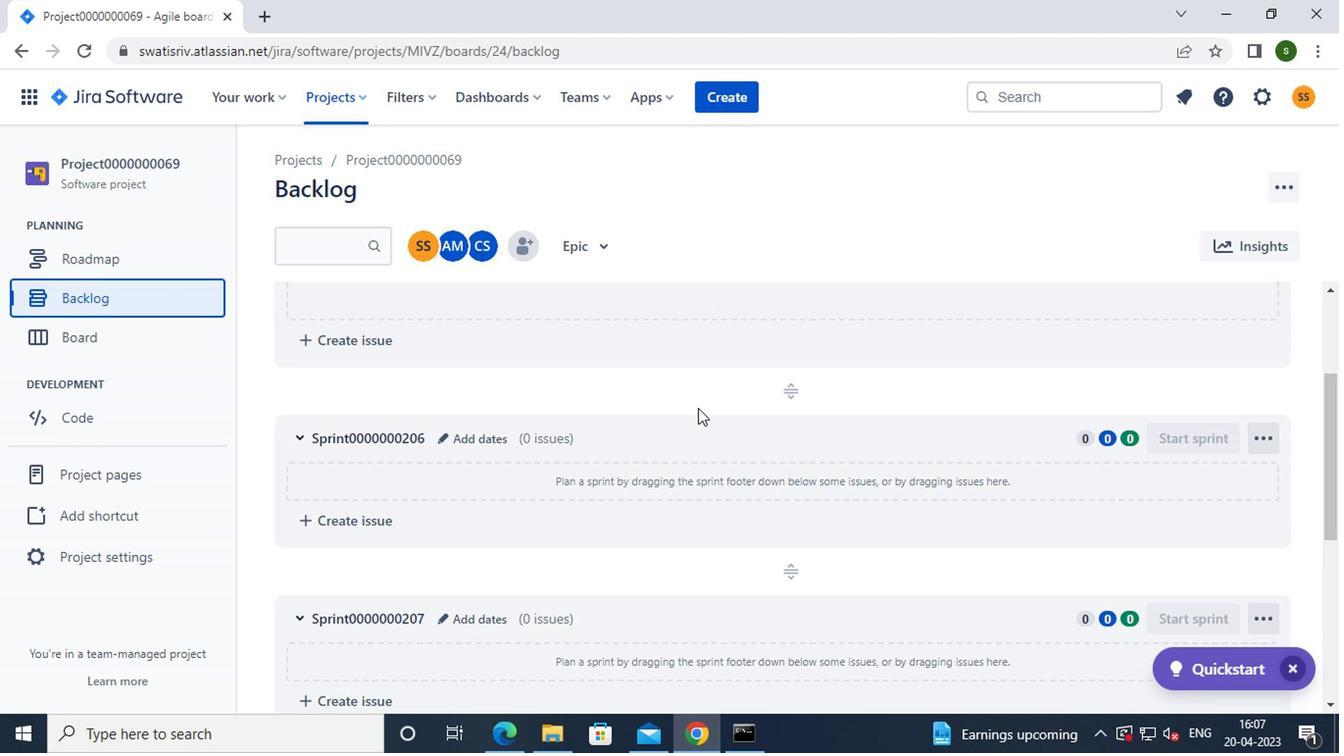 
Action: Mouse scrolled (696, 407) with delta (0, 0)
Screenshot: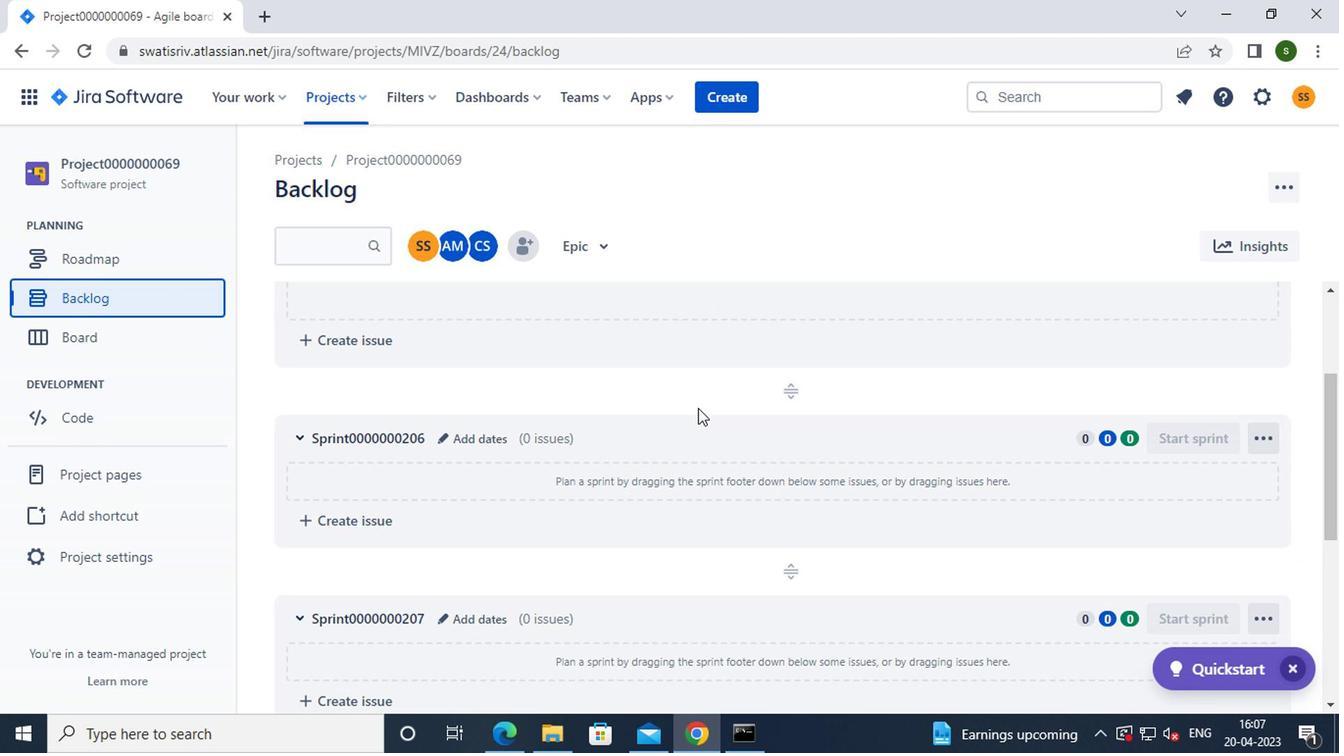 
Action: Mouse scrolled (696, 407) with delta (0, 0)
Screenshot: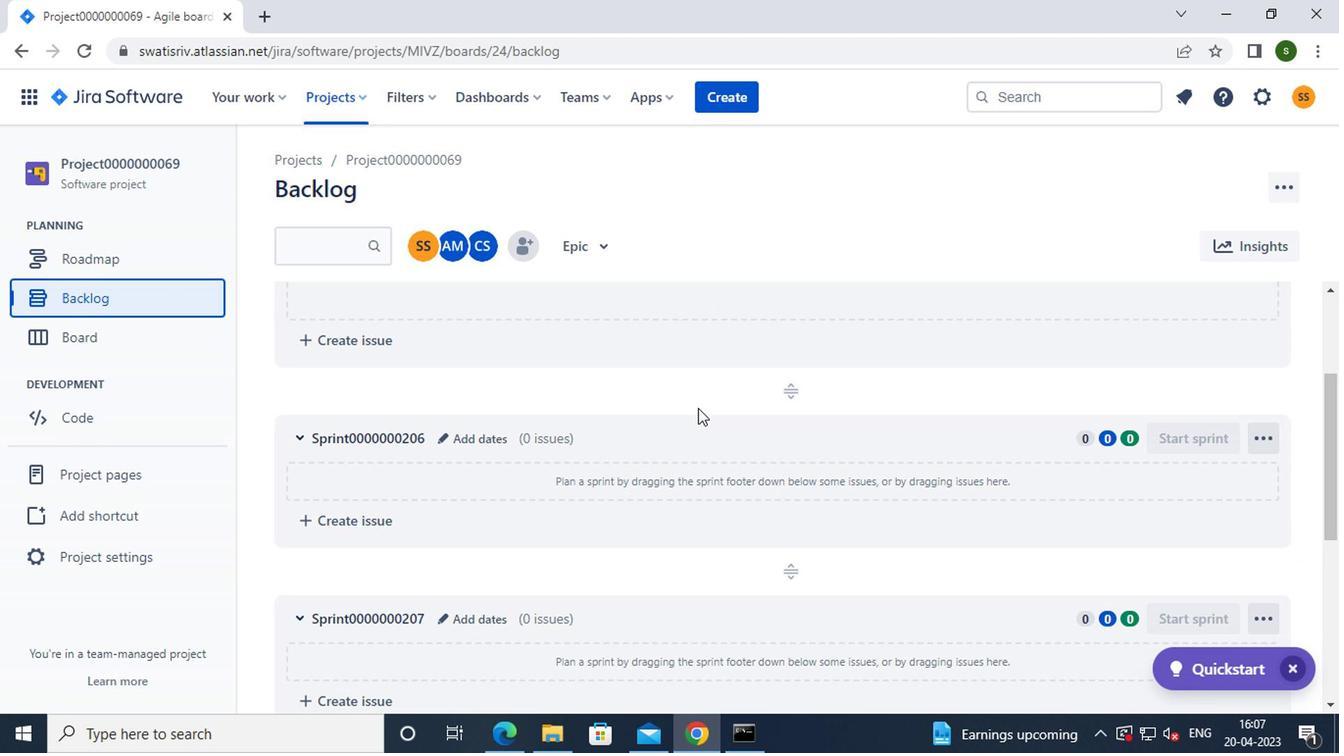 
Action: Mouse scrolled (696, 407) with delta (0, 0)
Screenshot: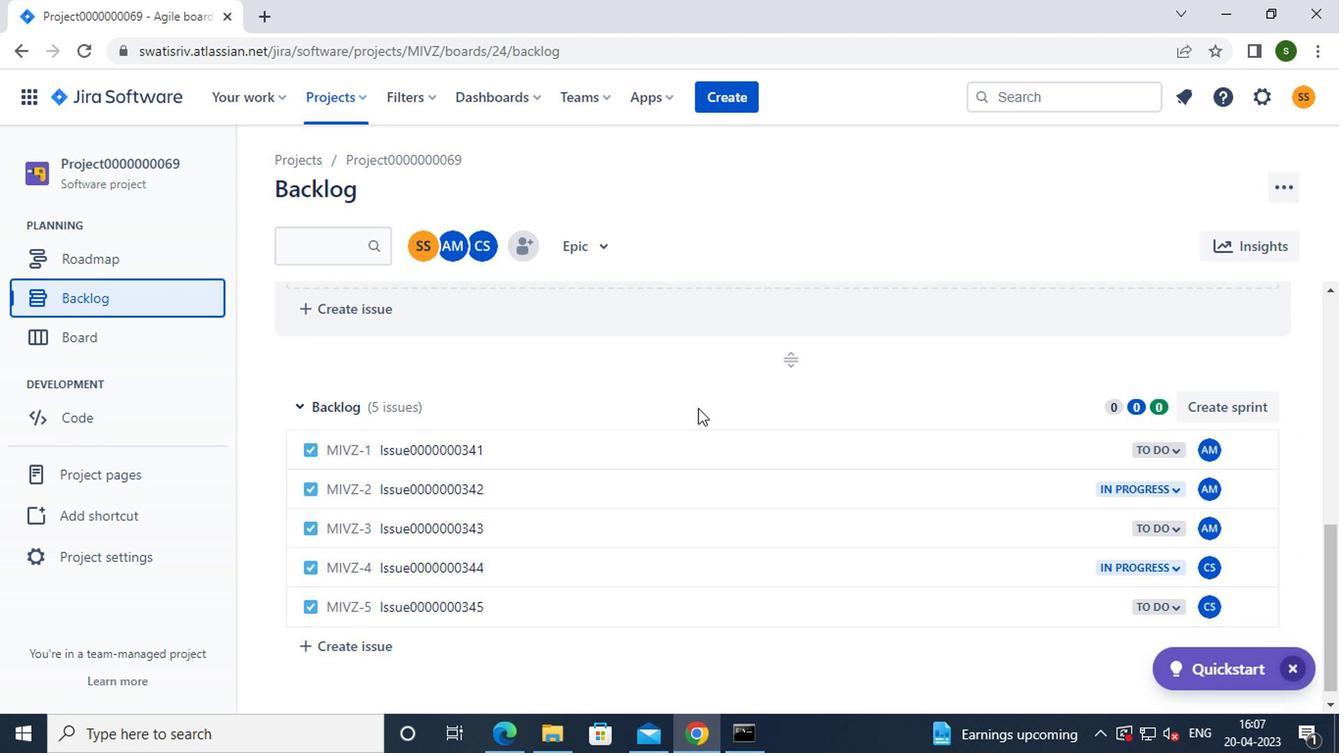 
Action: Mouse moved to (575, 431)
Screenshot: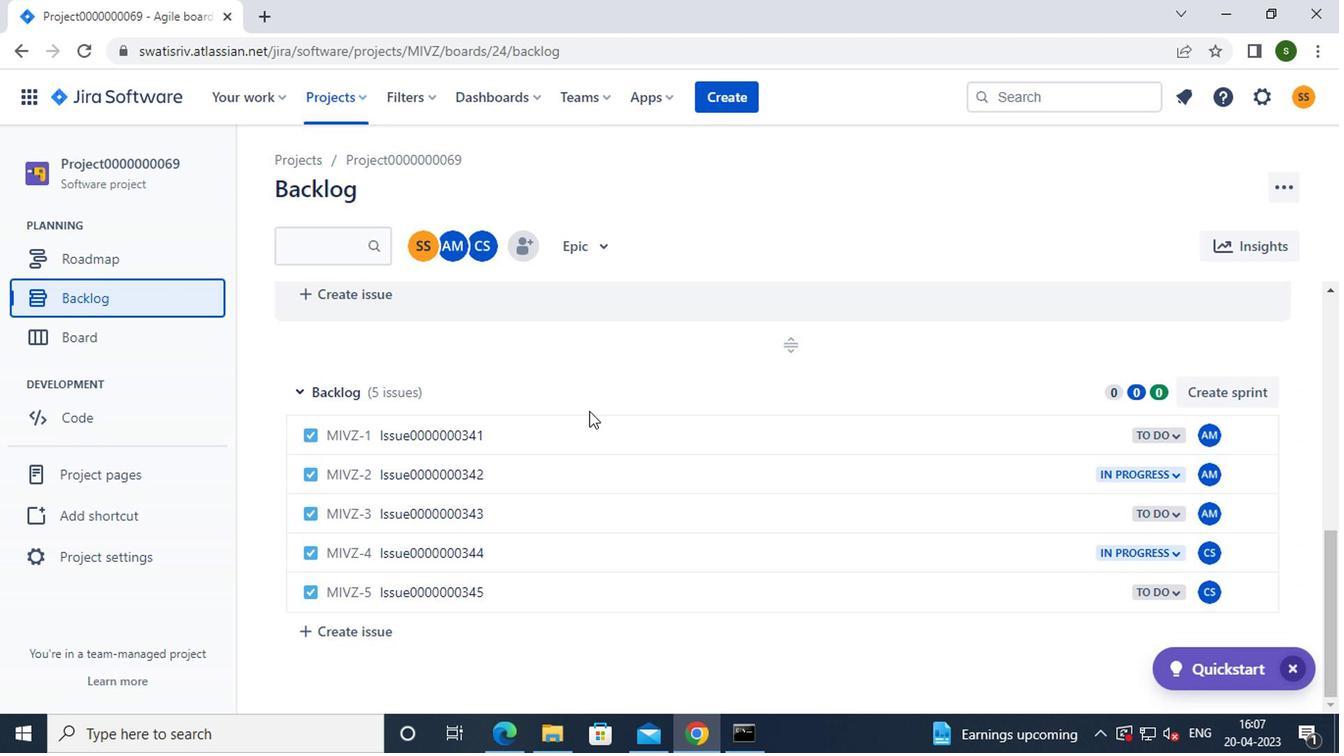 
Action: Mouse pressed left at (575, 431)
Screenshot: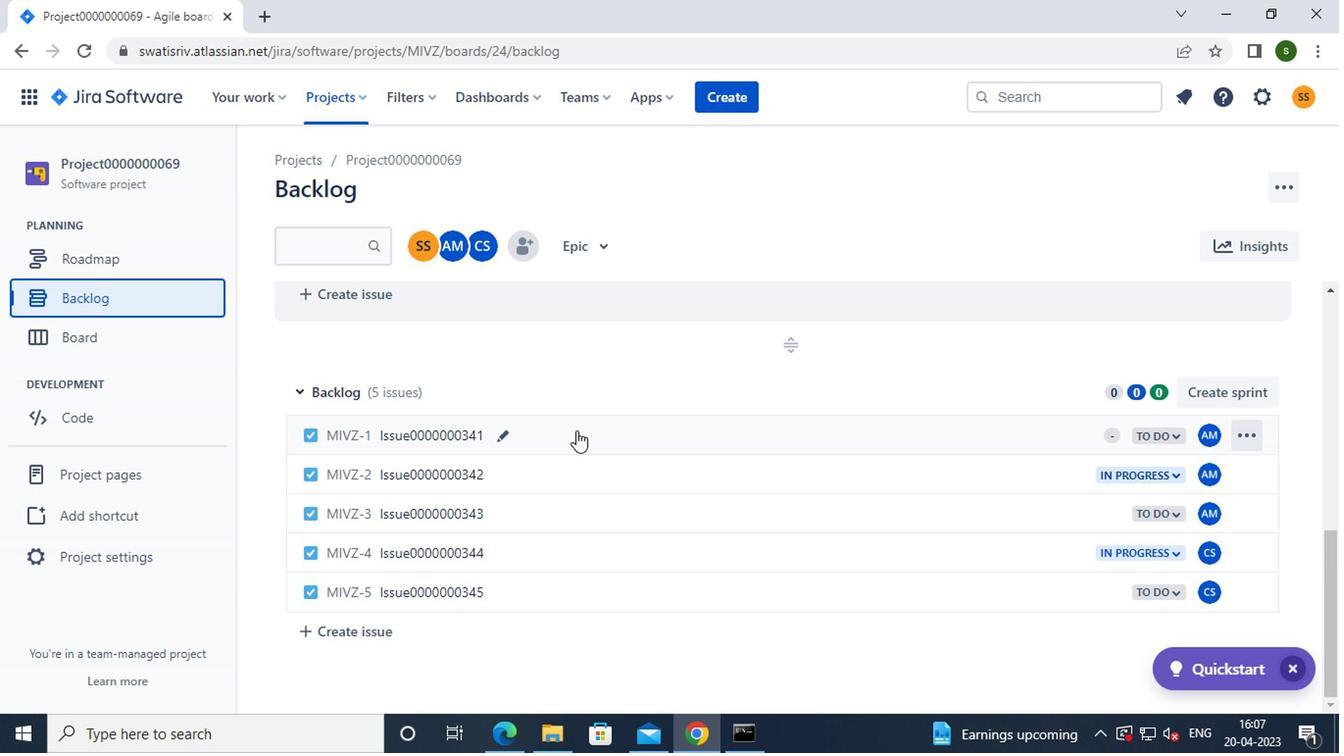 
Action: Mouse moved to (985, 394)
Screenshot: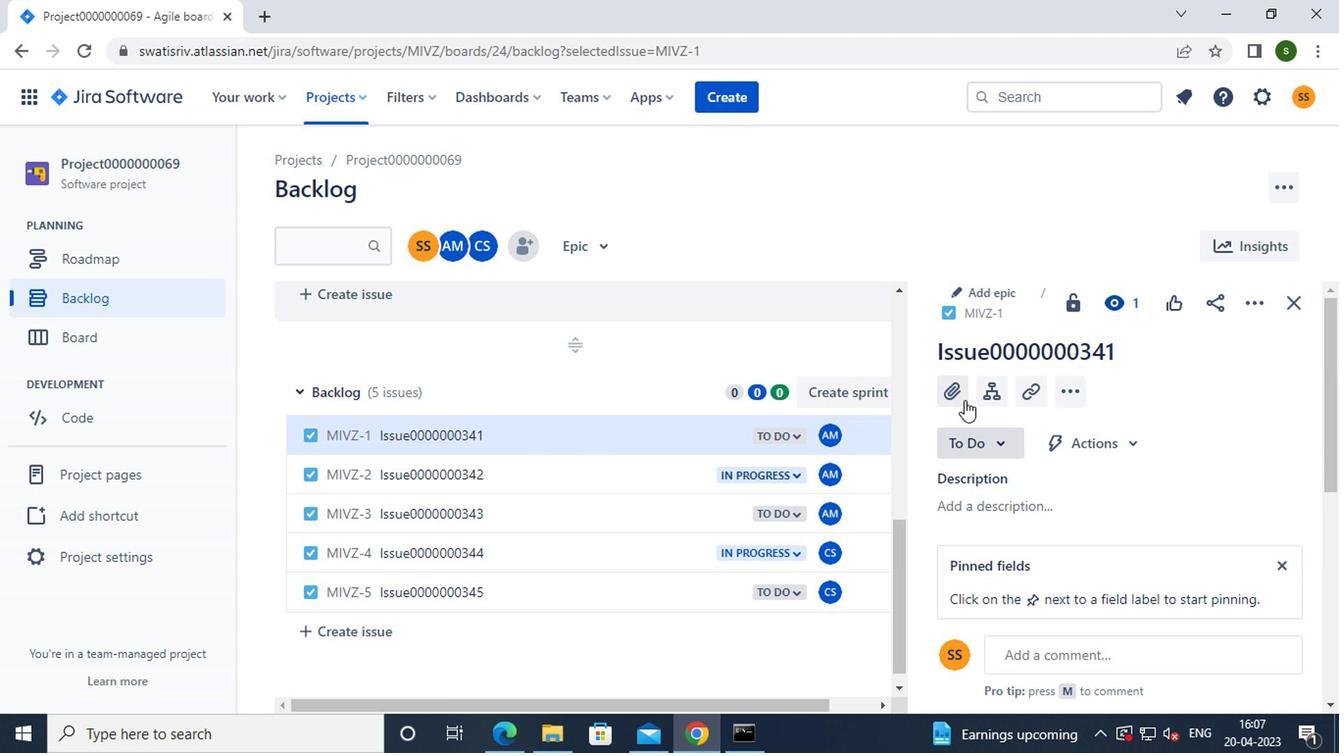 
Action: Mouse pressed left at (985, 394)
Screenshot: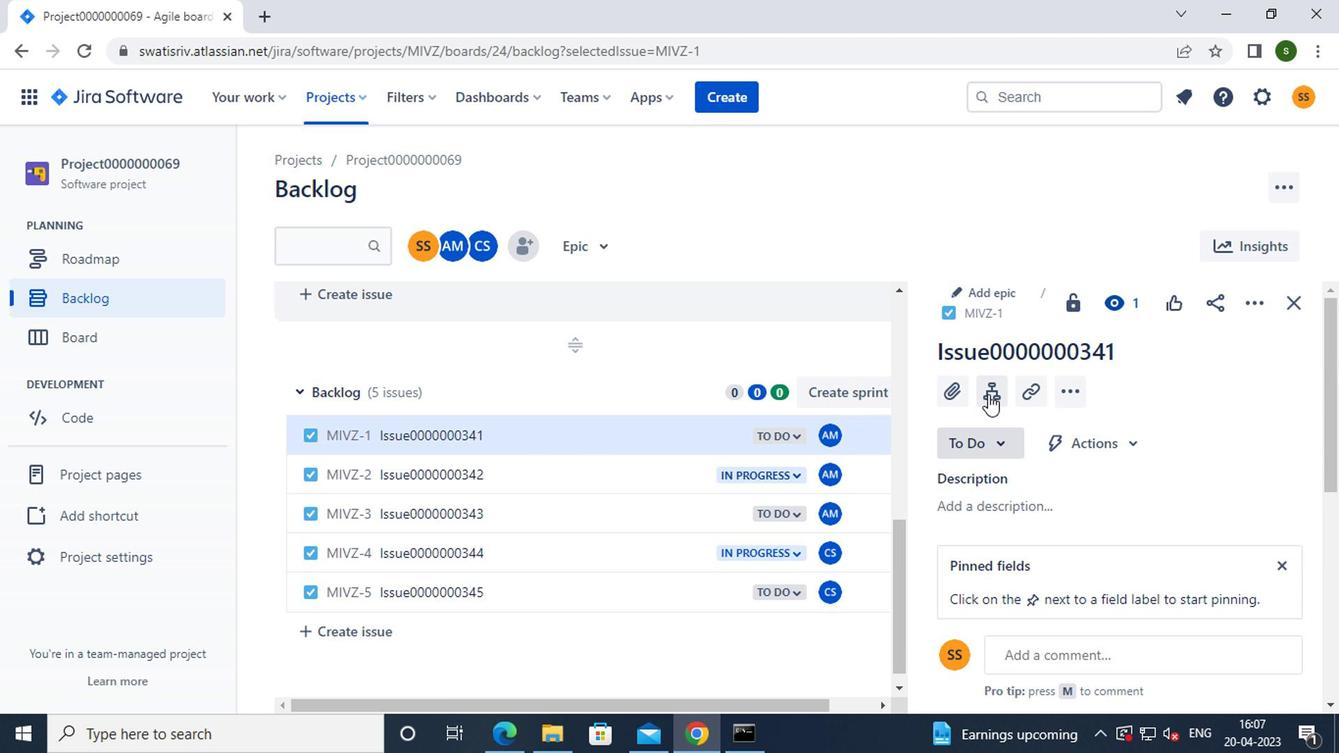 
Action: Mouse moved to (1019, 480)
Screenshot: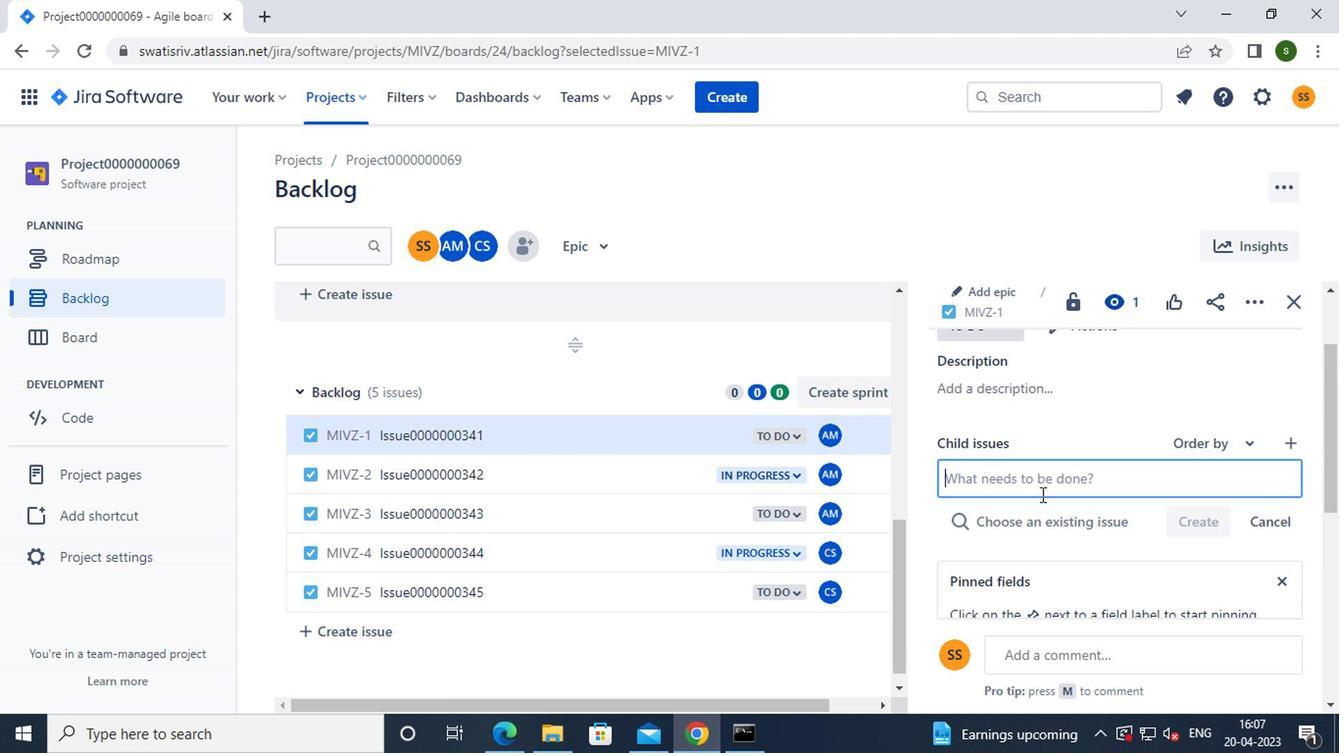 
Action: Mouse pressed left at (1019, 480)
Screenshot: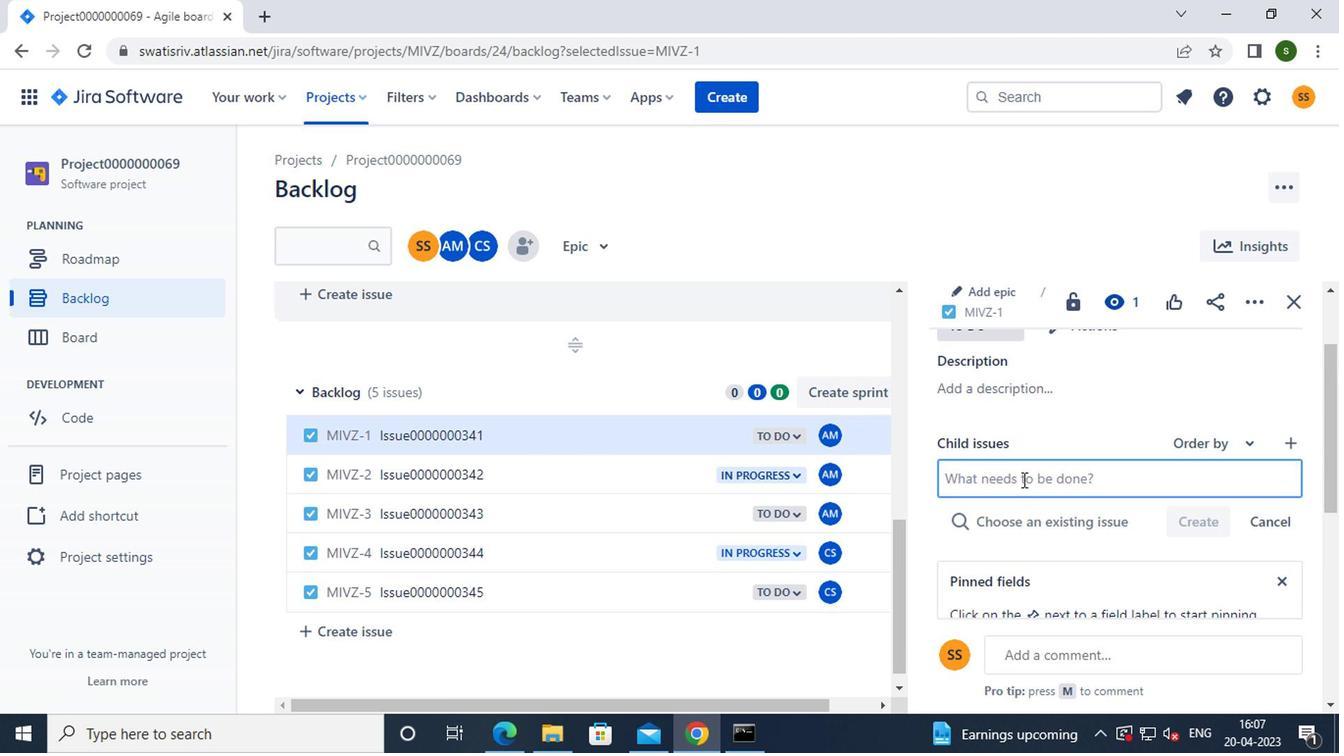 
Action: Key pressed <Key.caps_lock>c<Key.caps_lock>hild<Key.caps_lock>i<Key.caps_lock>ssue0000000681
Screenshot: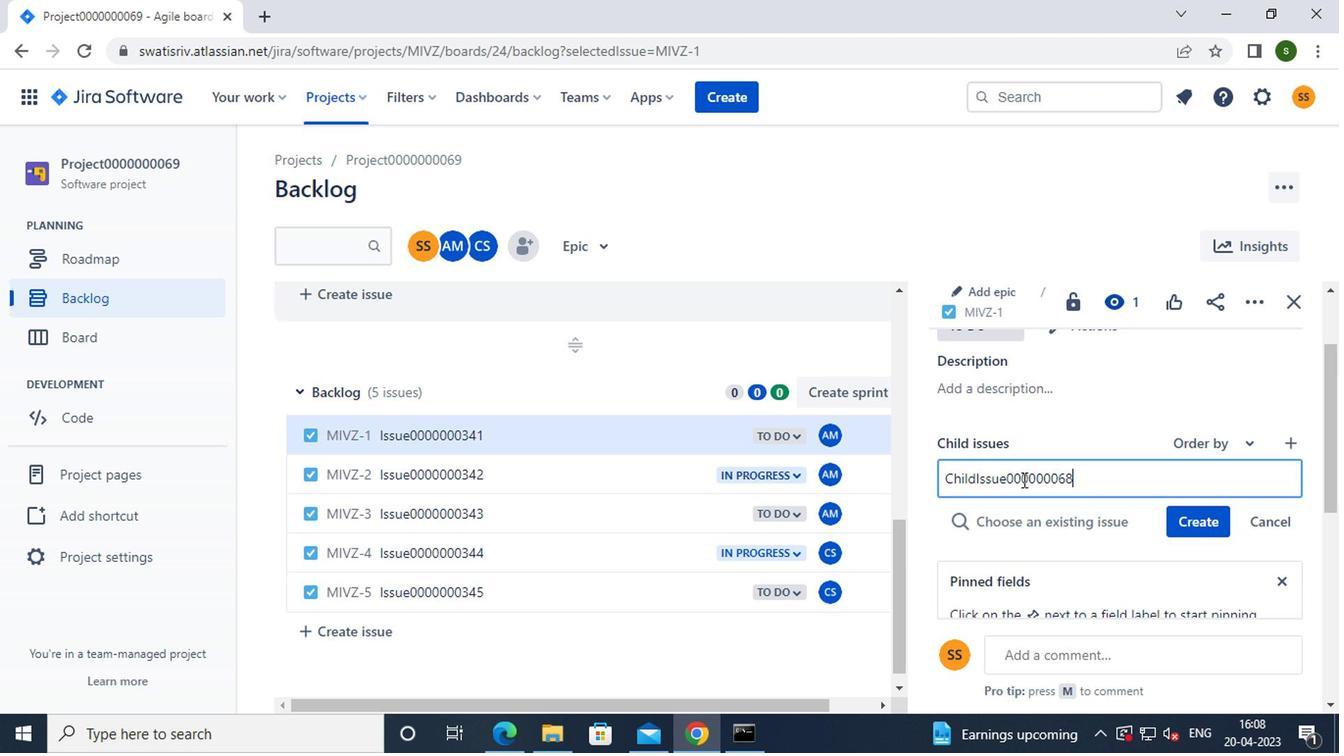 
Action: Mouse moved to (1195, 521)
Screenshot: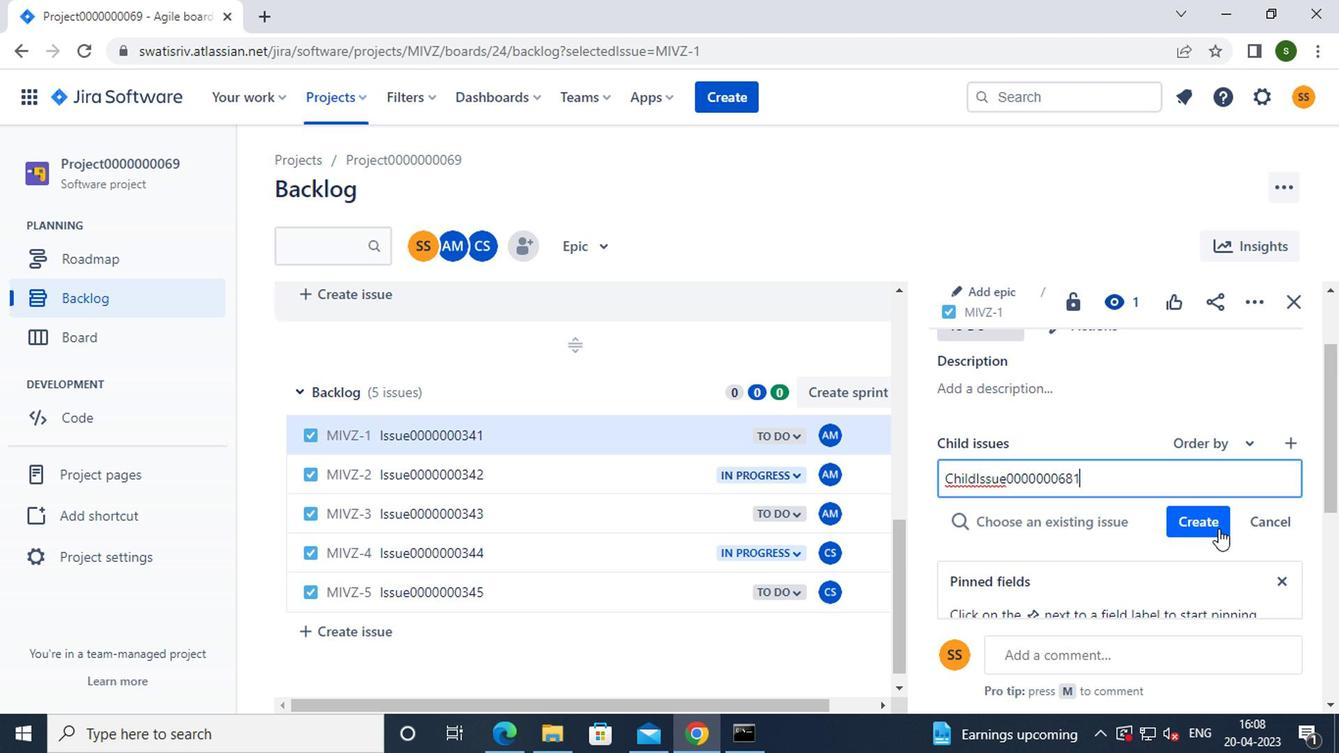 
Action: Mouse pressed left at (1195, 521)
Screenshot: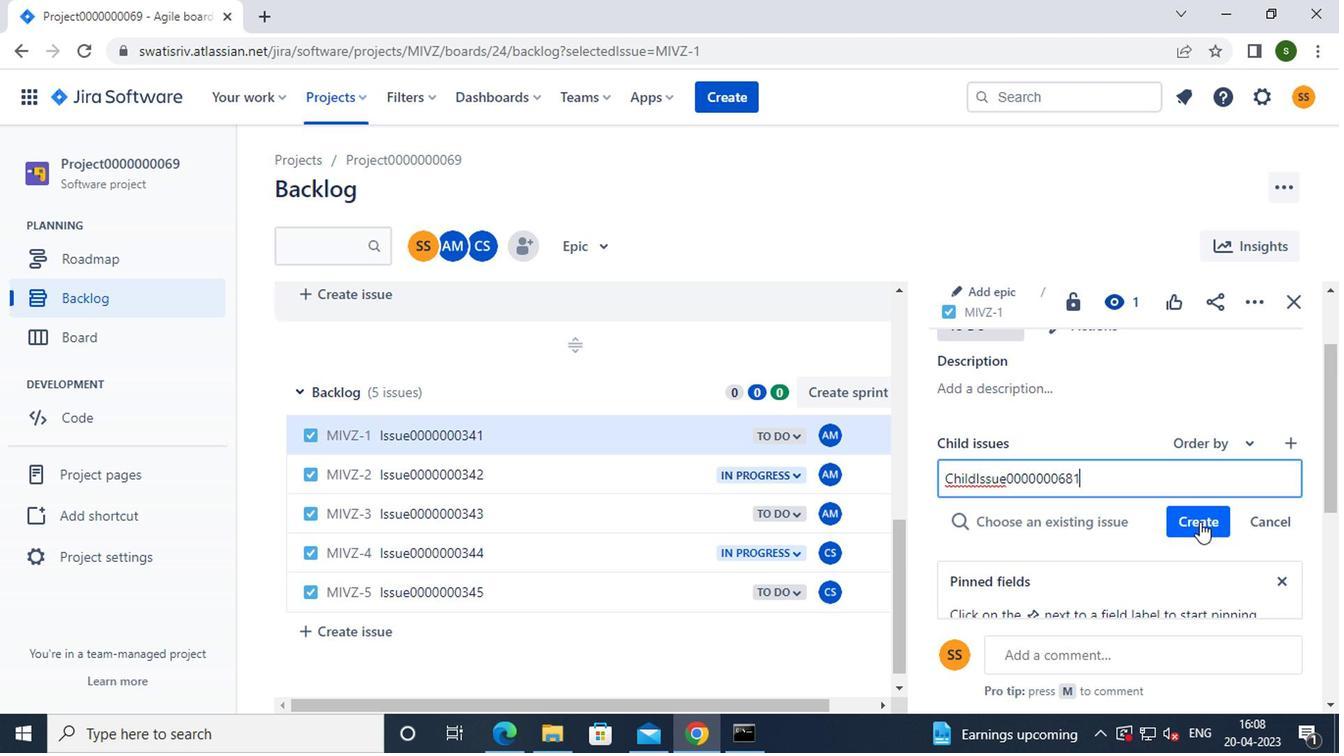 
Action: Mouse moved to (879, 219)
Screenshot: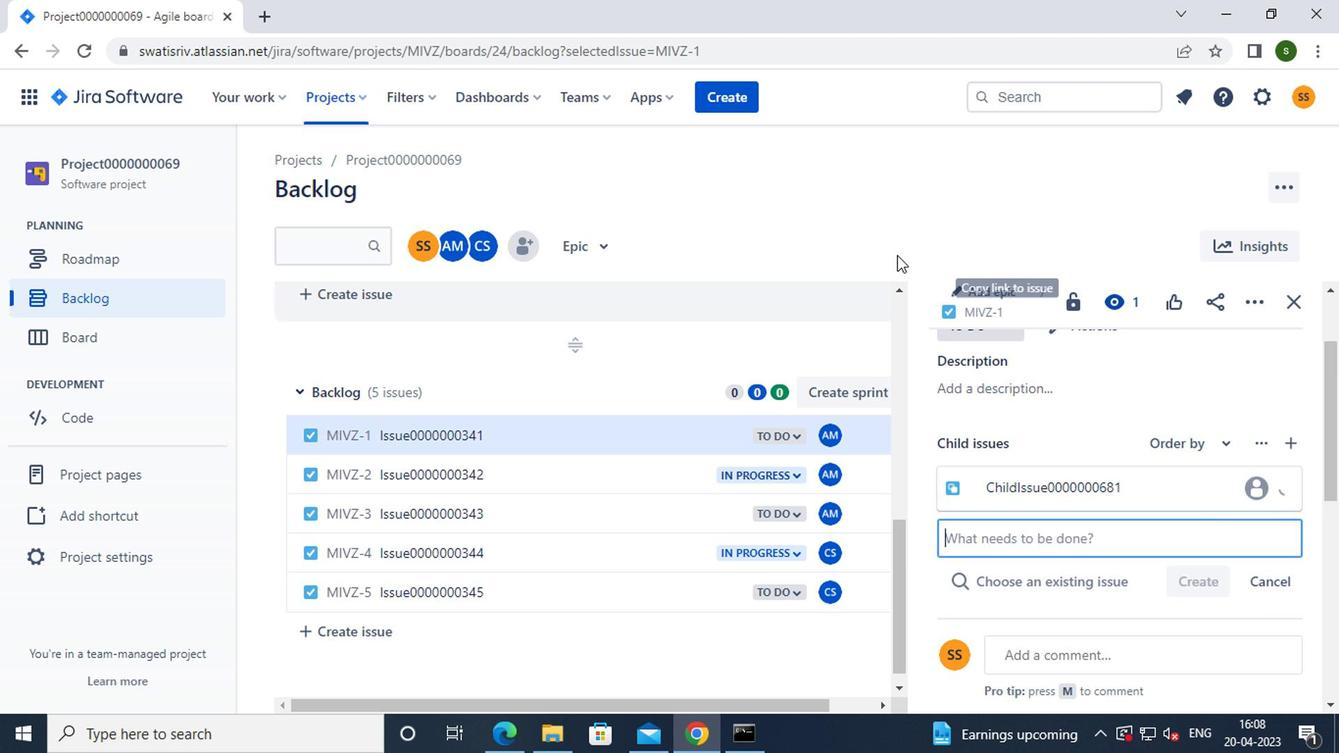 
Action: Key pressed <Key.f8>
Screenshot: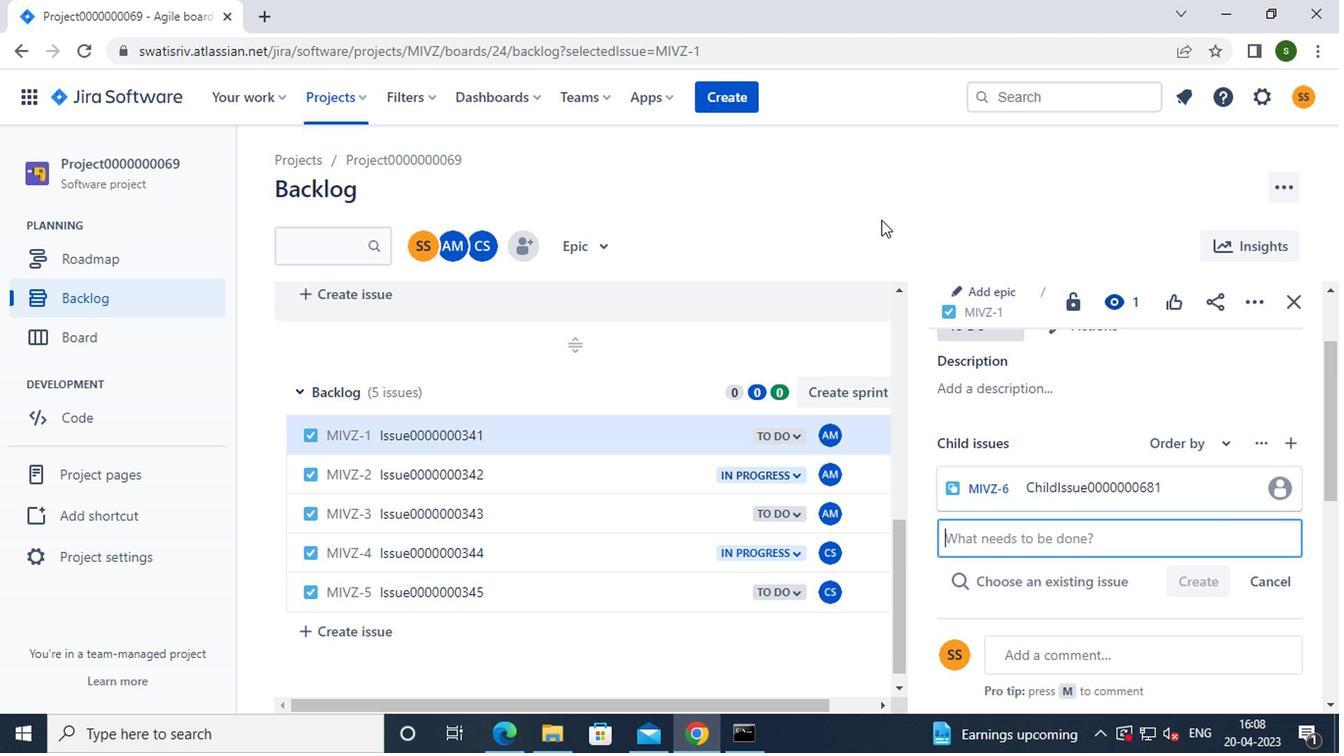 
